 Task: Look for space in Thiais, France from 5th June, 2023 to 16th June, 2023 for 2 adults in price range Rs.14000 to Rs.18000. Place can be entire place with 1  bedroom having 1 bed and 1 bathroom. Property type can be house, flat, guest house, hotel. Booking option can be shelf check-in. Required host language is English.
Action: Mouse moved to (519, 119)
Screenshot: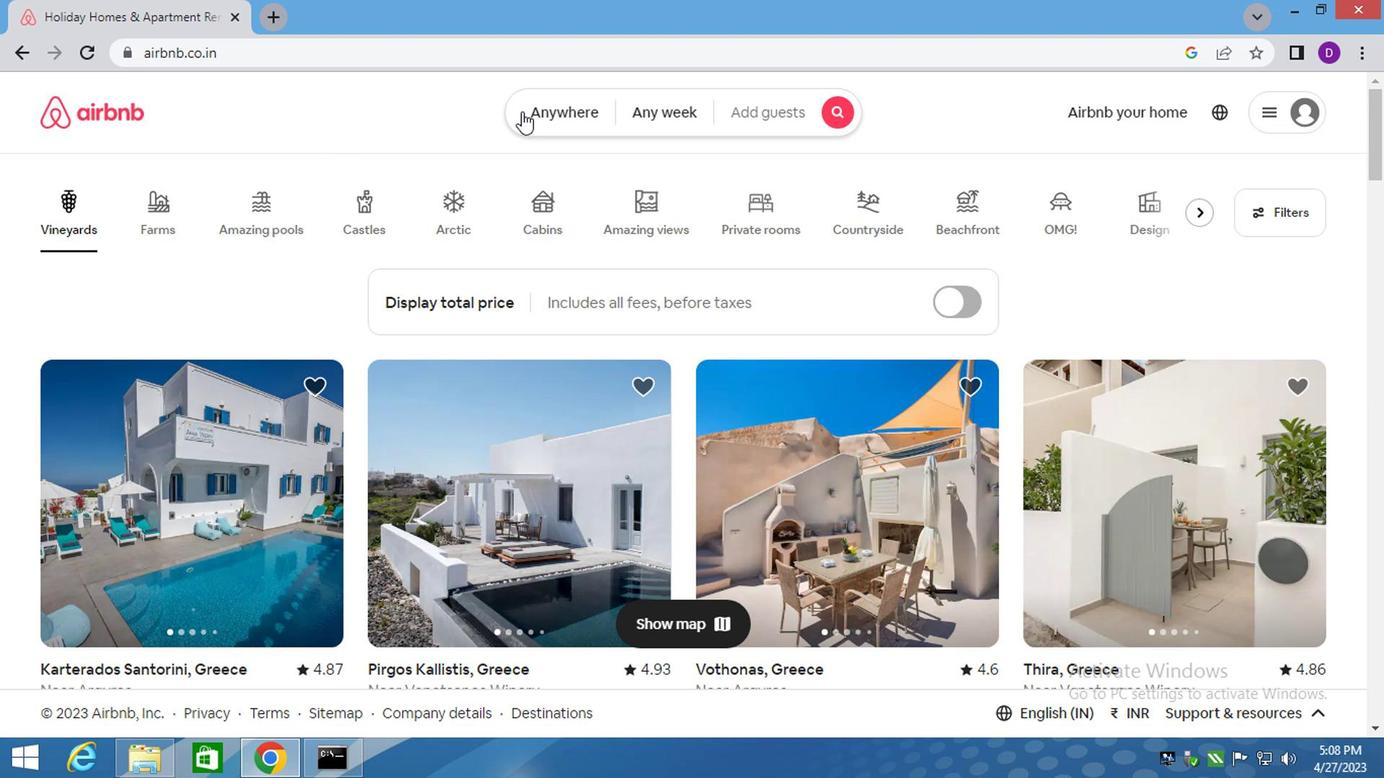 
Action: Mouse pressed left at (519, 119)
Screenshot: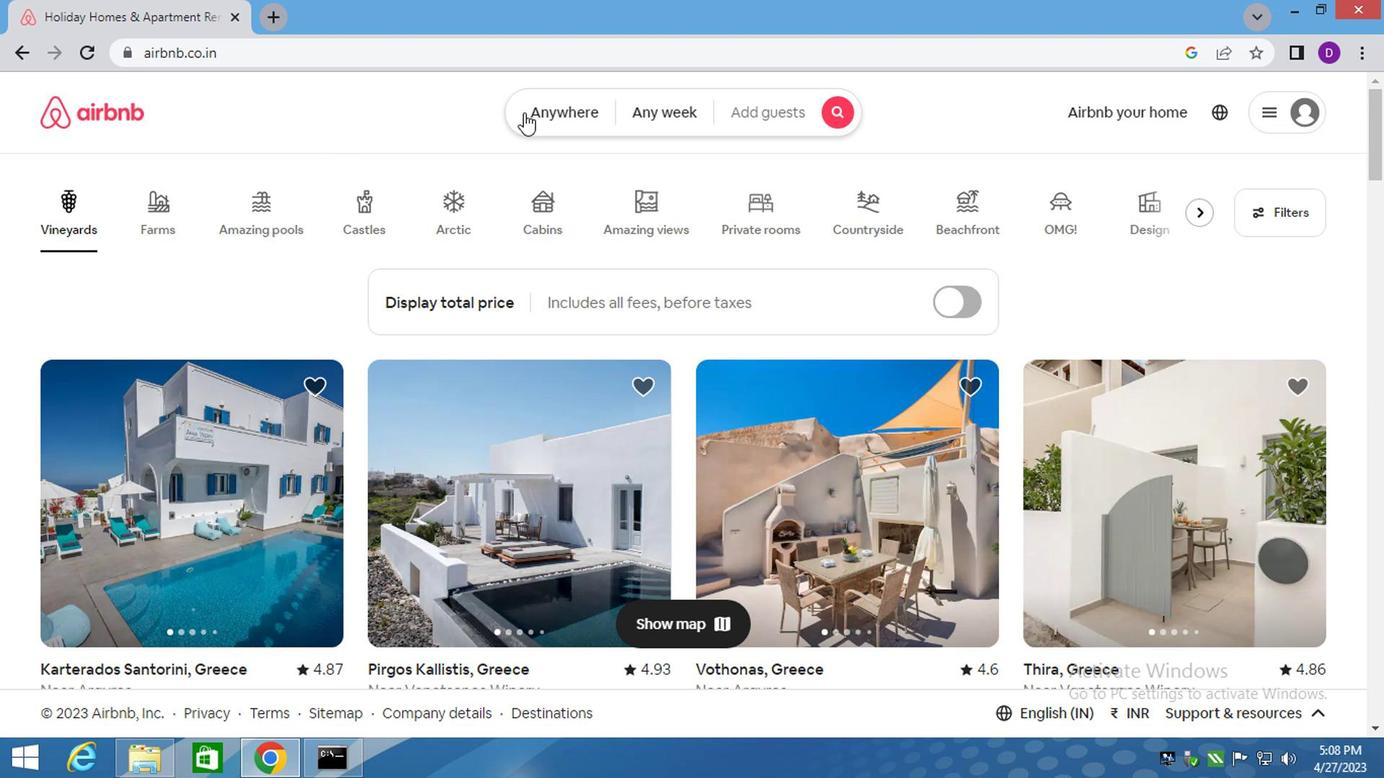 
Action: Mouse moved to (362, 200)
Screenshot: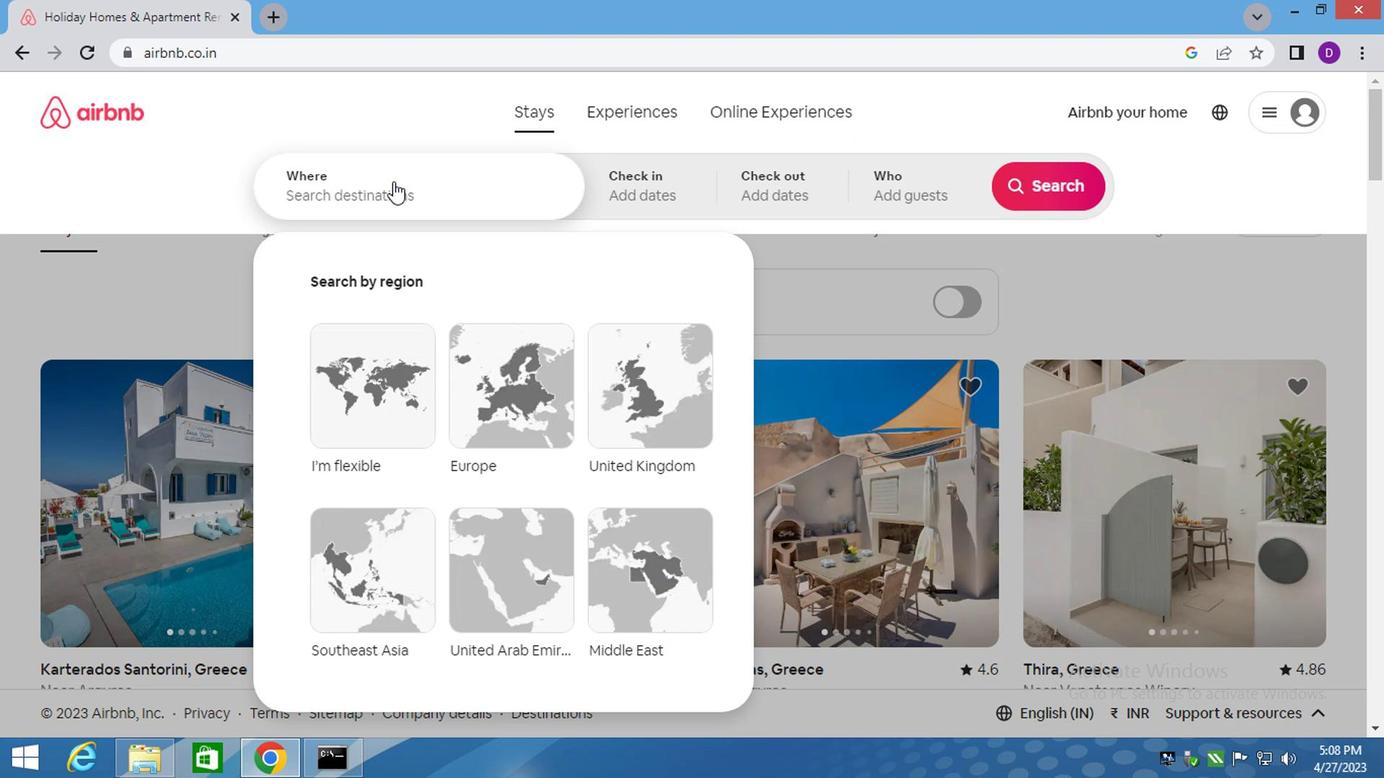 
Action: Mouse pressed left at (362, 200)
Screenshot: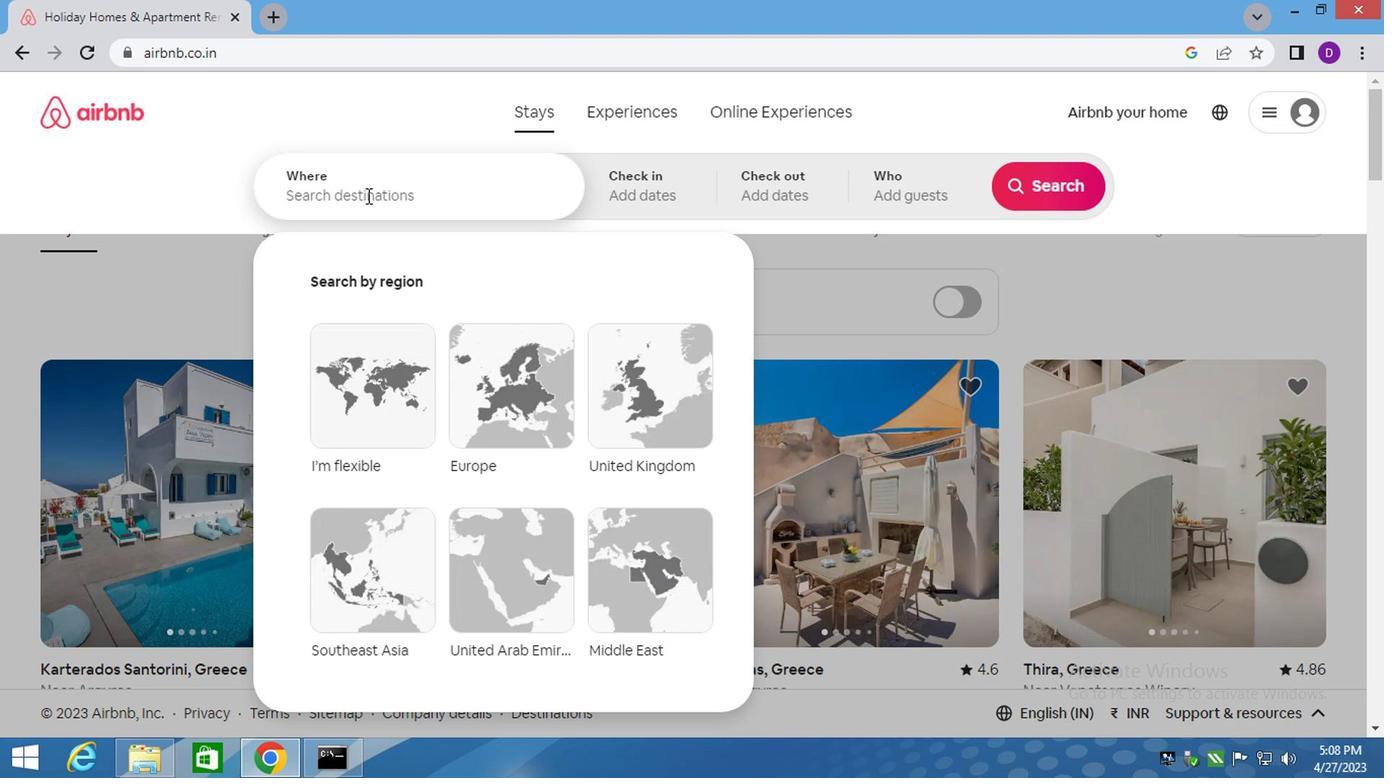 
Action: Key pressed thiais,<Key.space>fr<Key.down><Key.enter>
Screenshot: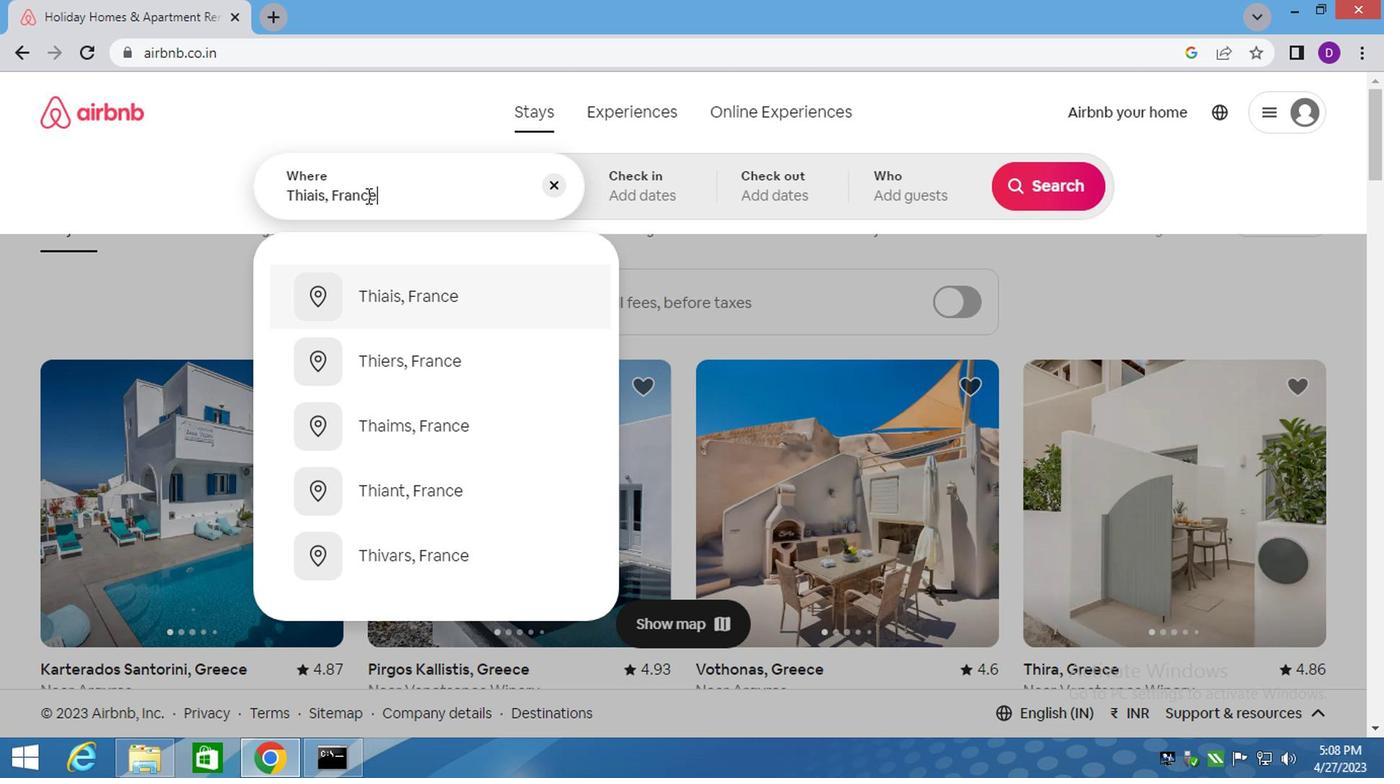 
Action: Mouse moved to (1031, 354)
Screenshot: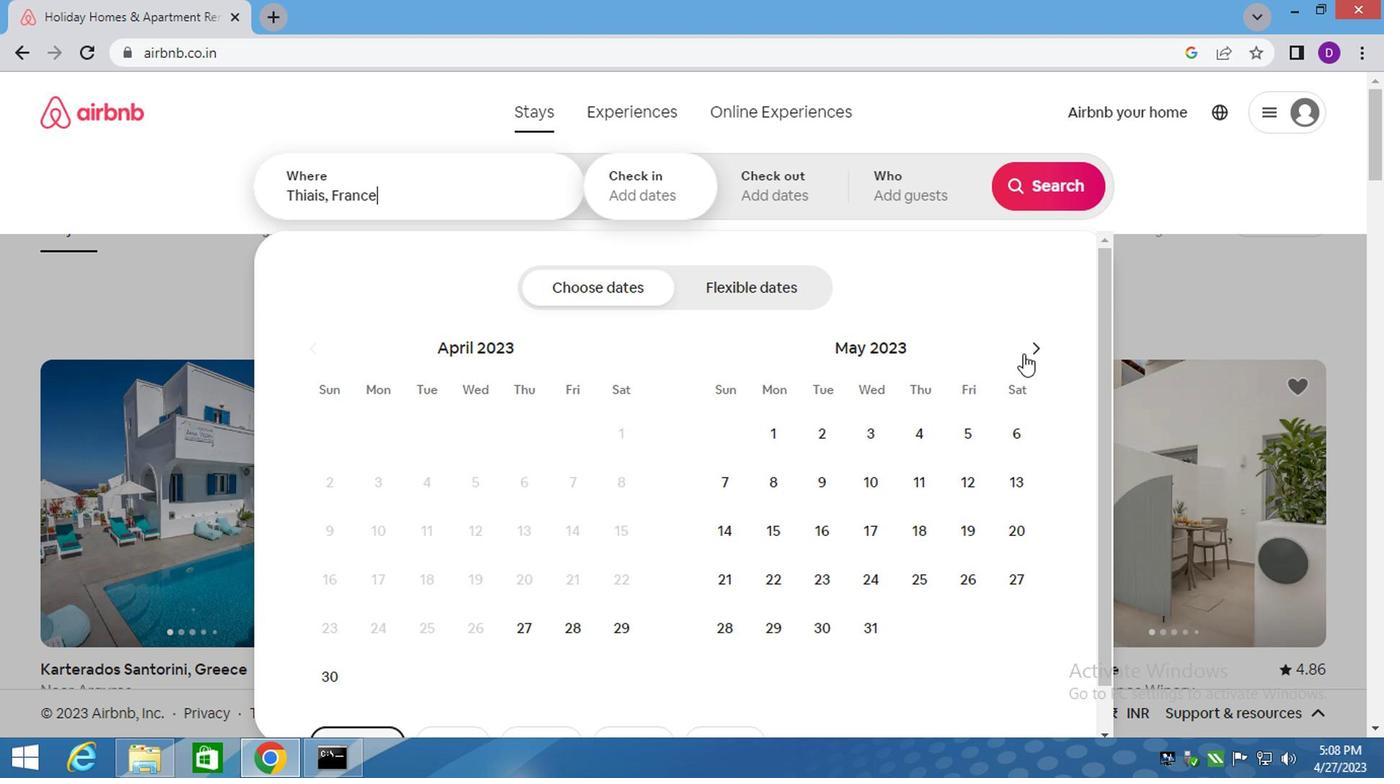 
Action: Mouse pressed left at (1031, 354)
Screenshot: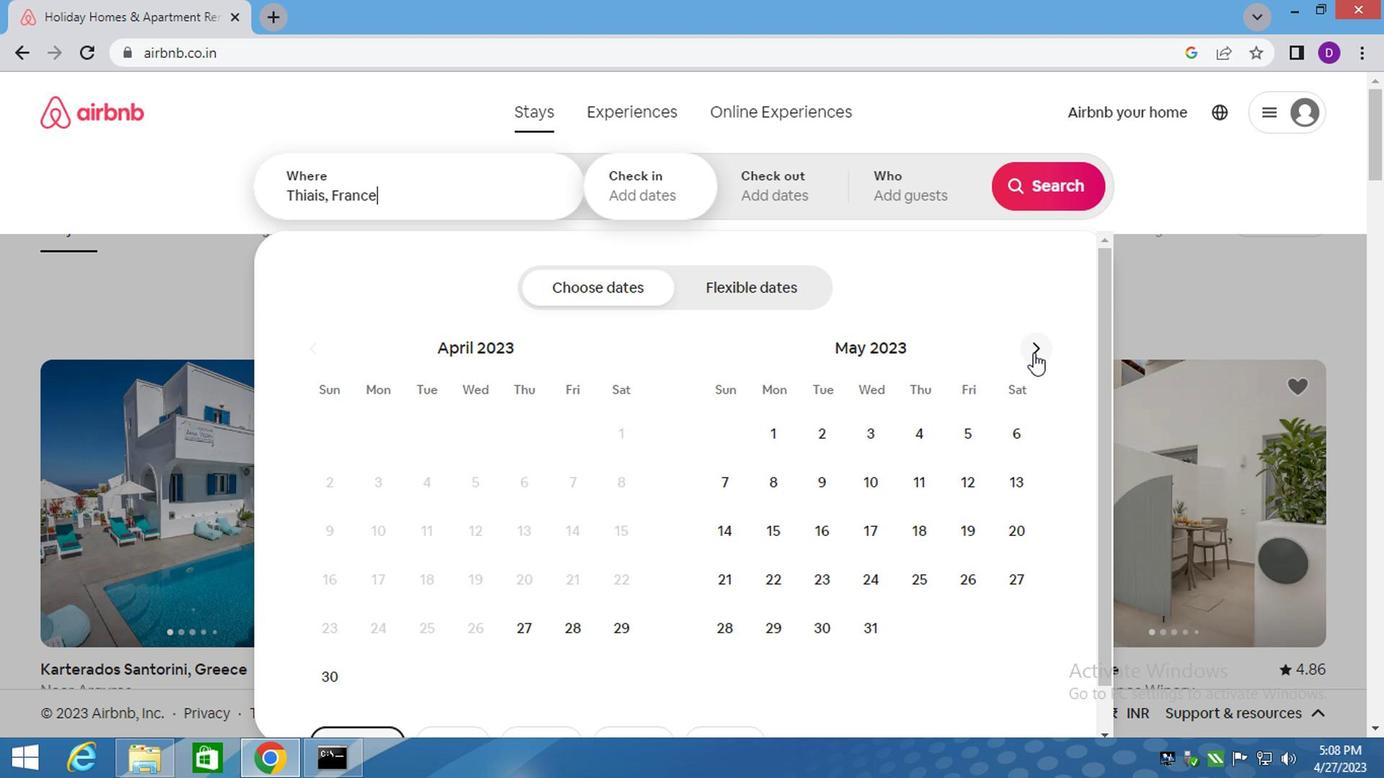 
Action: Mouse moved to (774, 496)
Screenshot: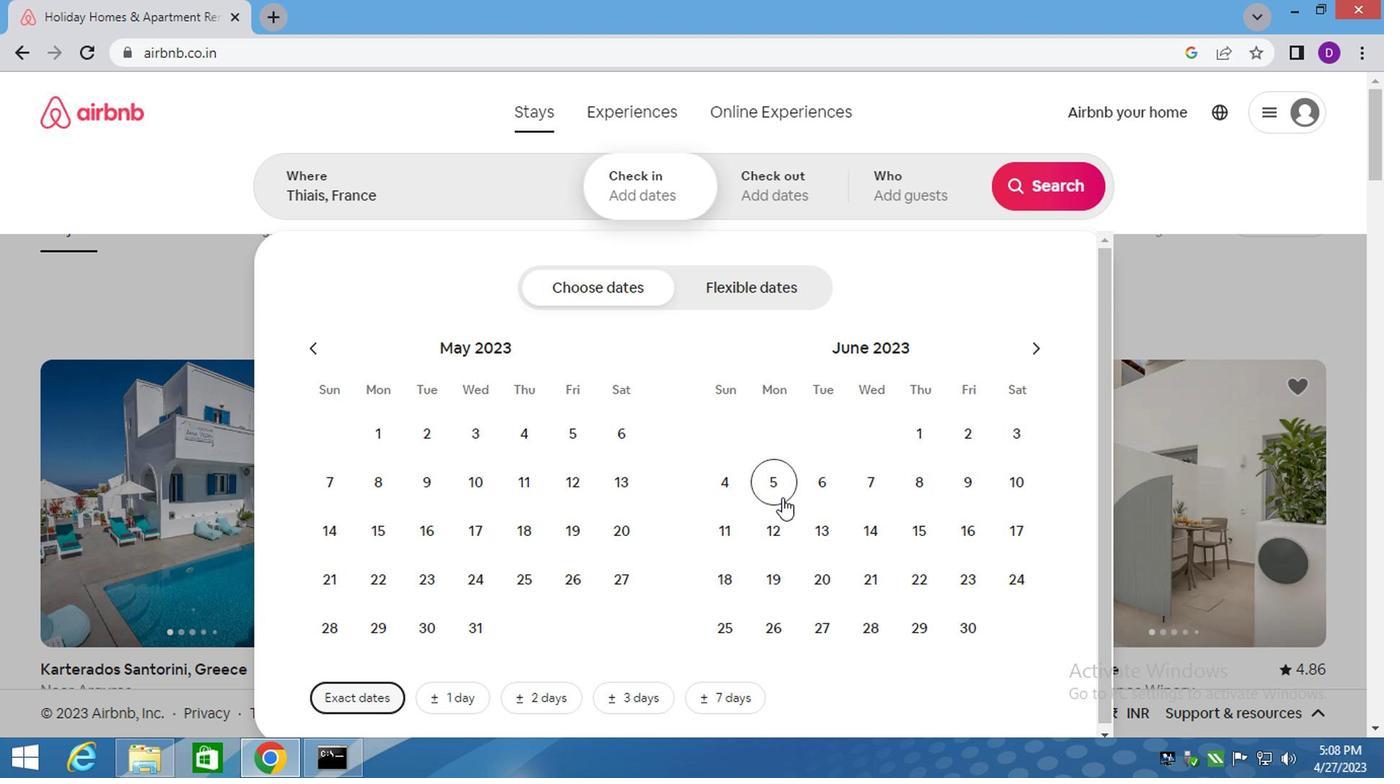 
Action: Mouse pressed left at (774, 496)
Screenshot: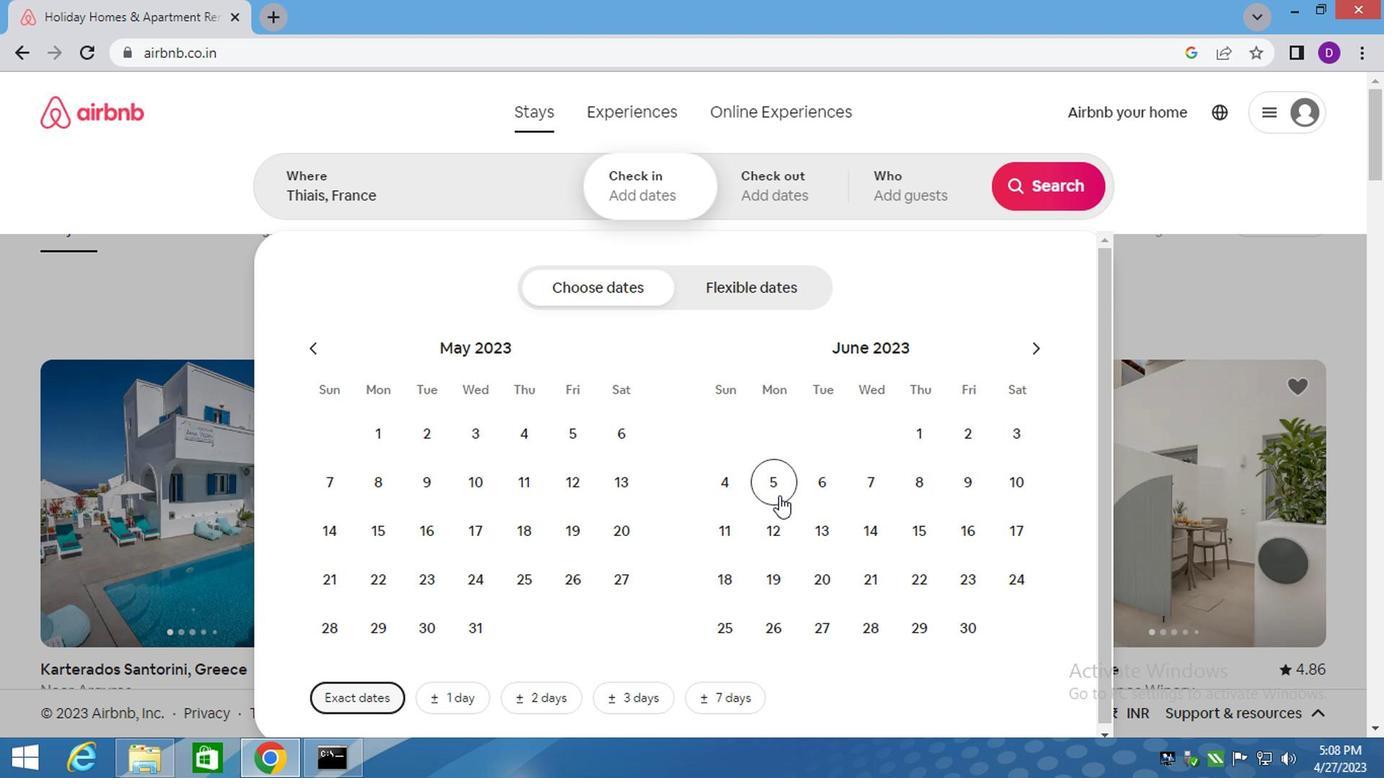 
Action: Mouse moved to (974, 536)
Screenshot: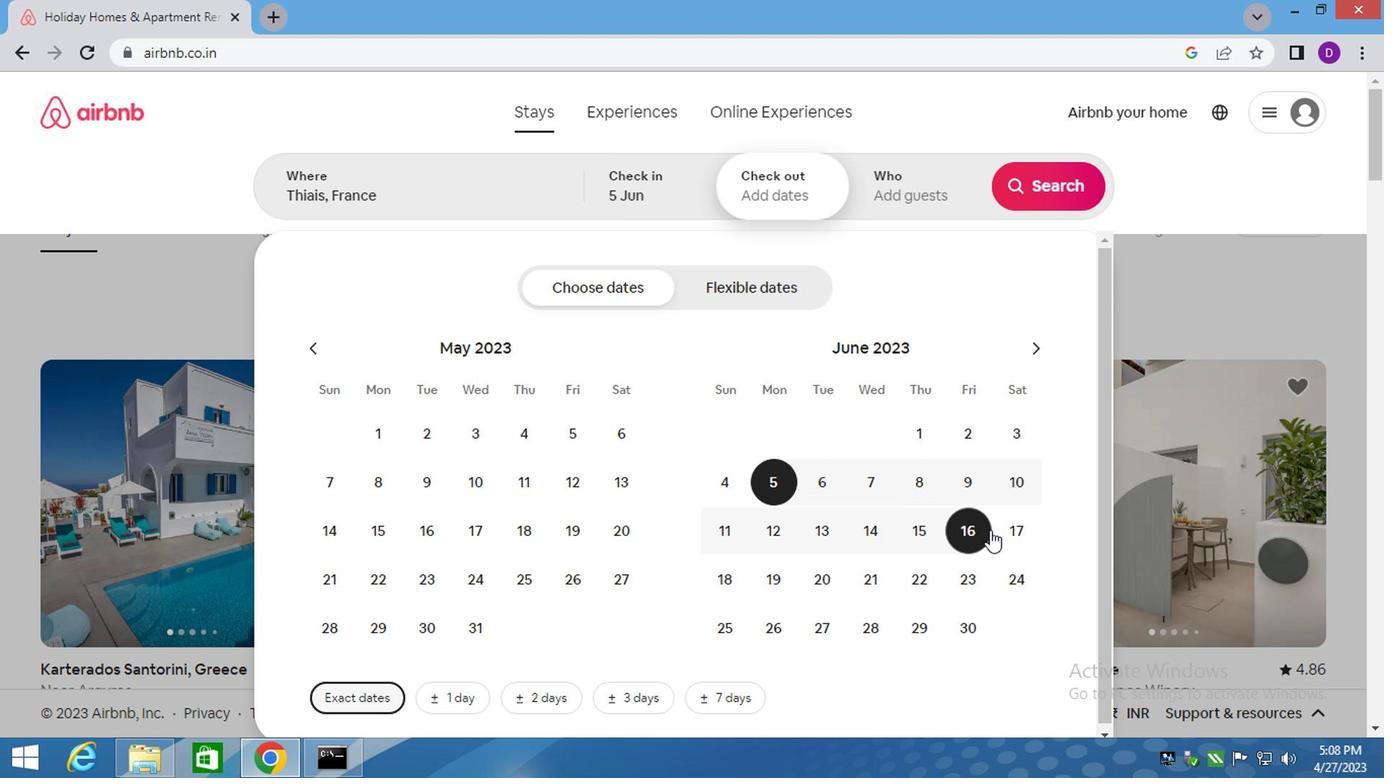 
Action: Mouse pressed left at (974, 536)
Screenshot: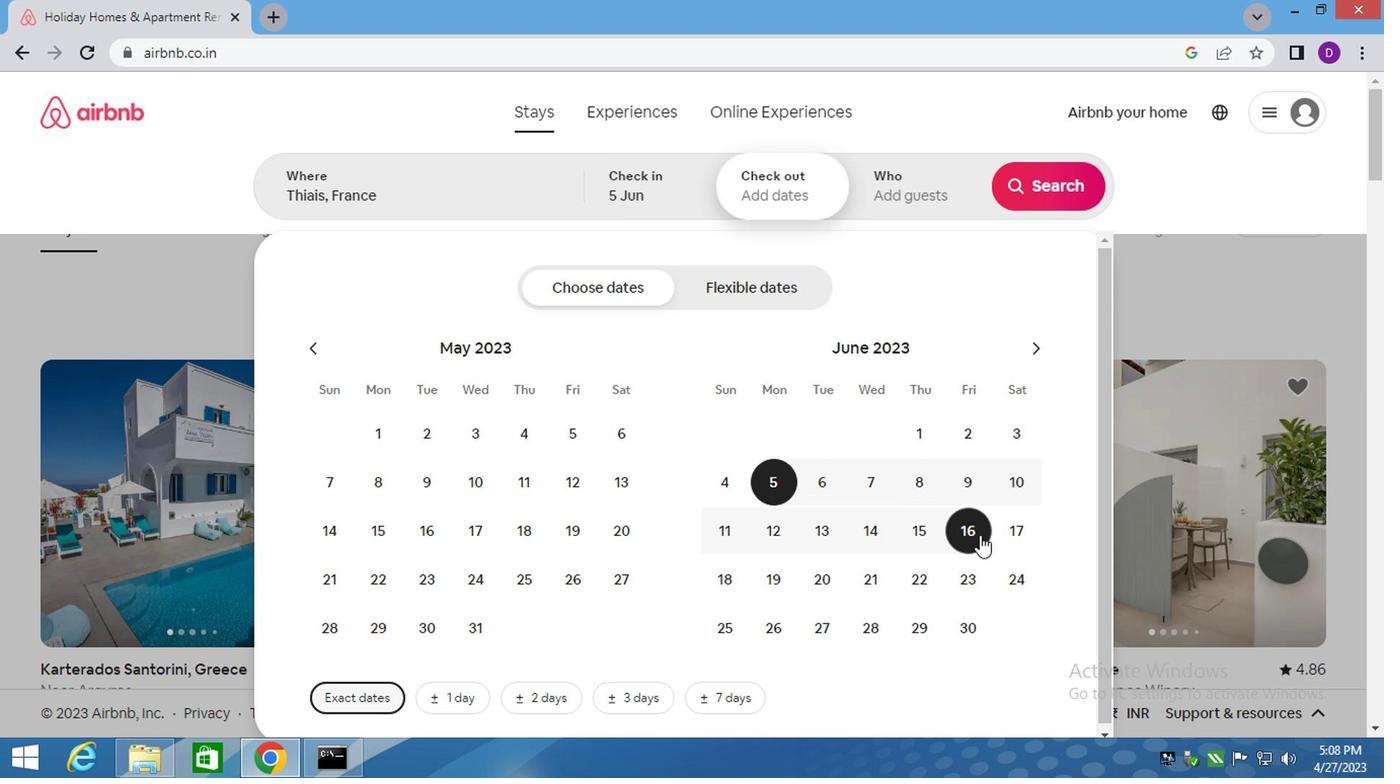 
Action: Mouse moved to (884, 186)
Screenshot: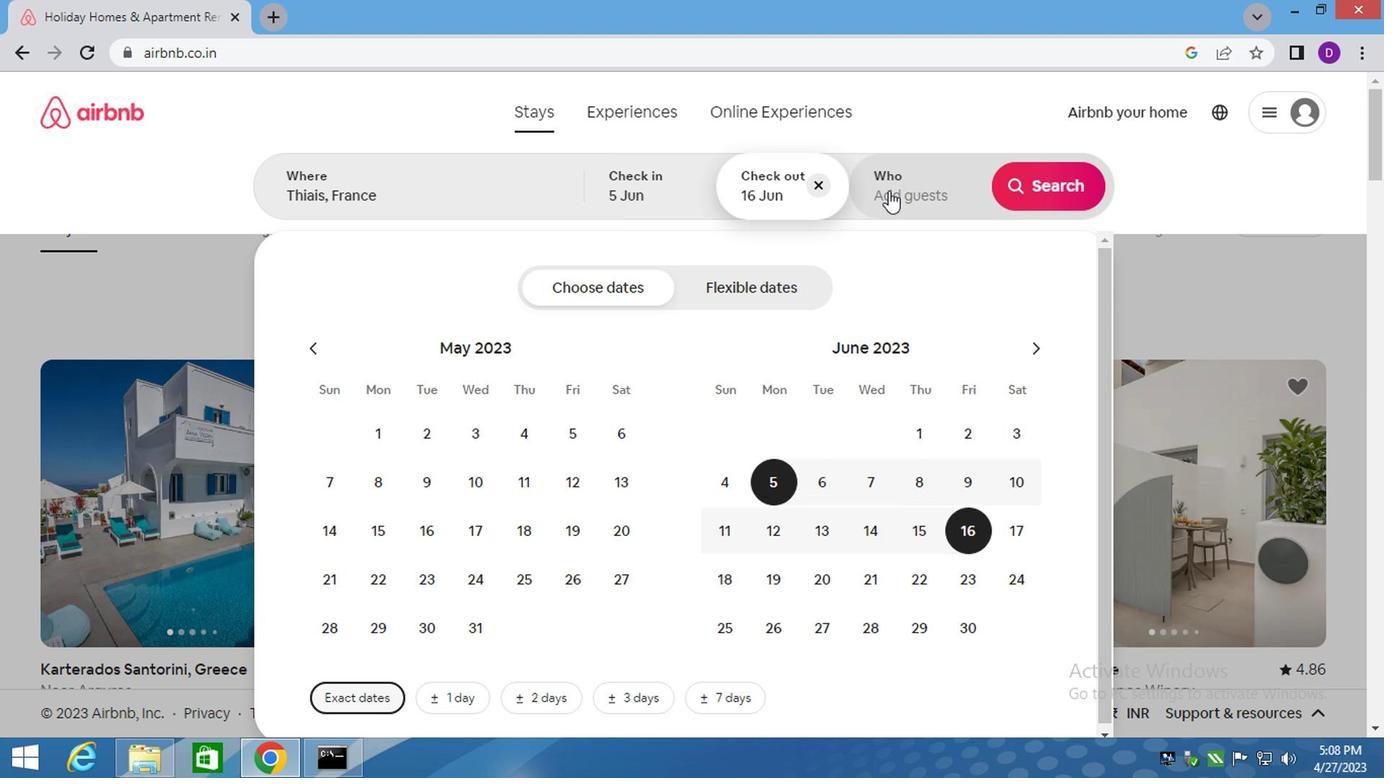 
Action: Mouse pressed left at (884, 186)
Screenshot: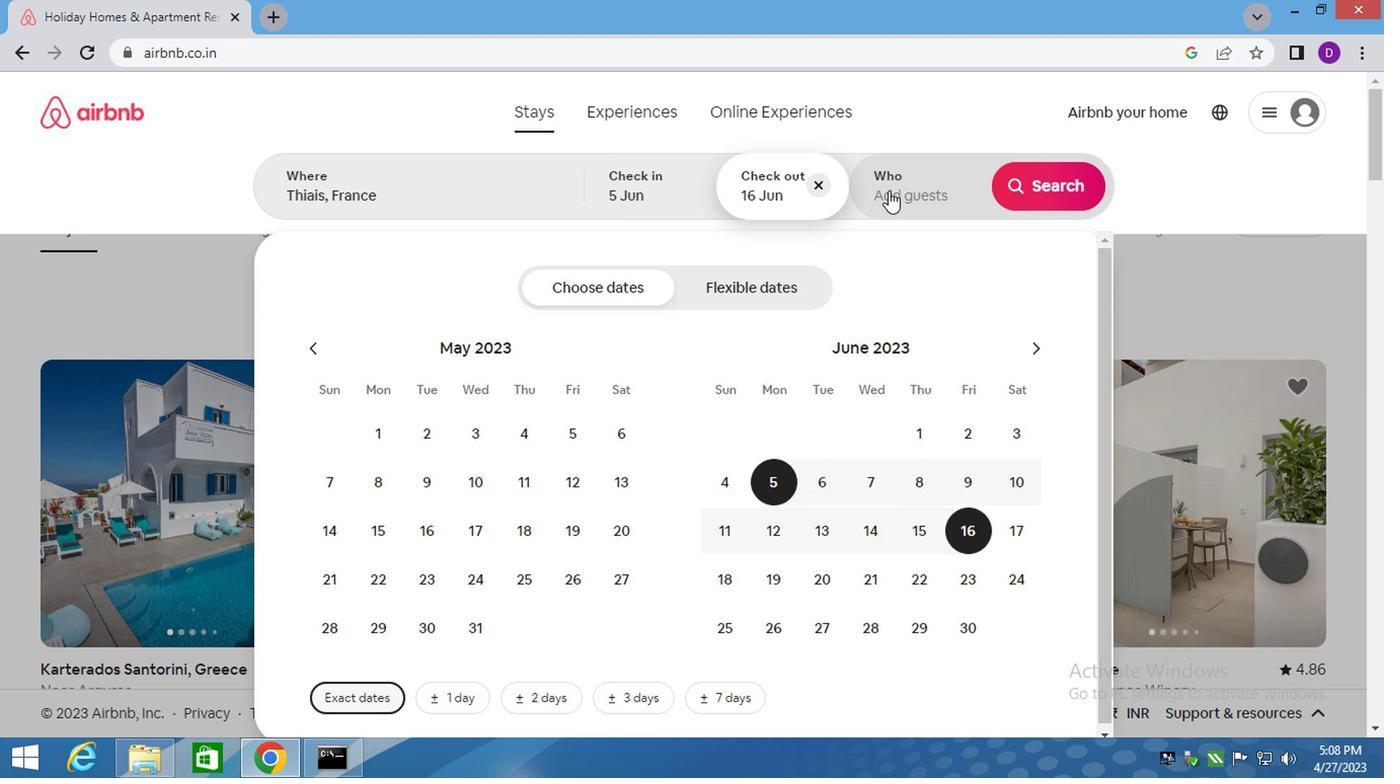 
Action: Mouse moved to (1051, 292)
Screenshot: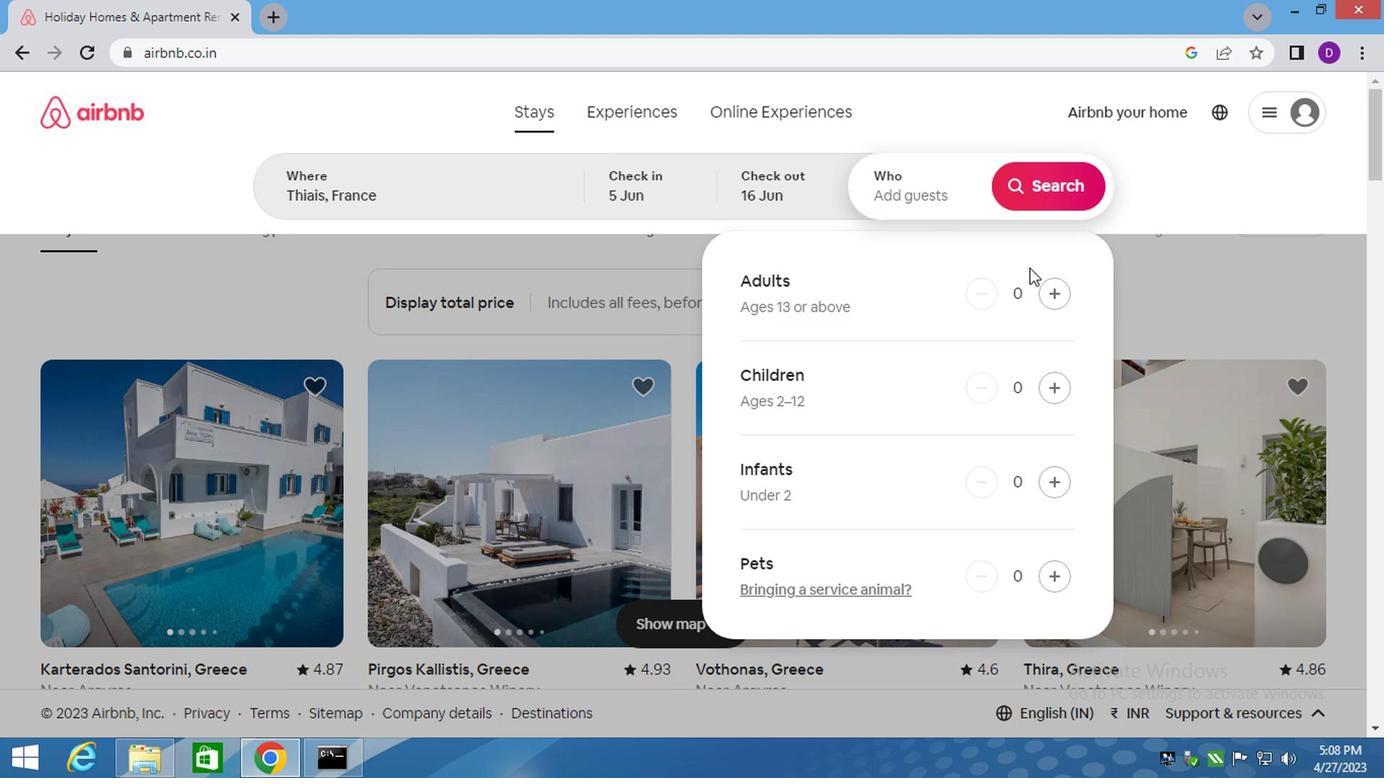 
Action: Mouse pressed left at (1051, 292)
Screenshot: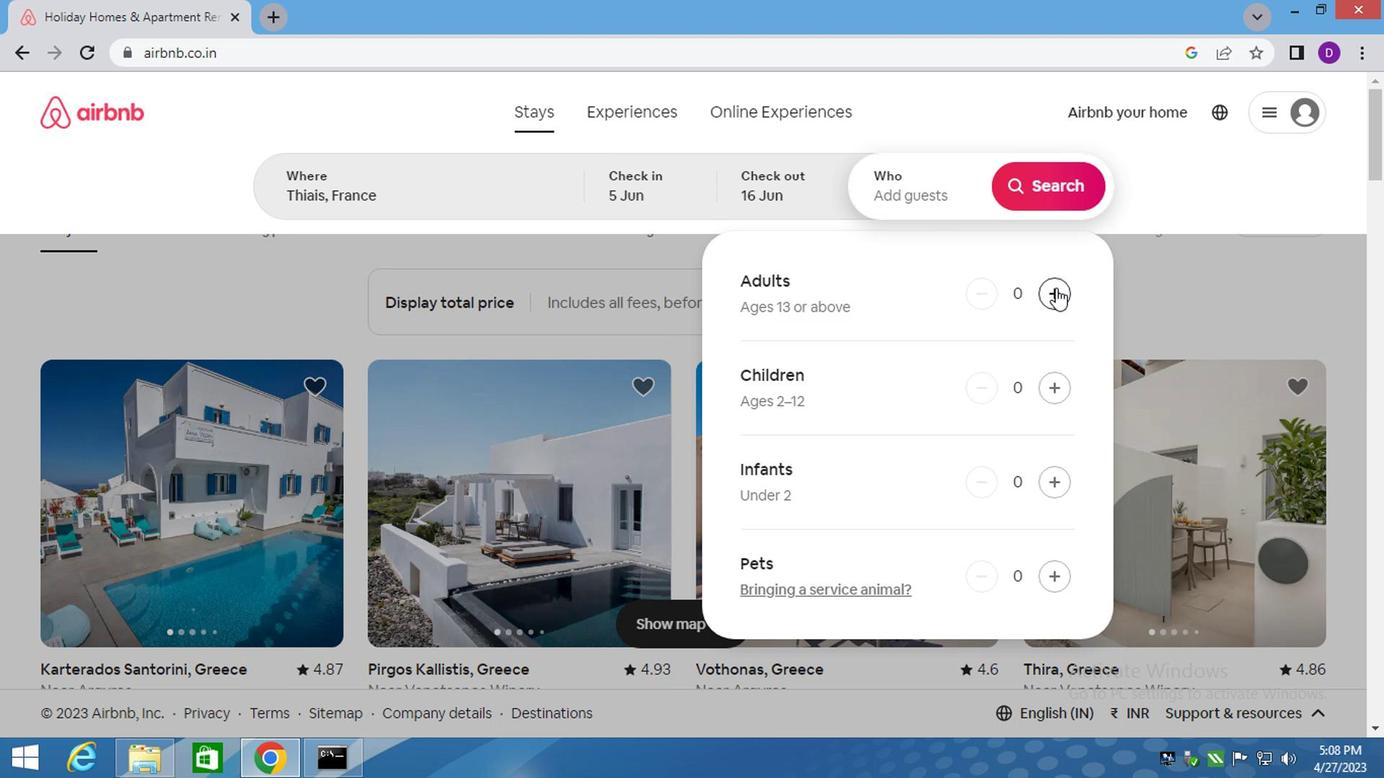 
Action: Mouse pressed left at (1051, 292)
Screenshot: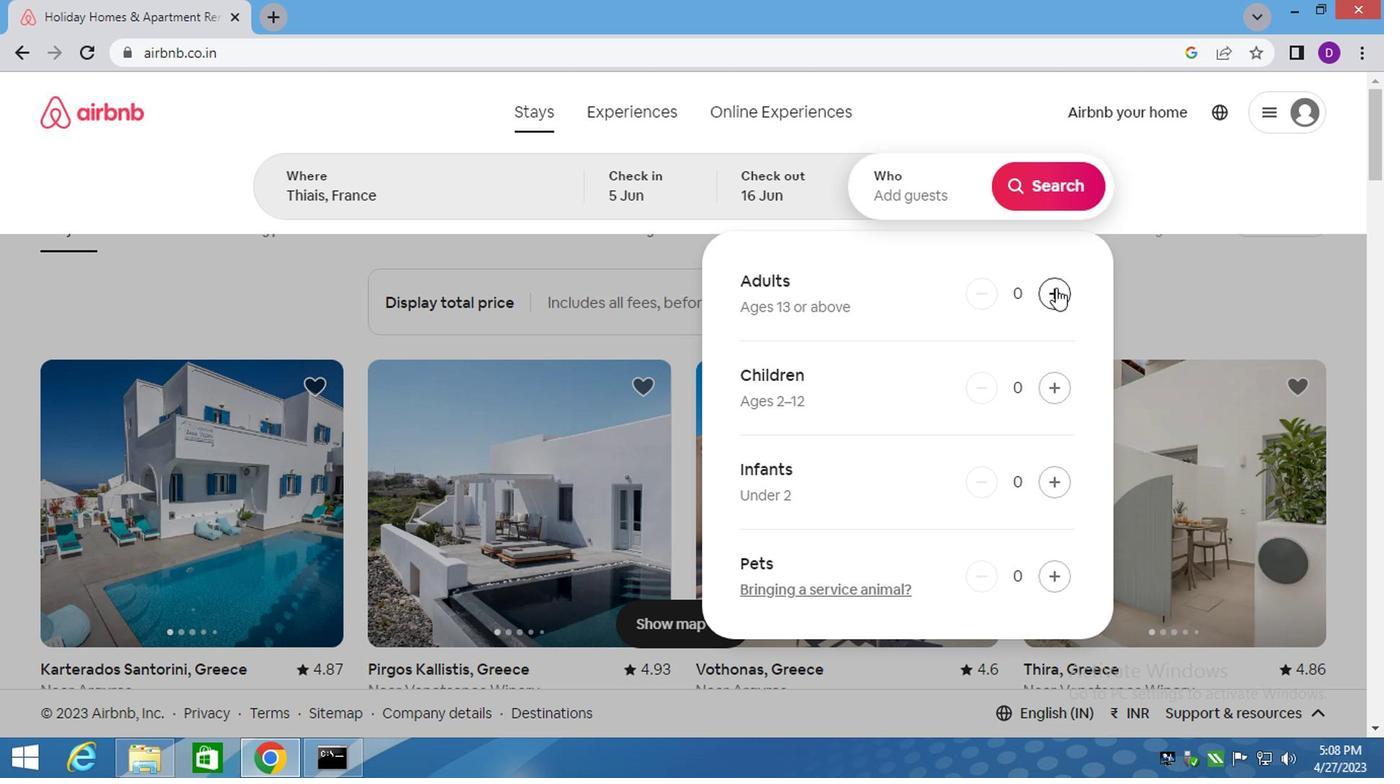 
Action: Mouse moved to (1057, 191)
Screenshot: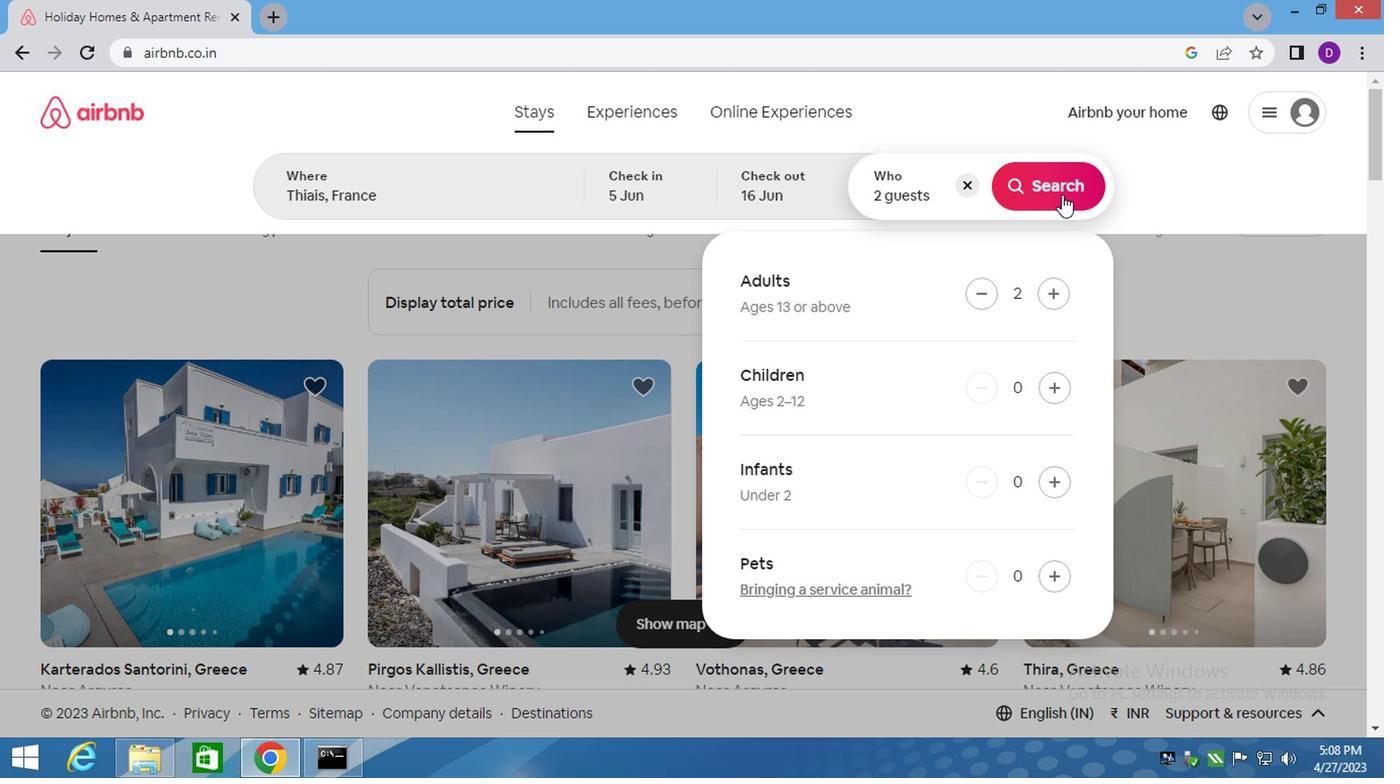 
Action: Mouse pressed left at (1057, 191)
Screenshot: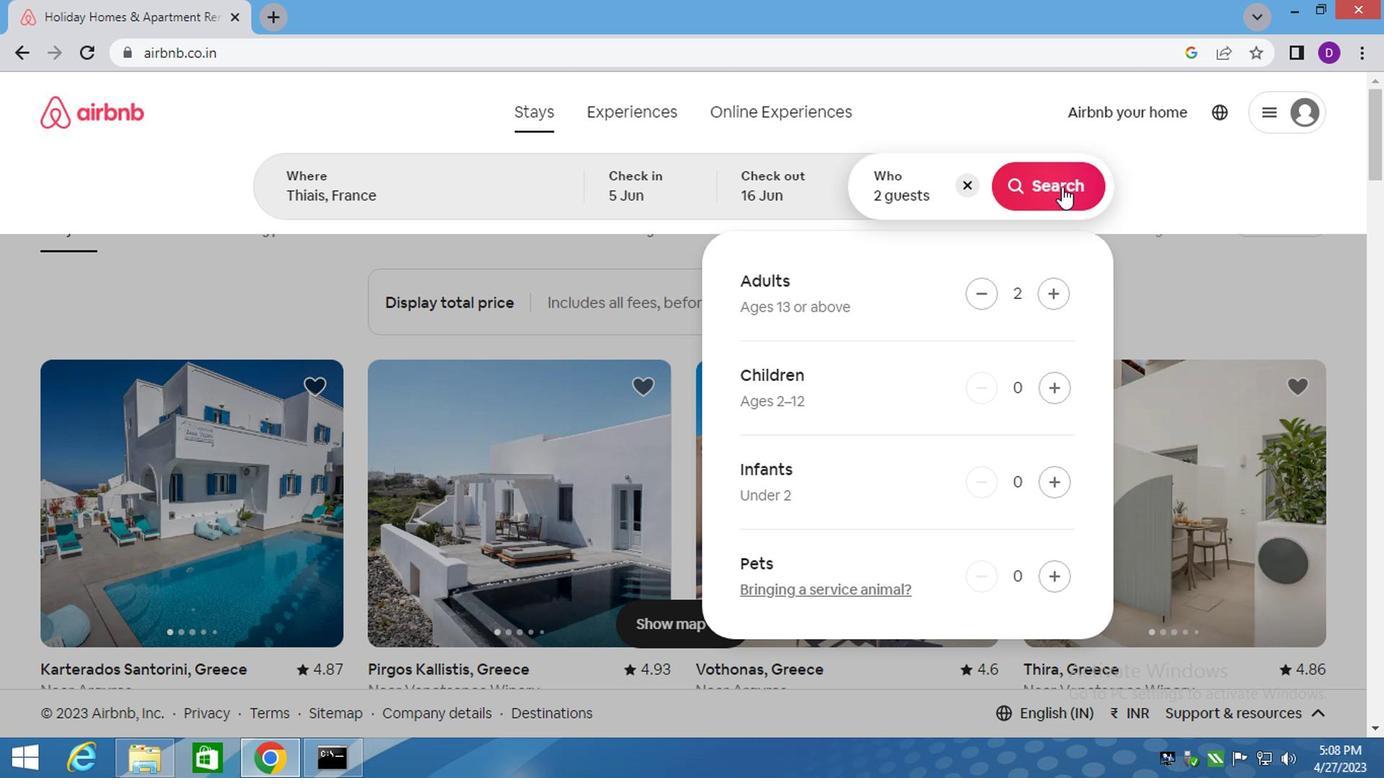 
Action: Mouse moved to (1306, 197)
Screenshot: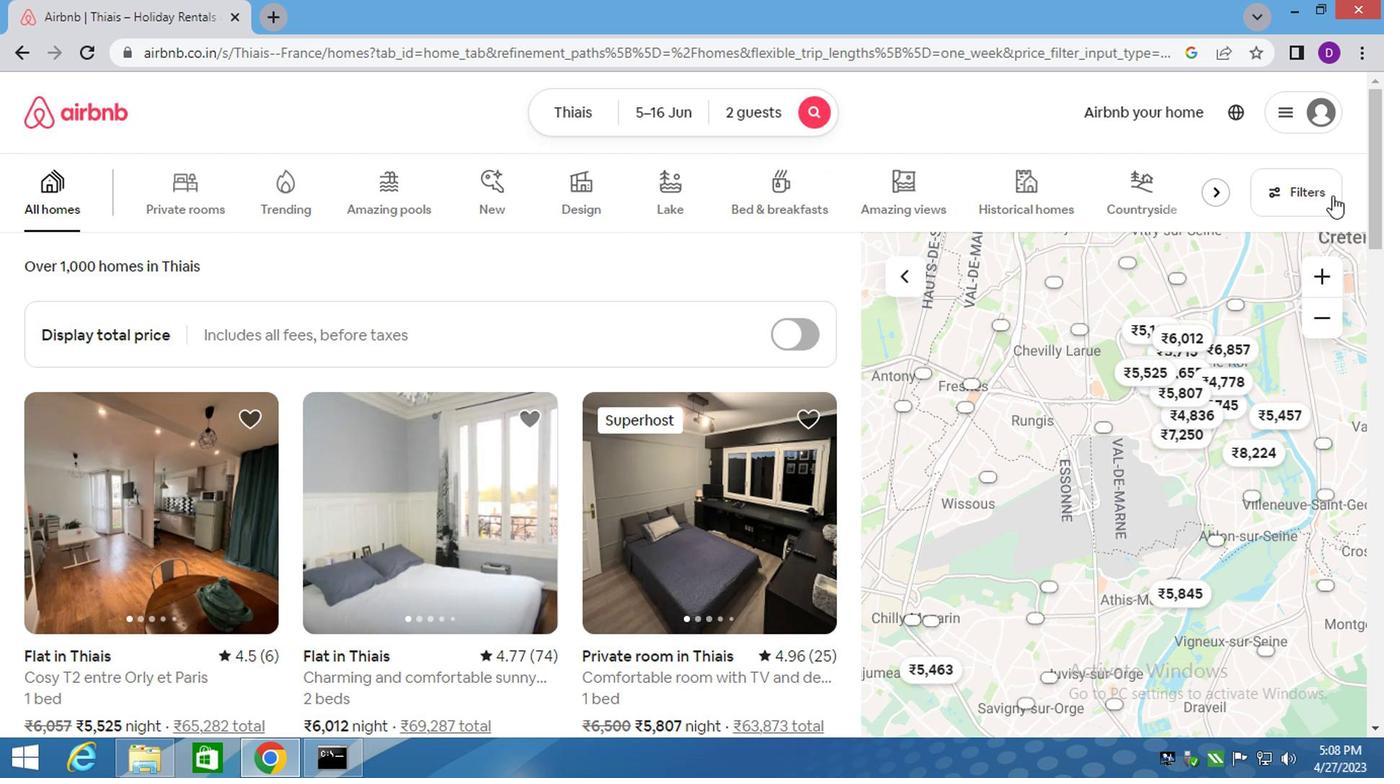 
Action: Mouse pressed left at (1306, 197)
Screenshot: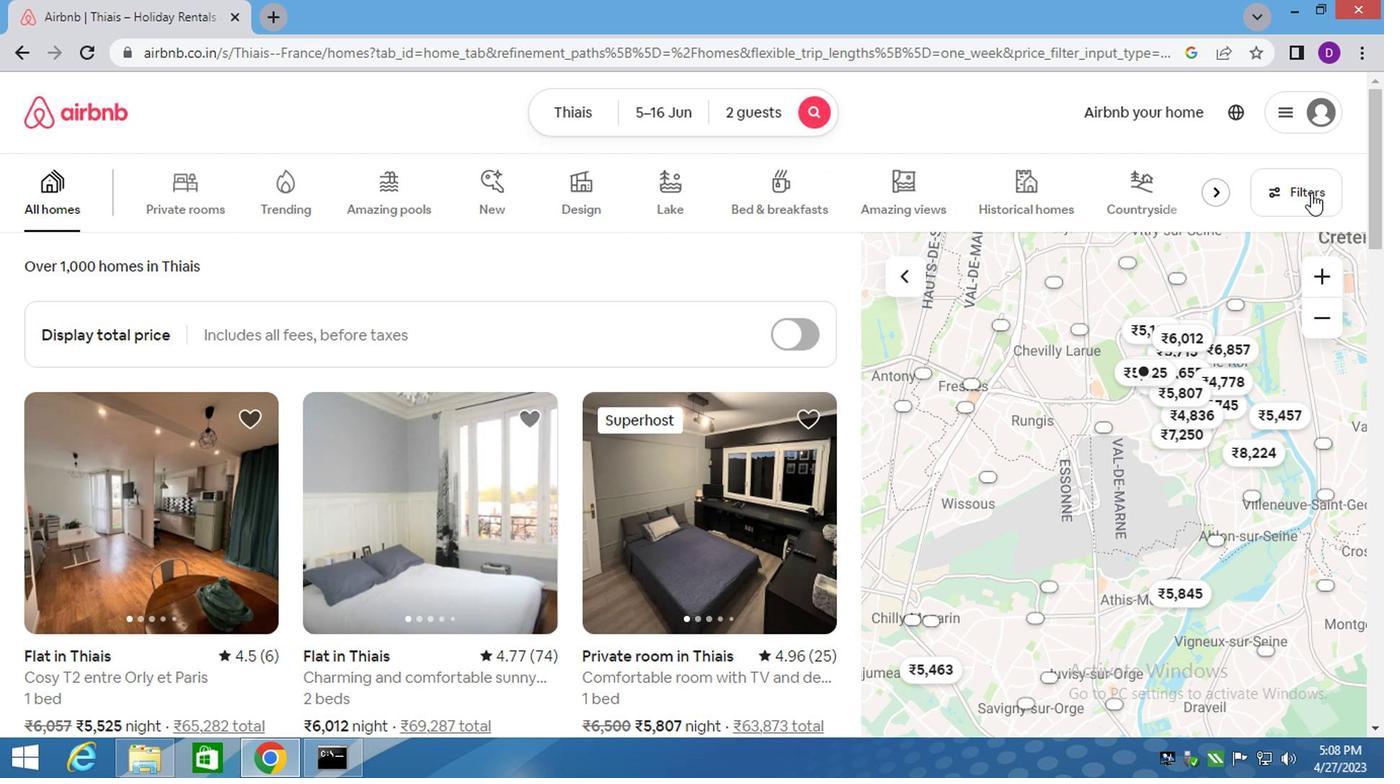 
Action: Mouse moved to (466, 452)
Screenshot: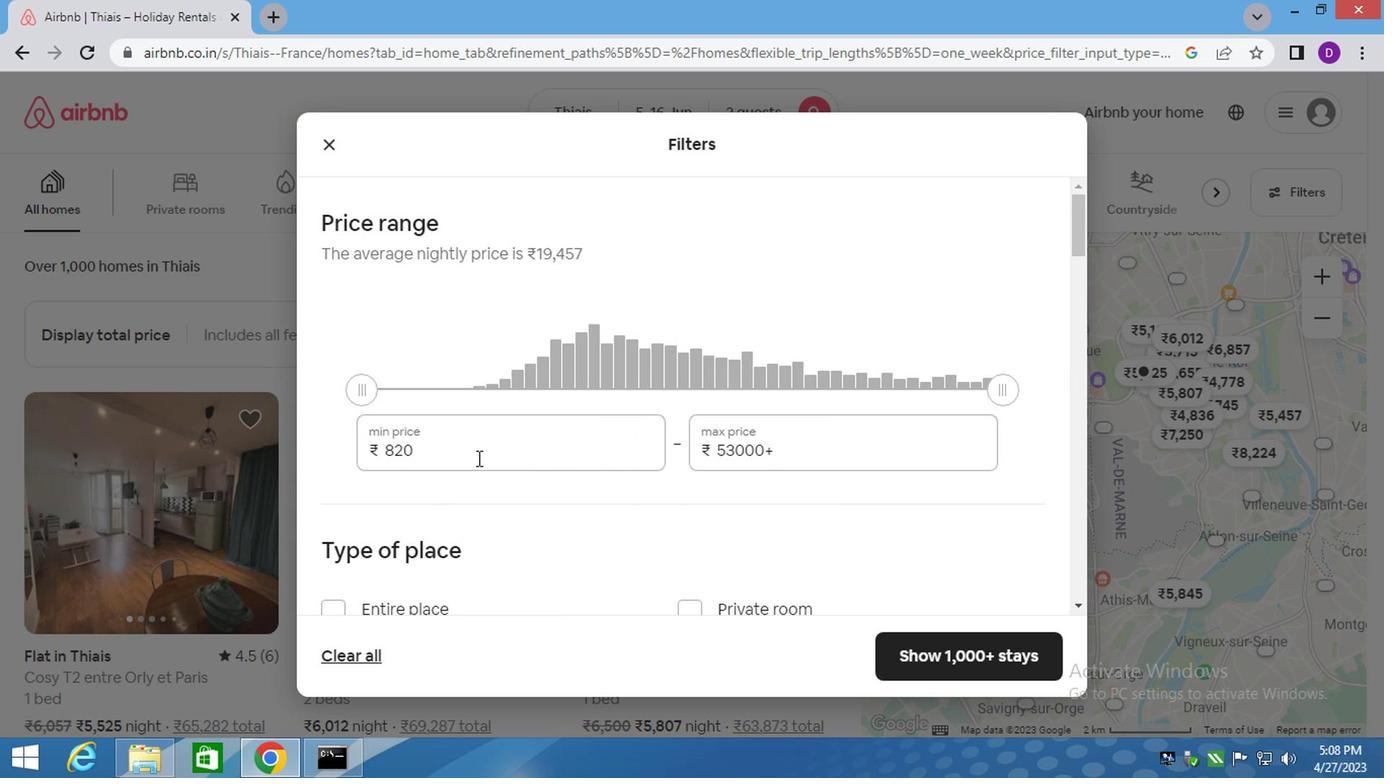 
Action: Mouse pressed left at (466, 452)
Screenshot: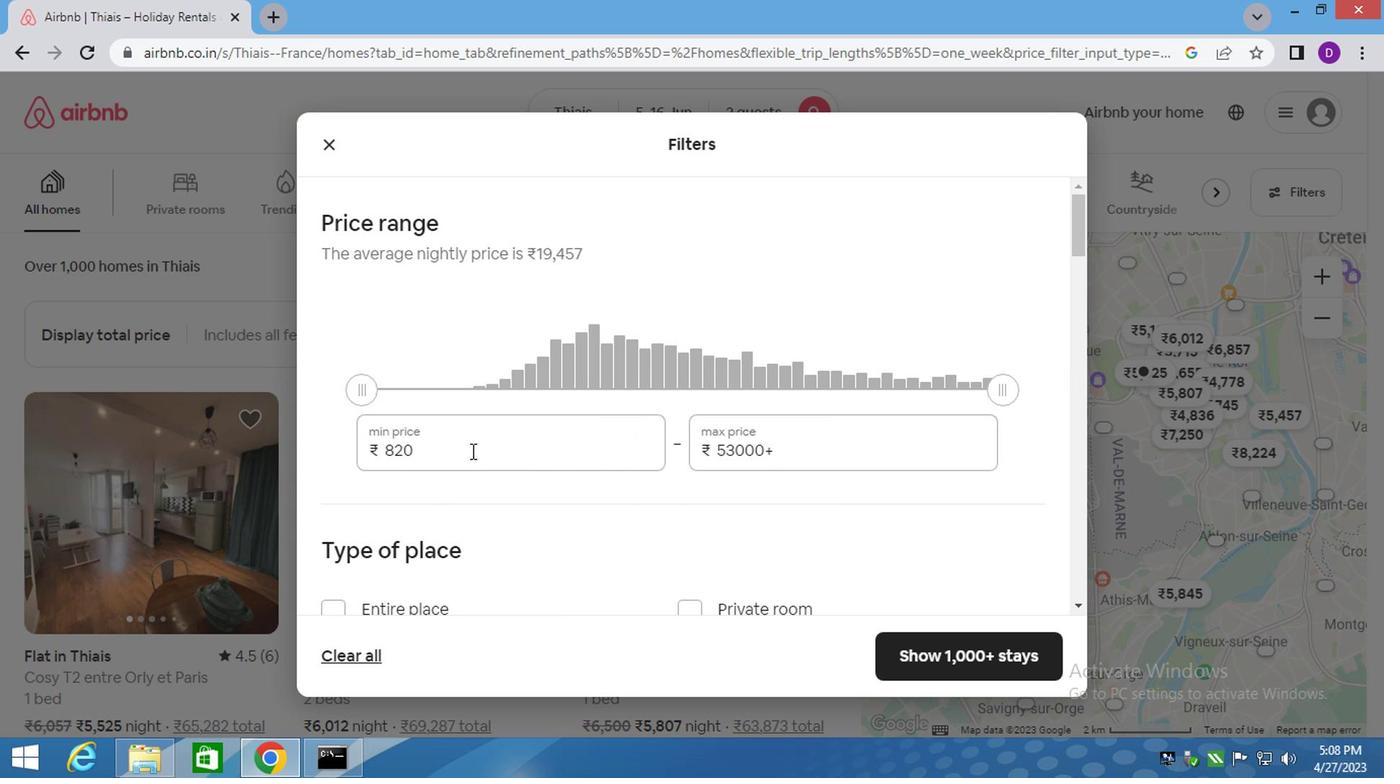 
Action: Mouse pressed left at (466, 452)
Screenshot: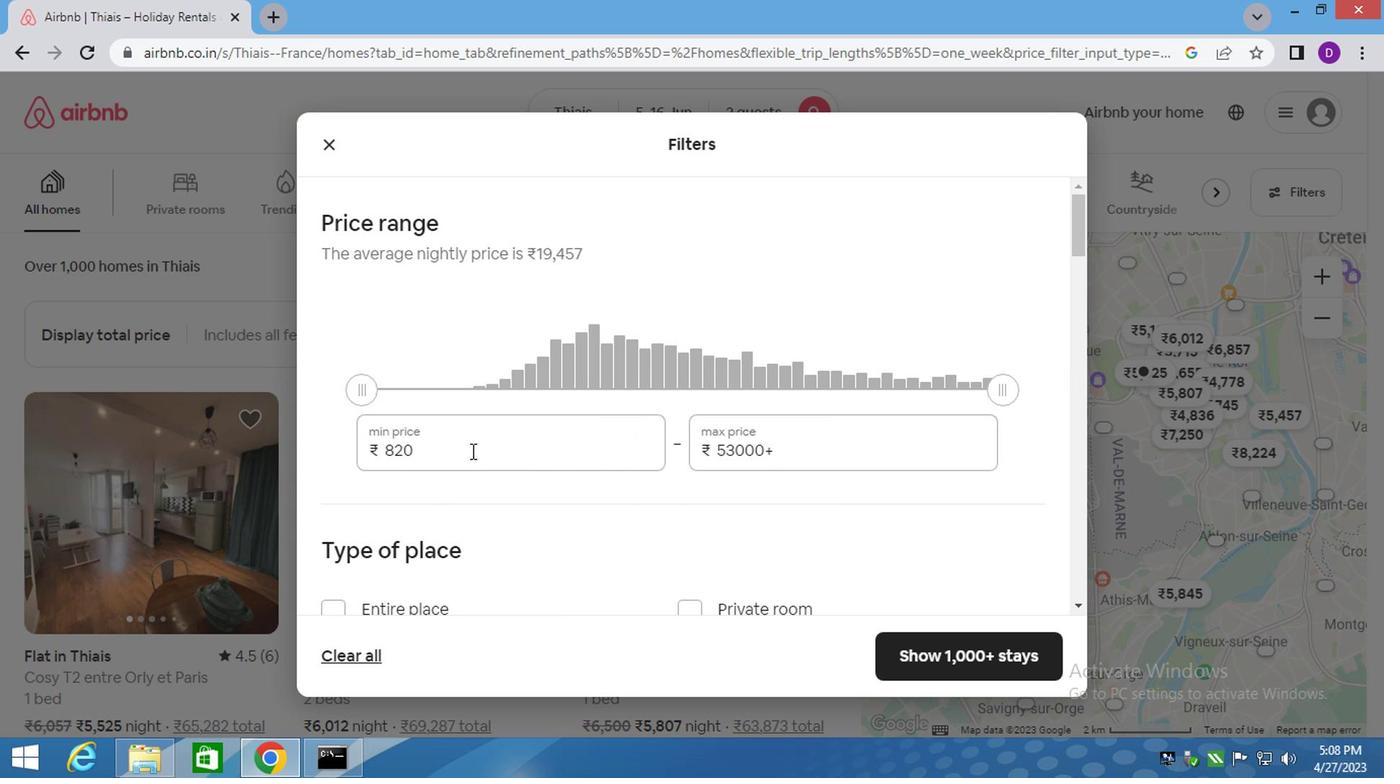 
Action: Key pressed 180<Key.backspace><Key.backspace>4000<Key.tab>18000
Screenshot: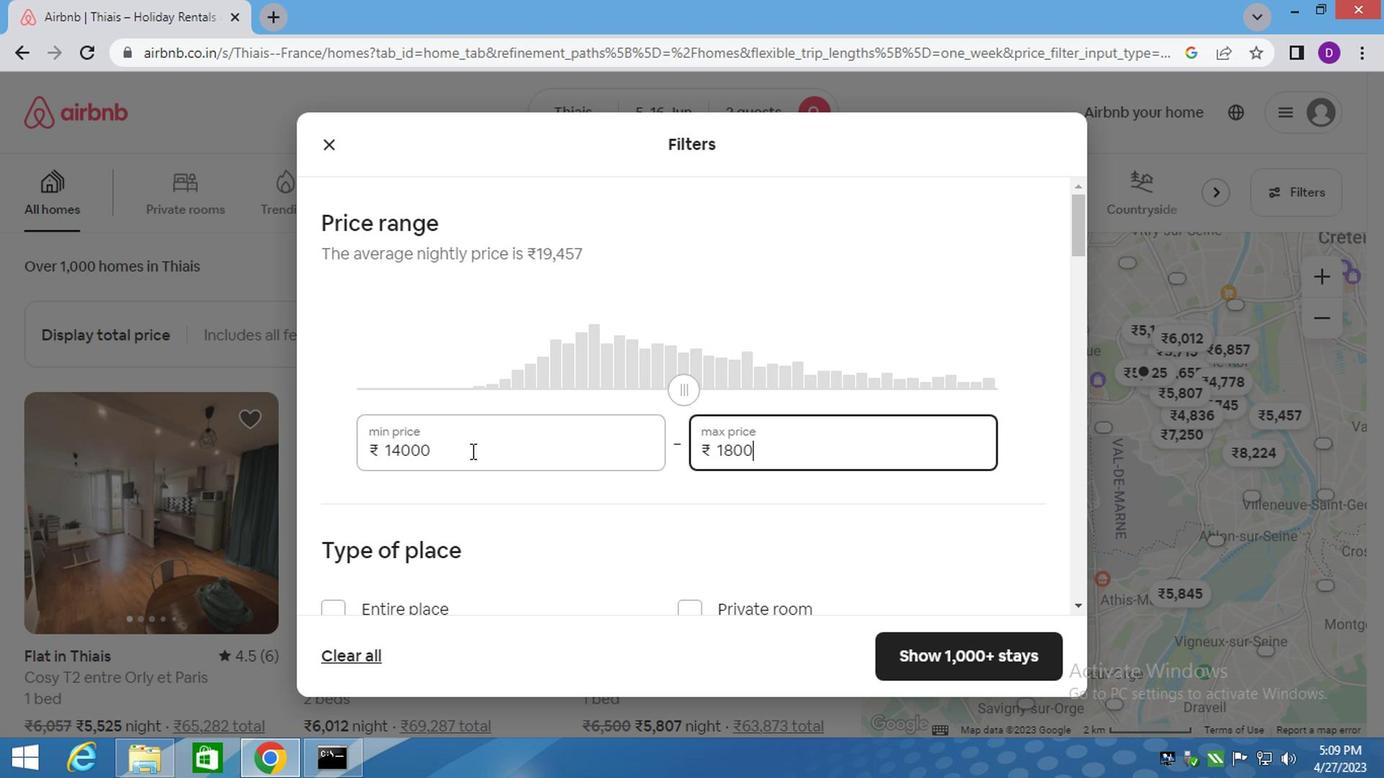 
Action: Mouse scrolled (466, 452) with delta (0, 0)
Screenshot: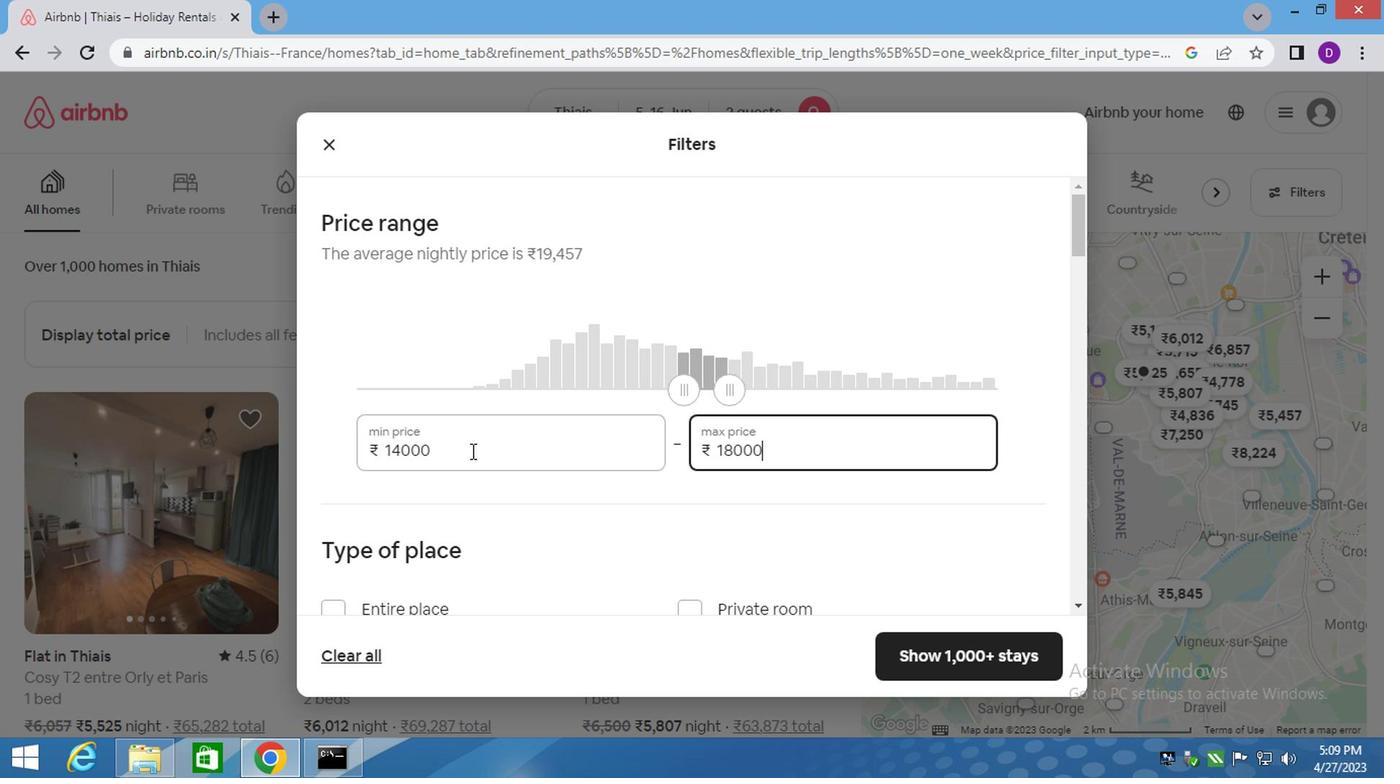 
Action: Mouse scrolled (466, 452) with delta (0, 0)
Screenshot: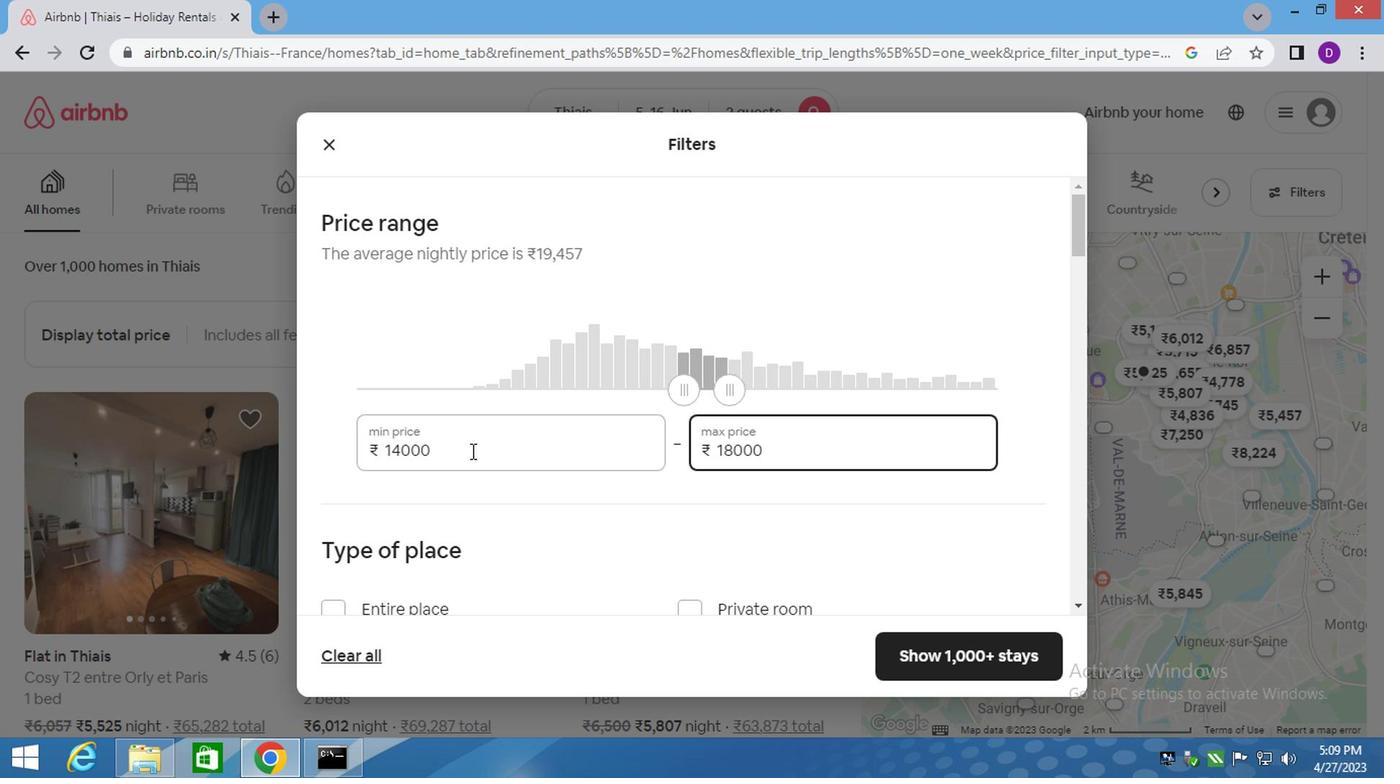 
Action: Mouse moved to (325, 416)
Screenshot: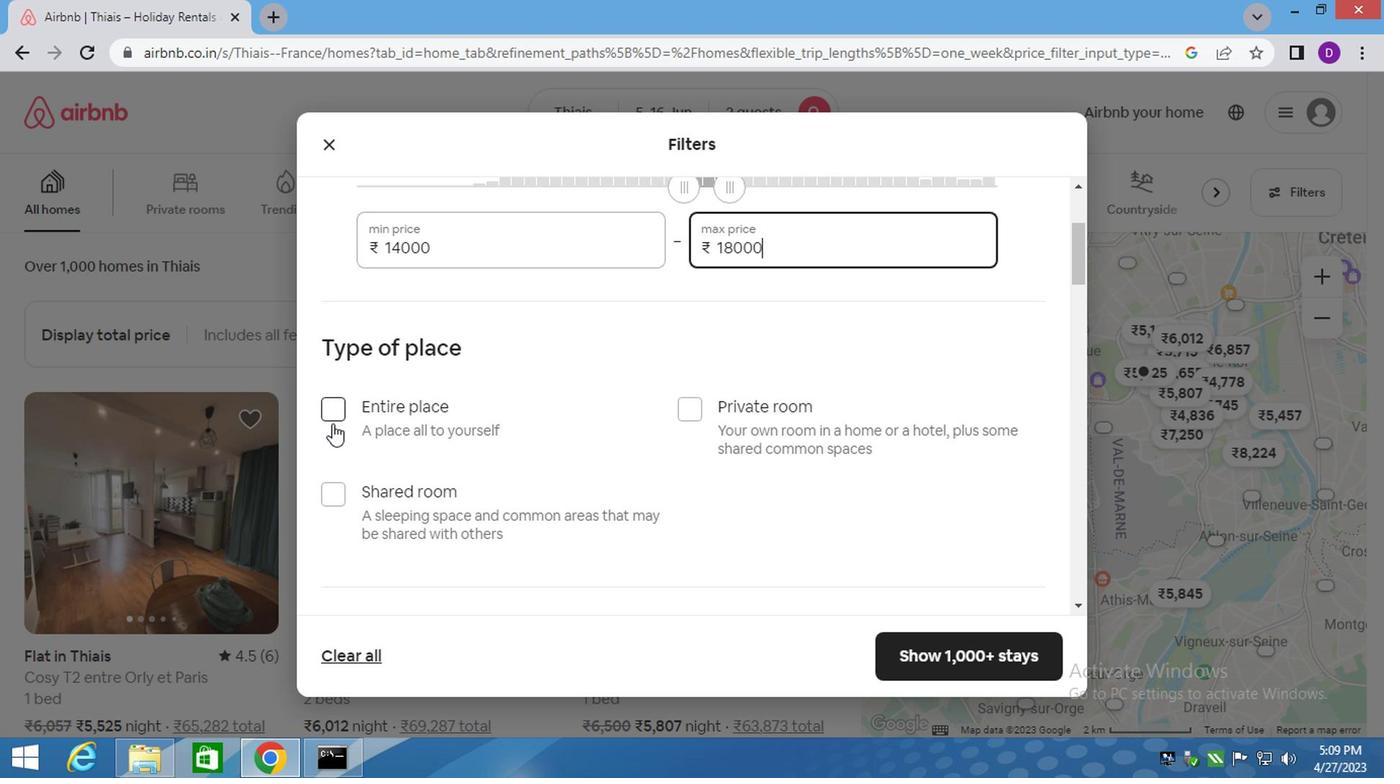 
Action: Mouse pressed left at (325, 416)
Screenshot: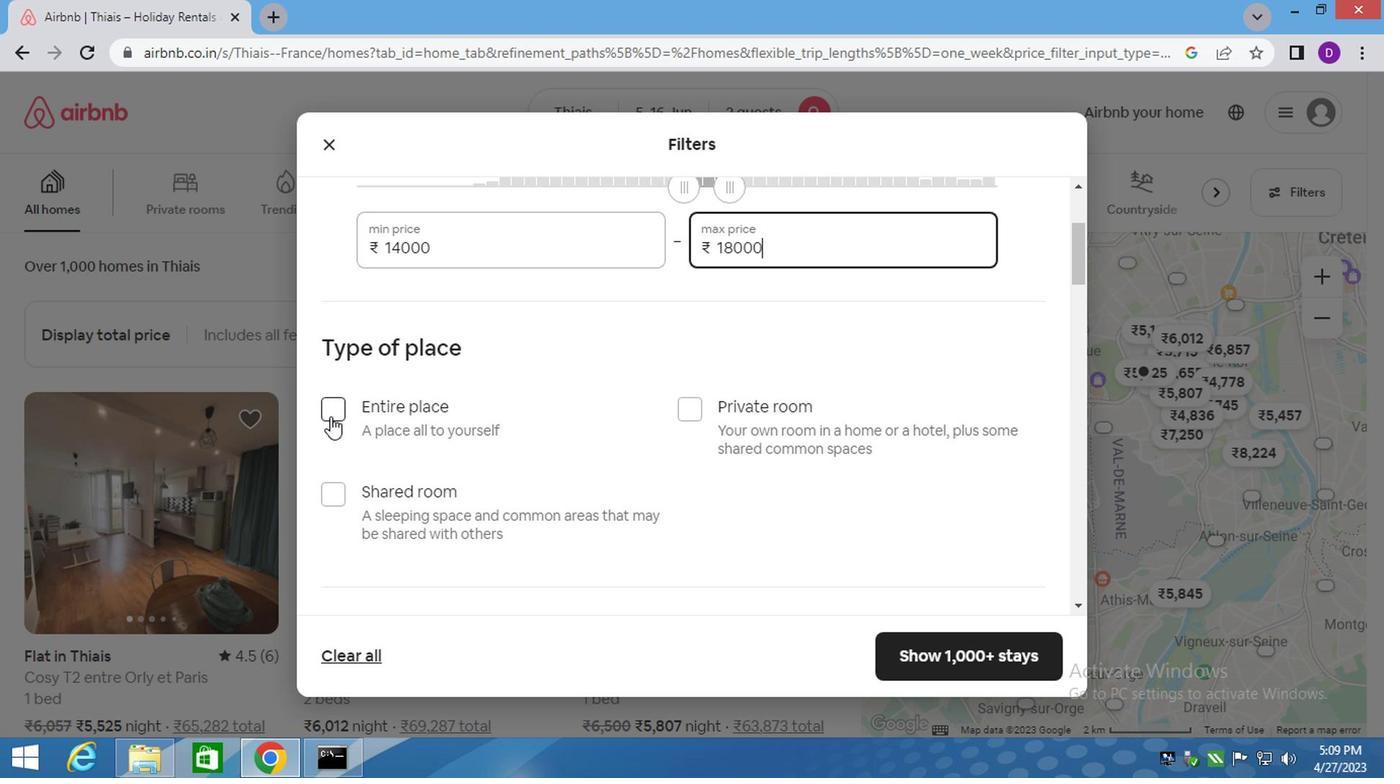 
Action: Mouse moved to (444, 447)
Screenshot: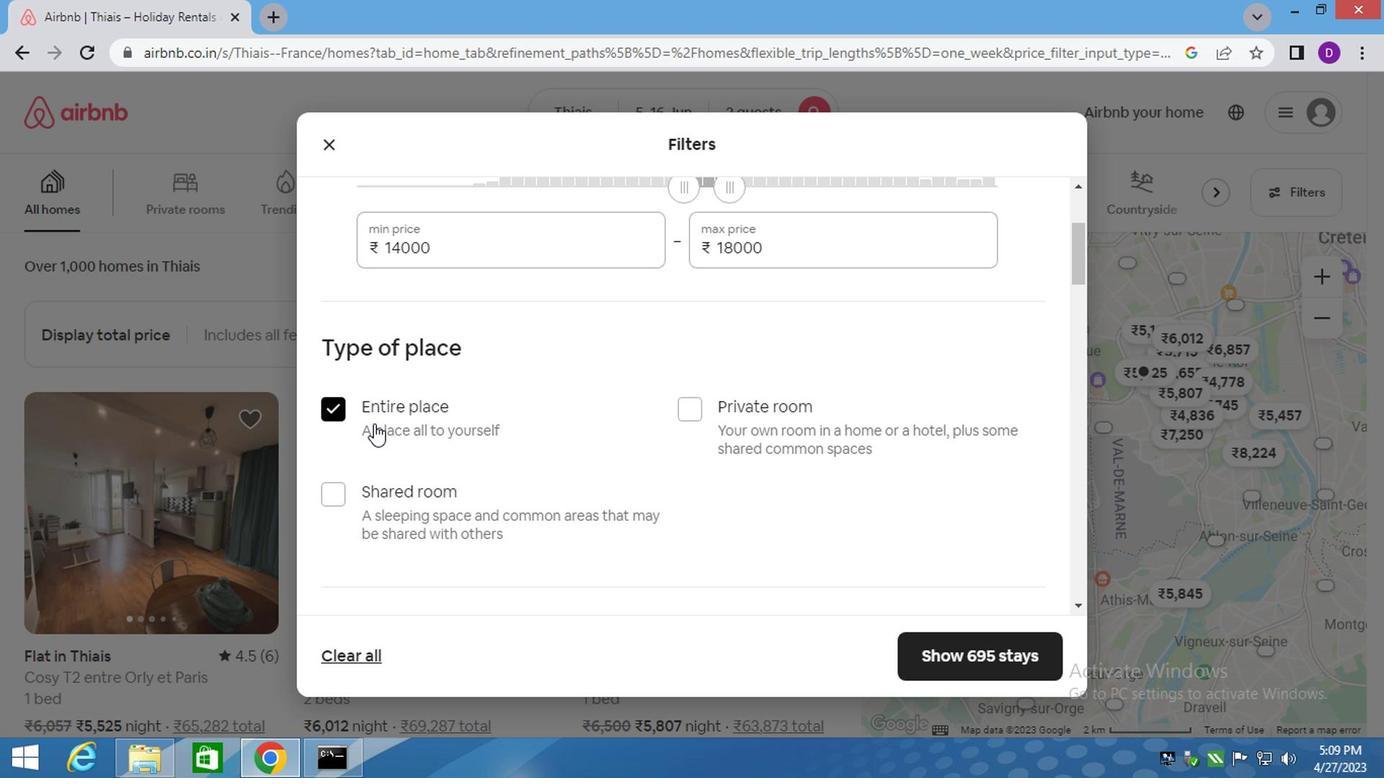 
Action: Mouse scrolled (444, 447) with delta (0, 0)
Screenshot: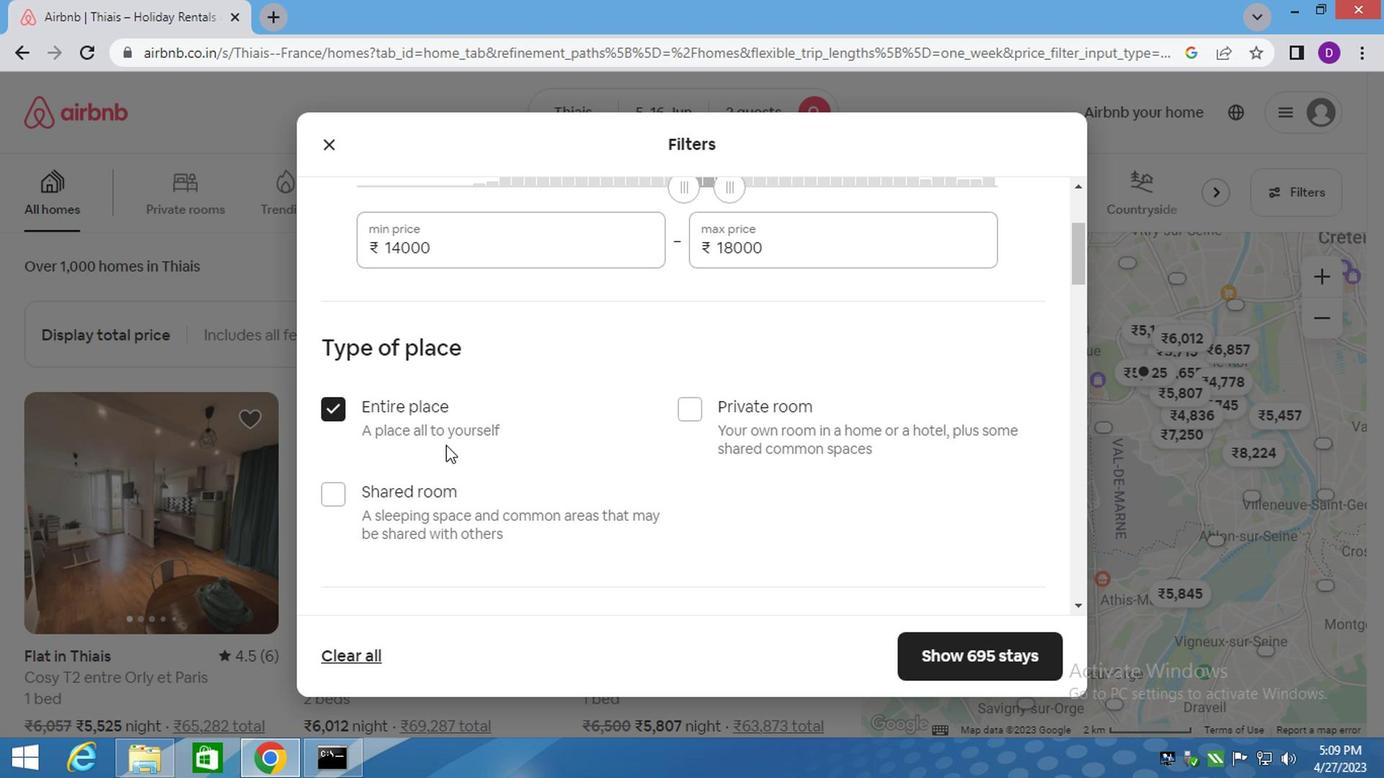 
Action: Mouse moved to (444, 449)
Screenshot: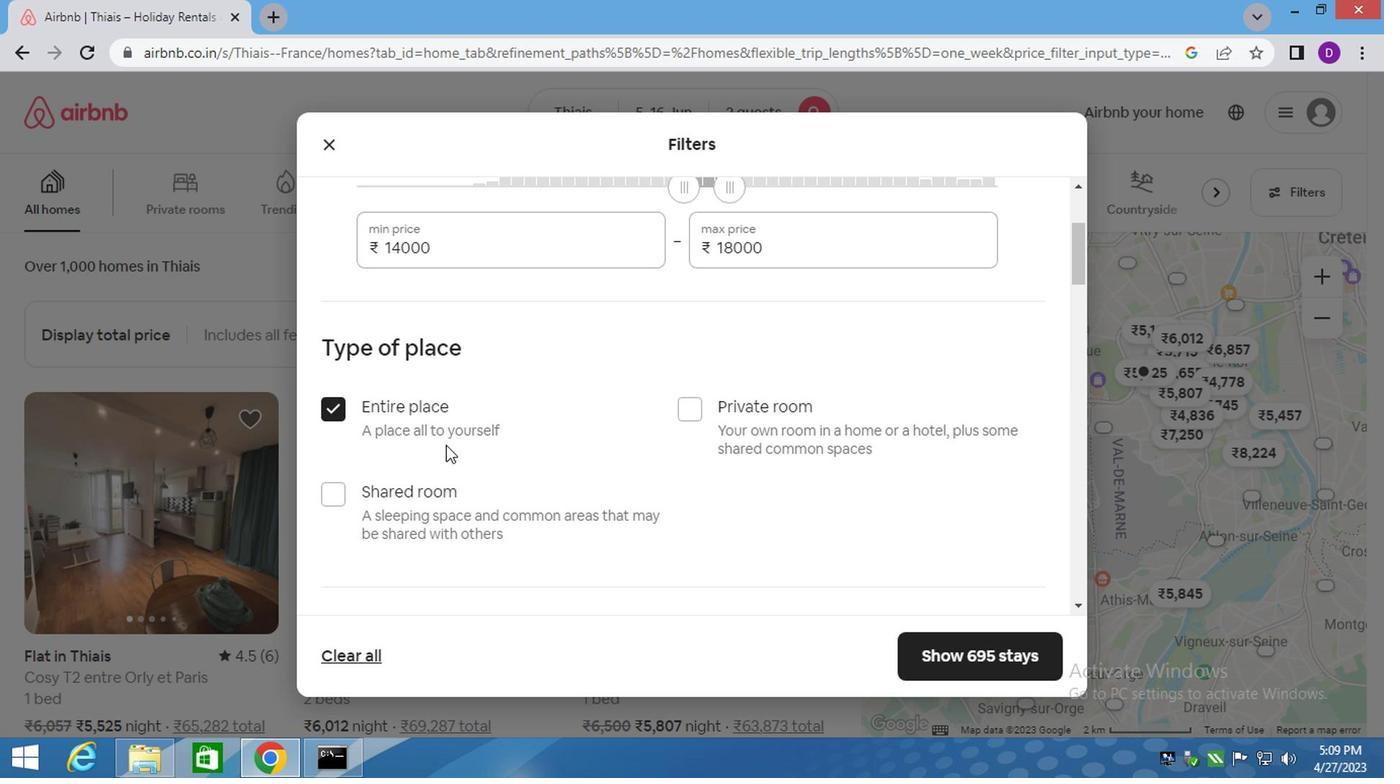 
Action: Mouse scrolled (444, 447) with delta (0, -1)
Screenshot: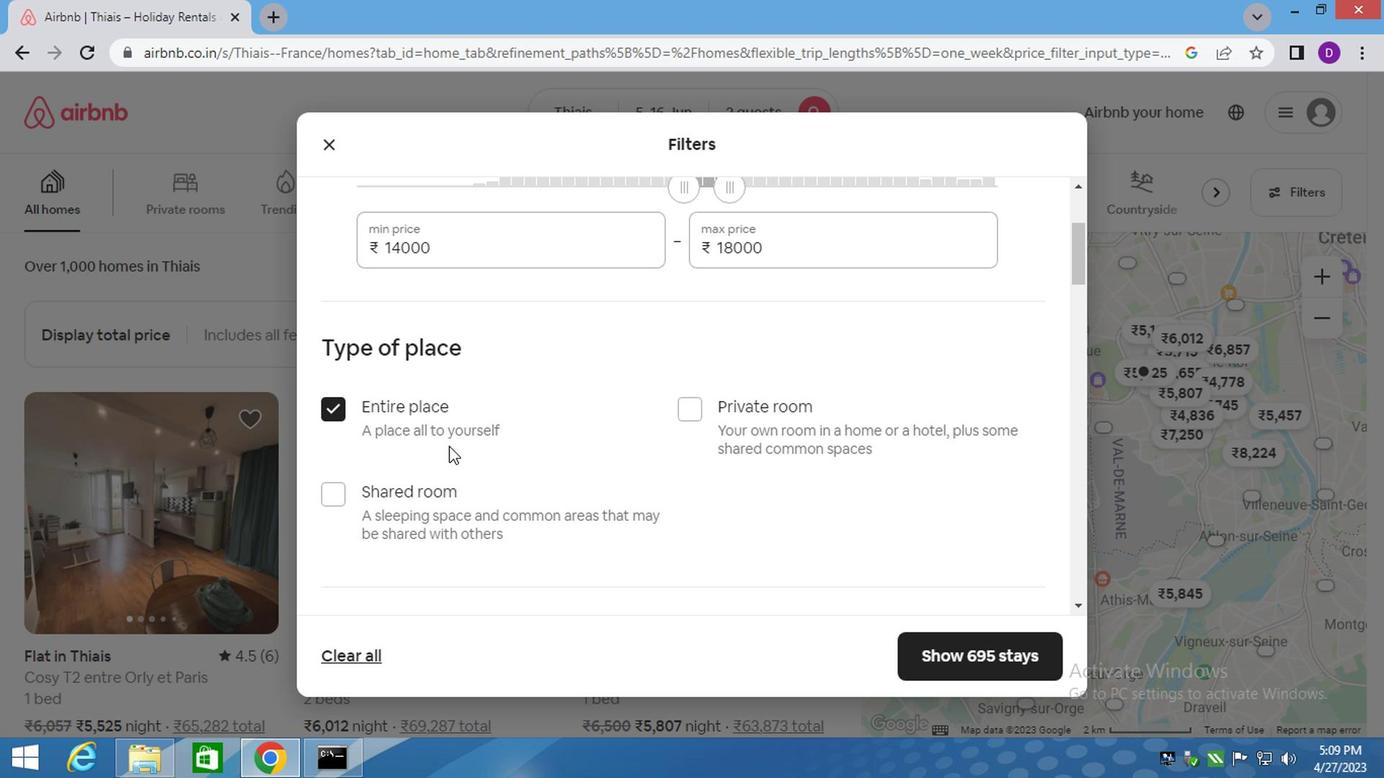 
Action: Mouse moved to (444, 449)
Screenshot: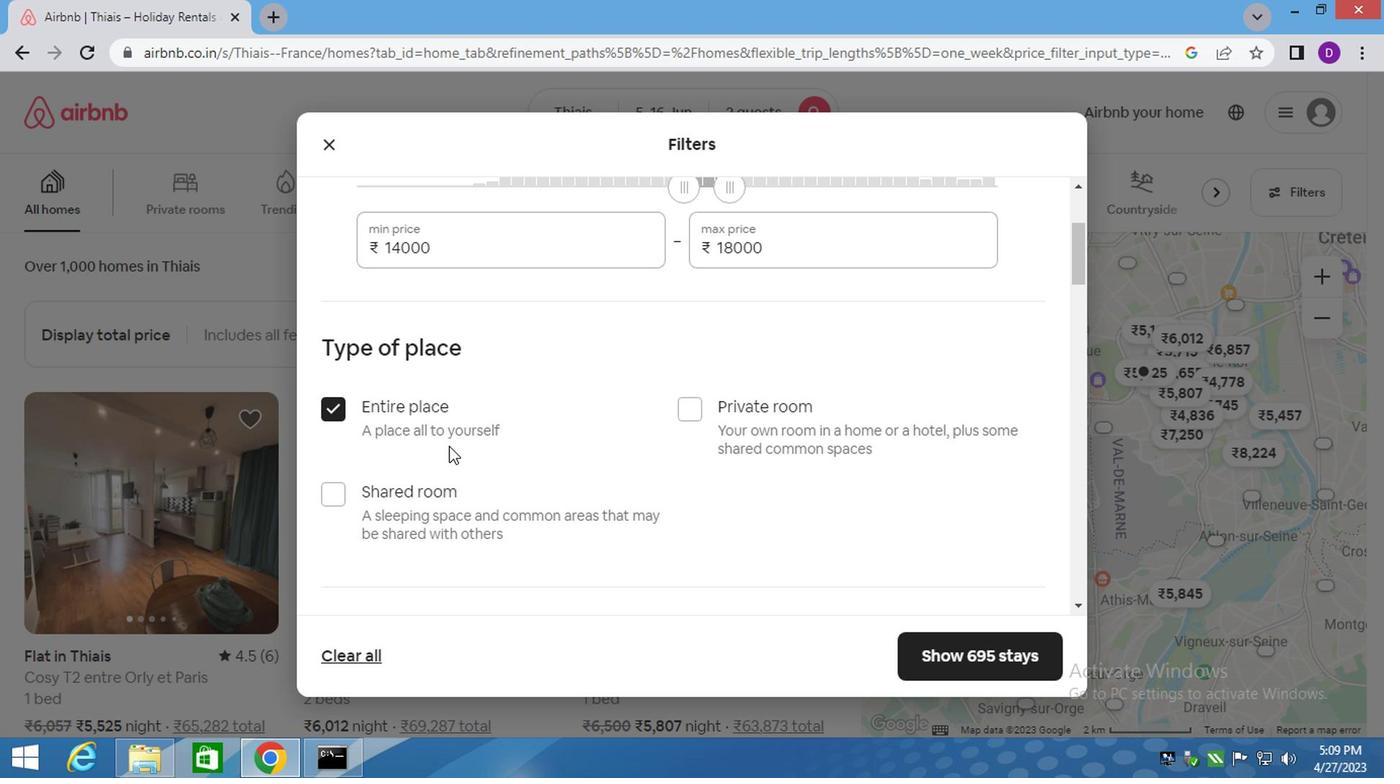 
Action: Mouse scrolled (444, 447) with delta (0, -1)
Screenshot: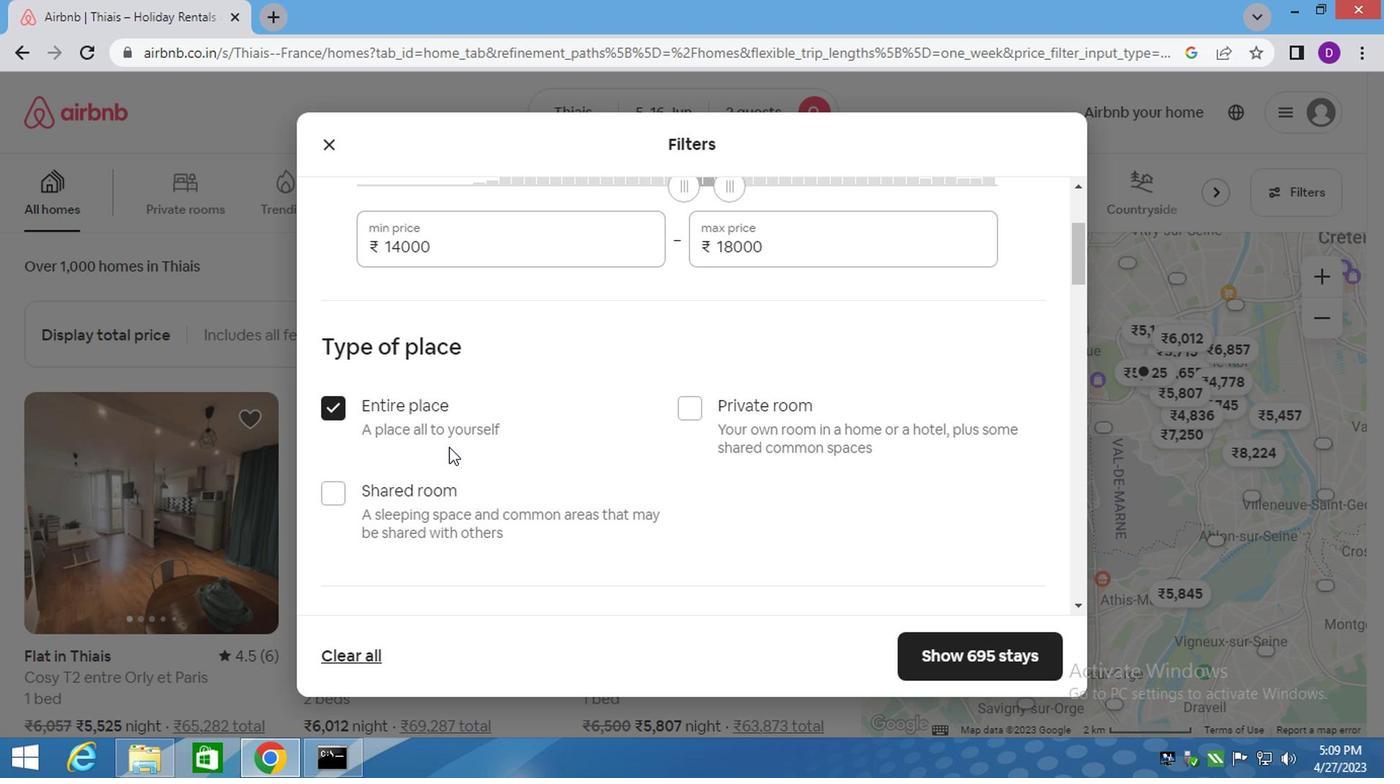 
Action: Mouse scrolled (444, 447) with delta (0, -1)
Screenshot: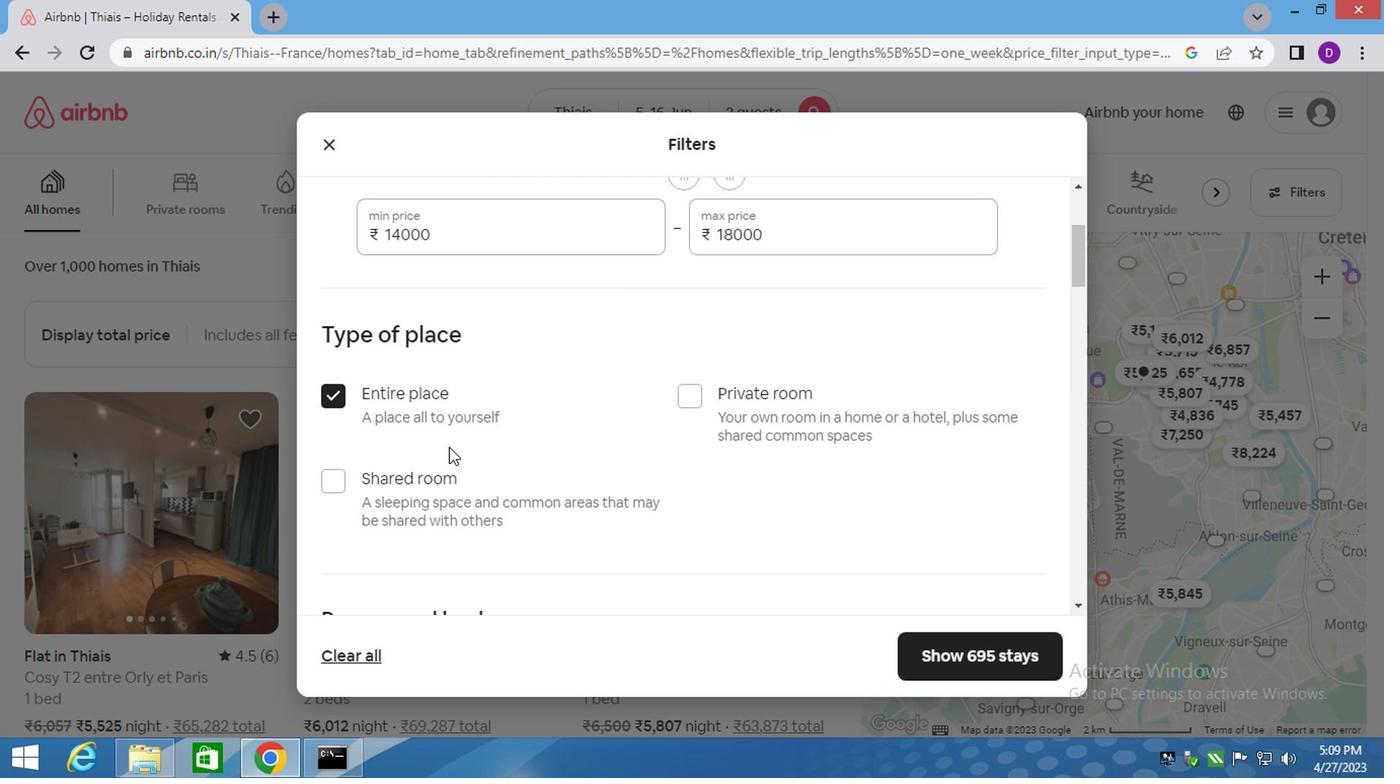 
Action: Mouse moved to (444, 333)
Screenshot: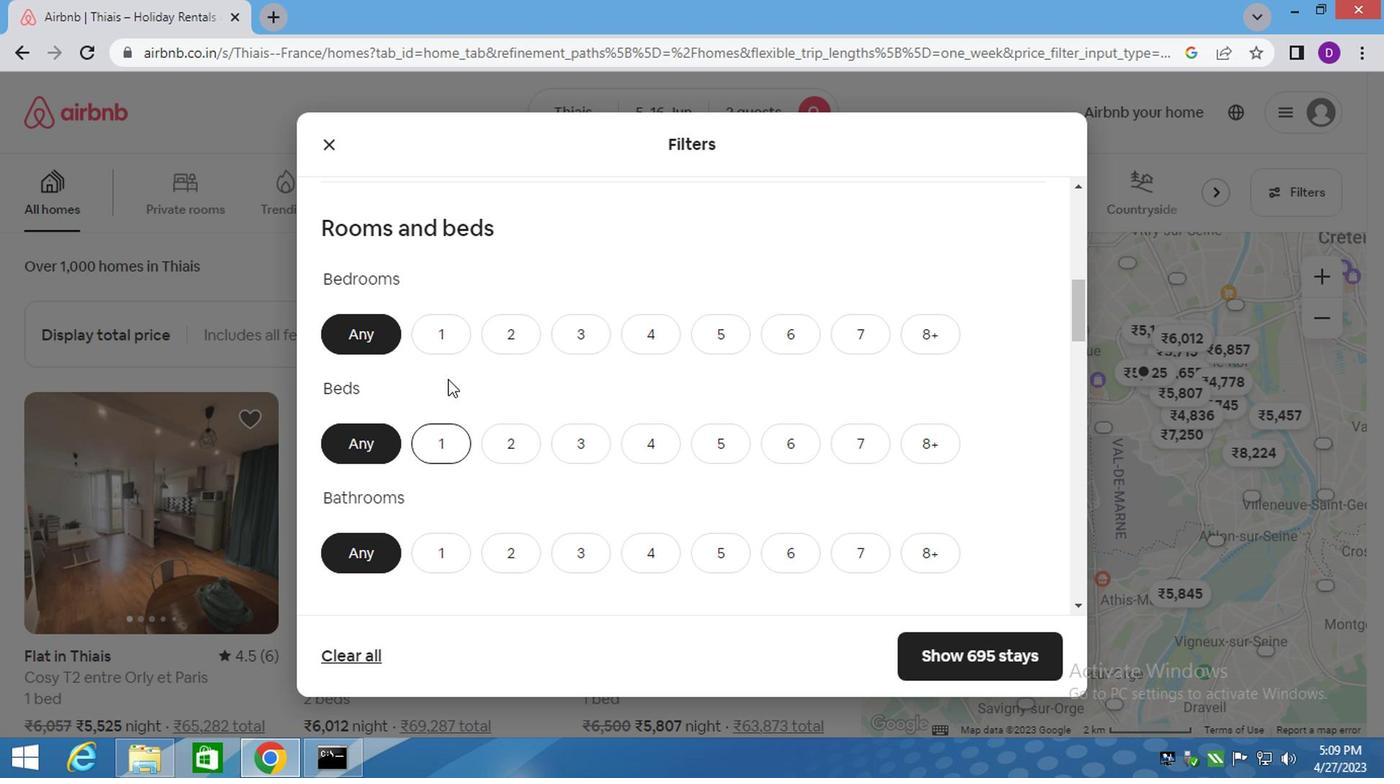 
Action: Mouse pressed left at (444, 333)
Screenshot: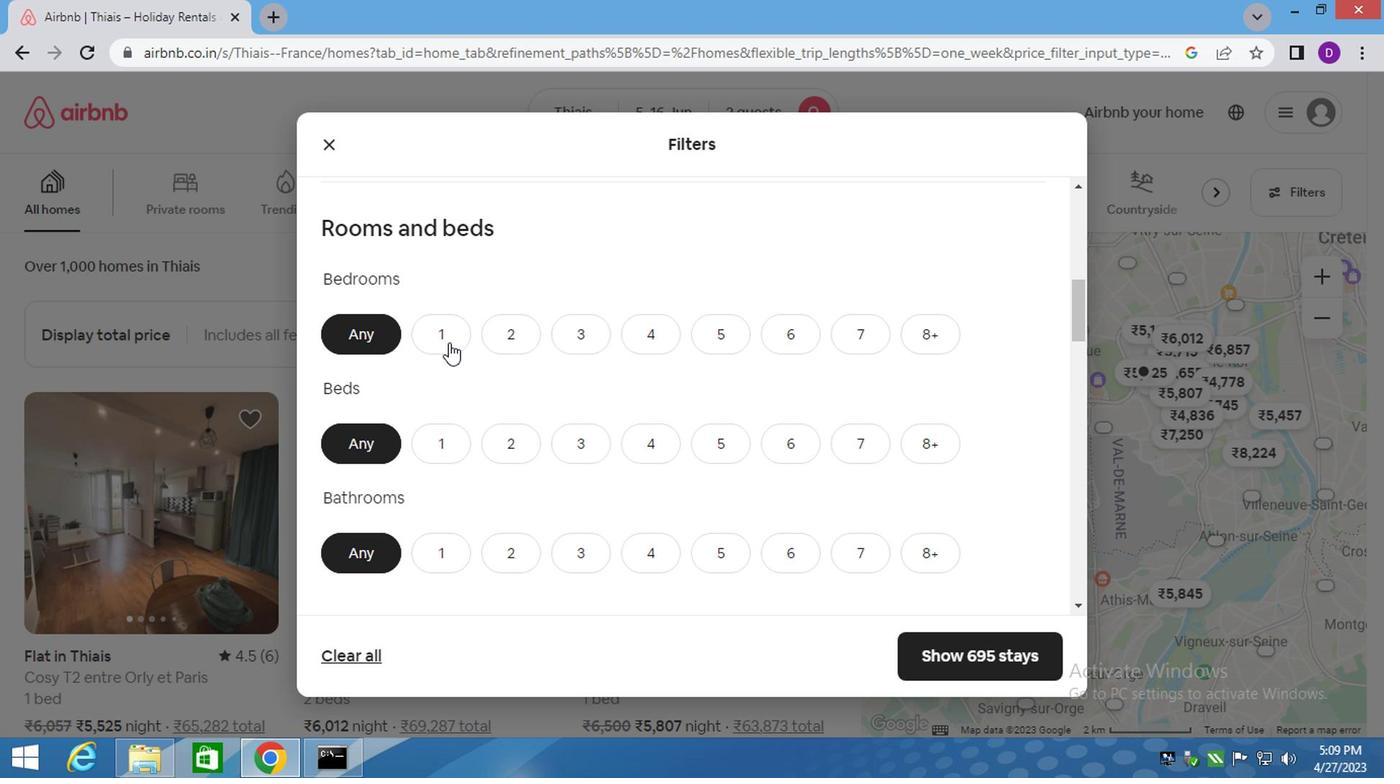 
Action: Mouse moved to (432, 451)
Screenshot: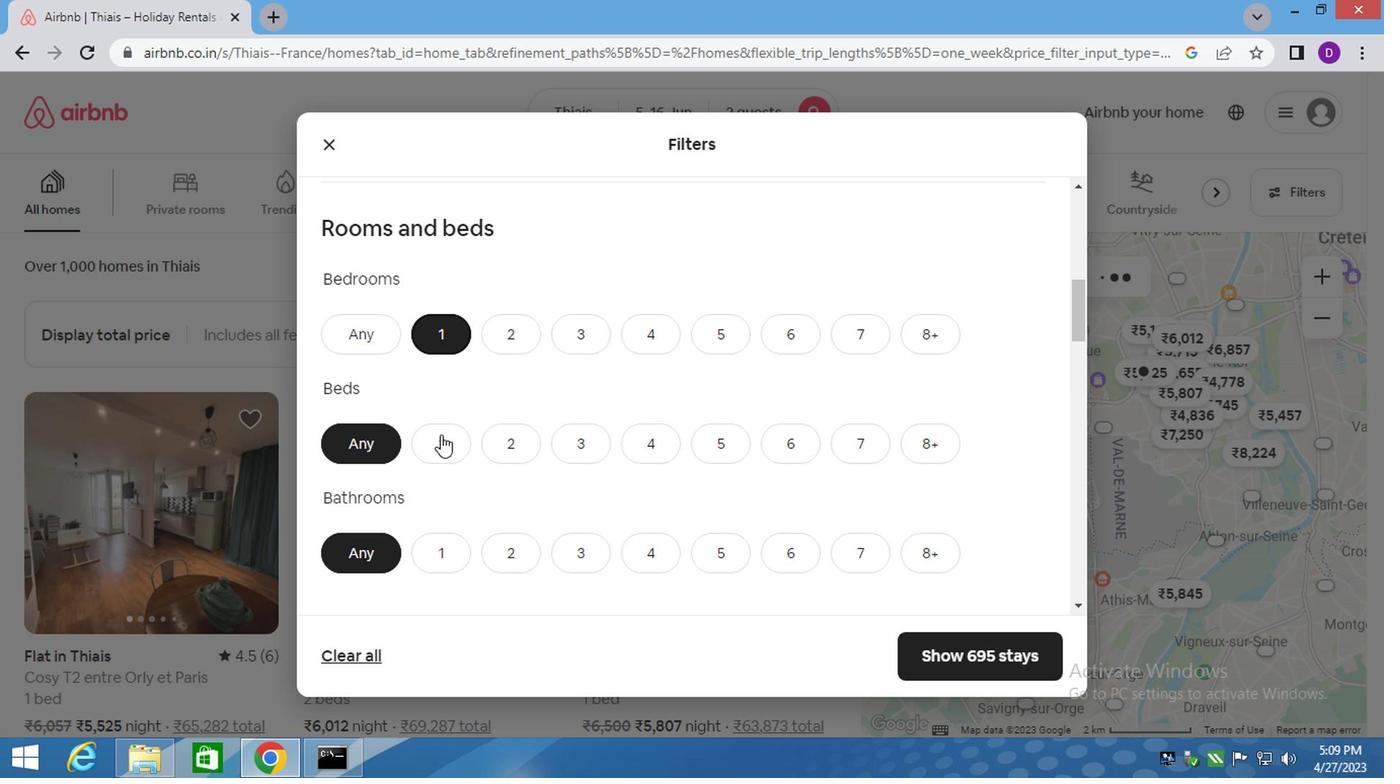 
Action: Mouse pressed left at (432, 451)
Screenshot: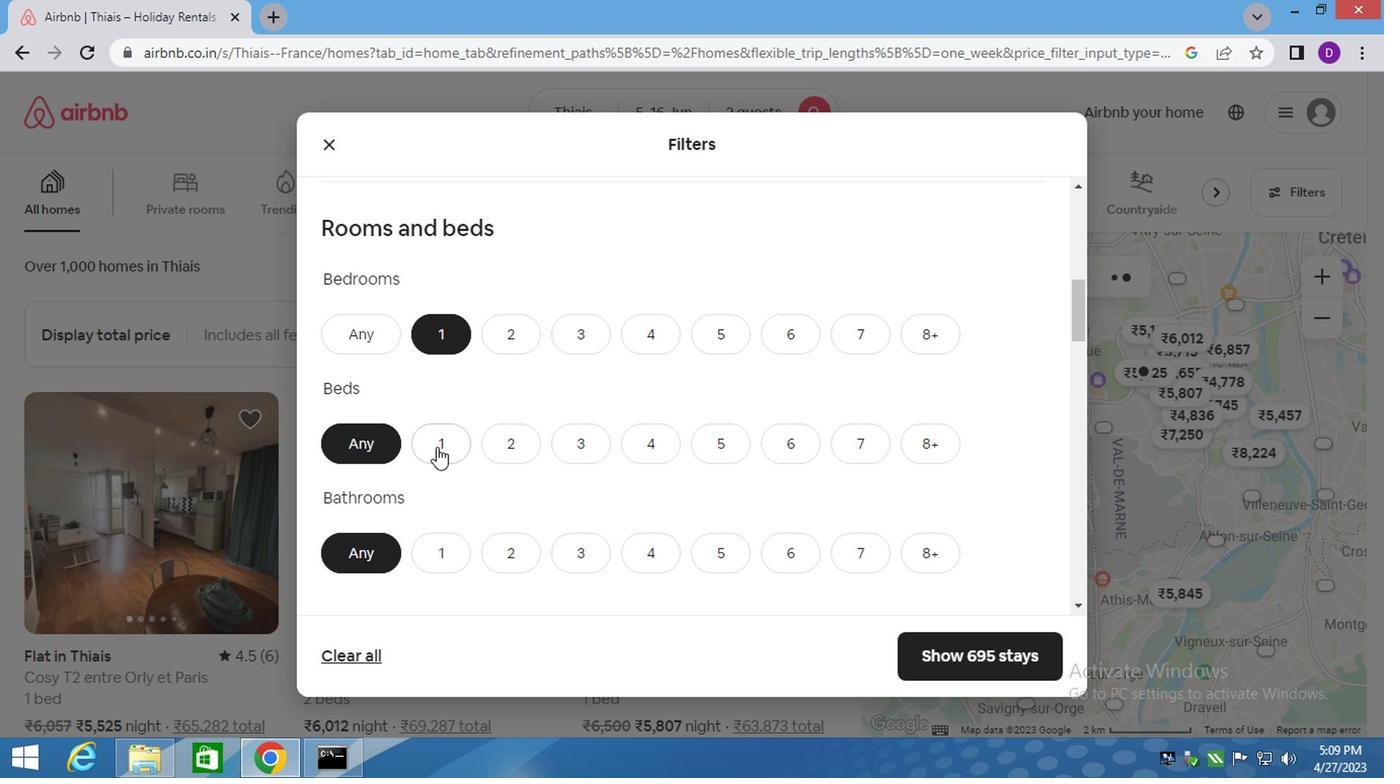 
Action: Mouse moved to (432, 535)
Screenshot: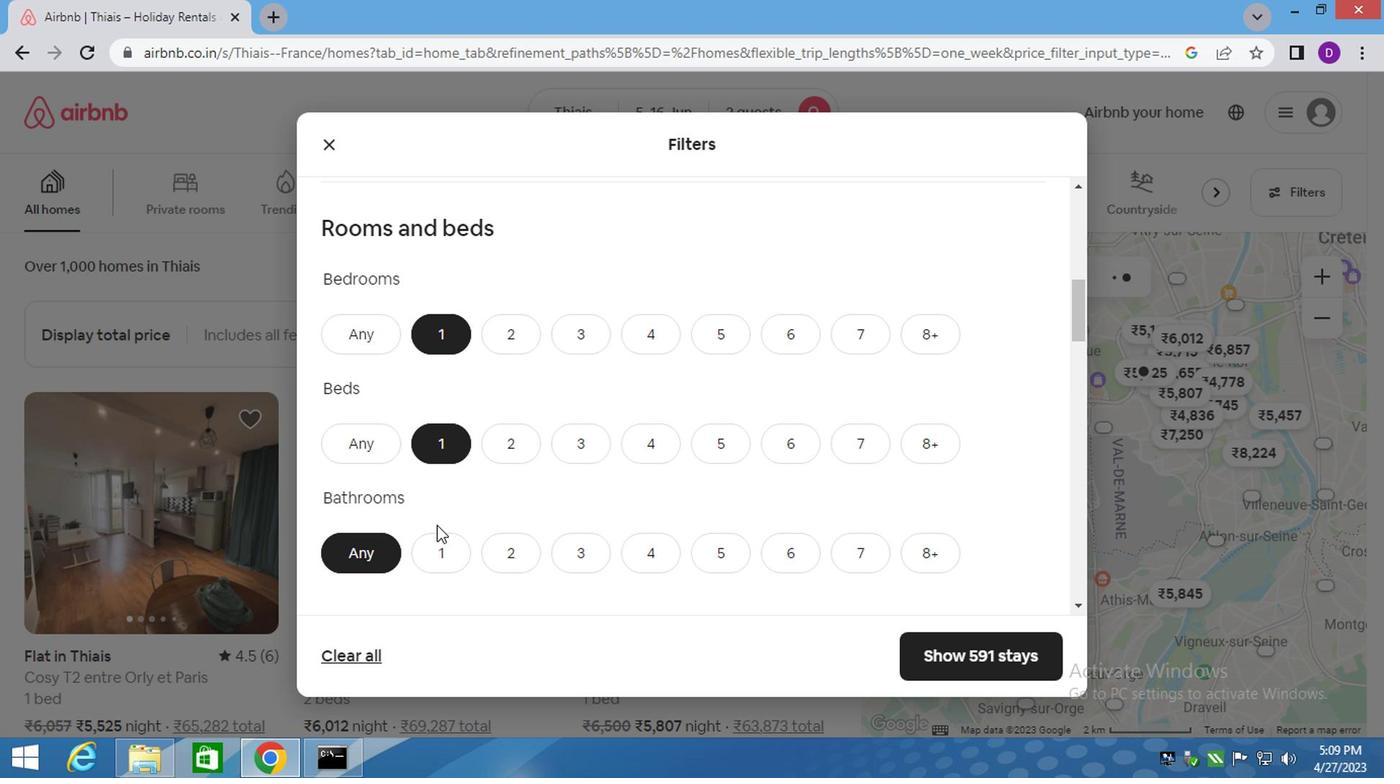 
Action: Mouse pressed left at (432, 535)
Screenshot: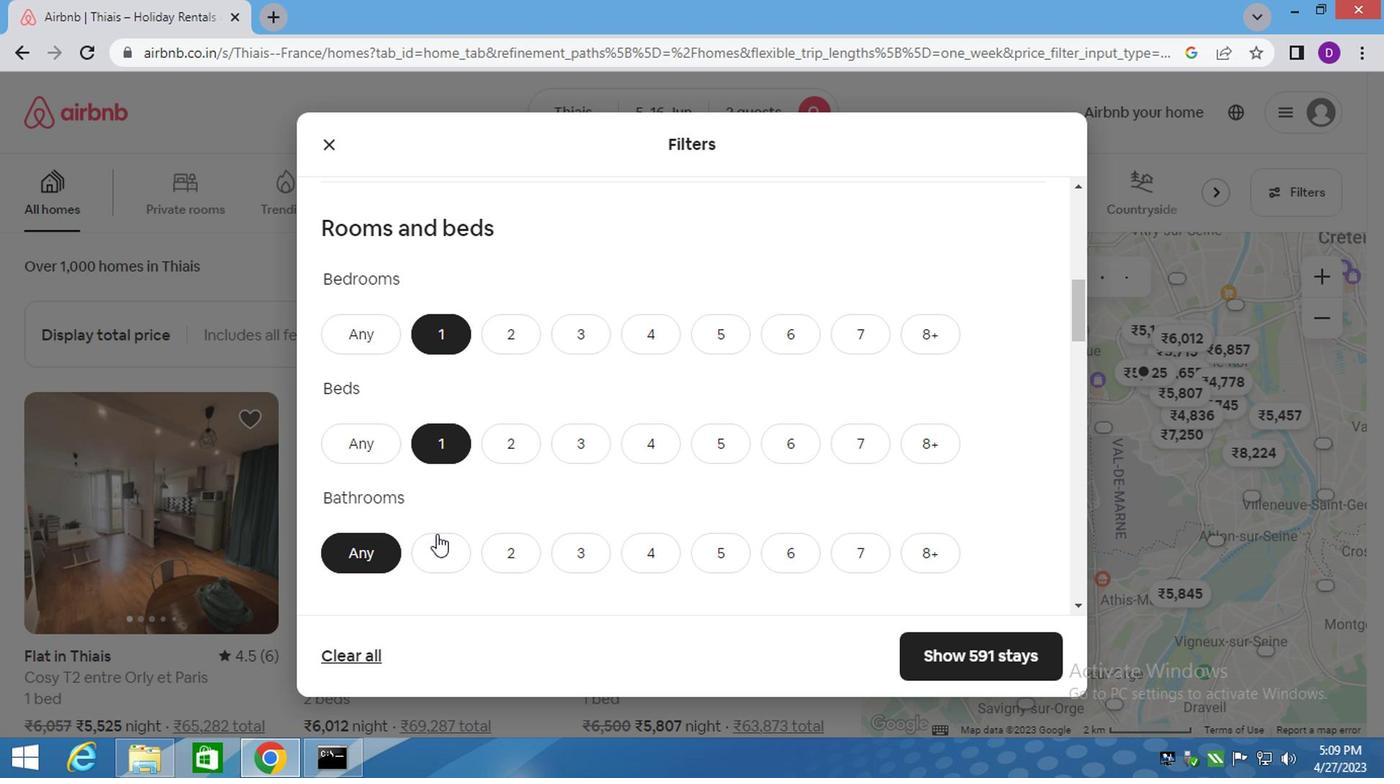
Action: Mouse moved to (499, 449)
Screenshot: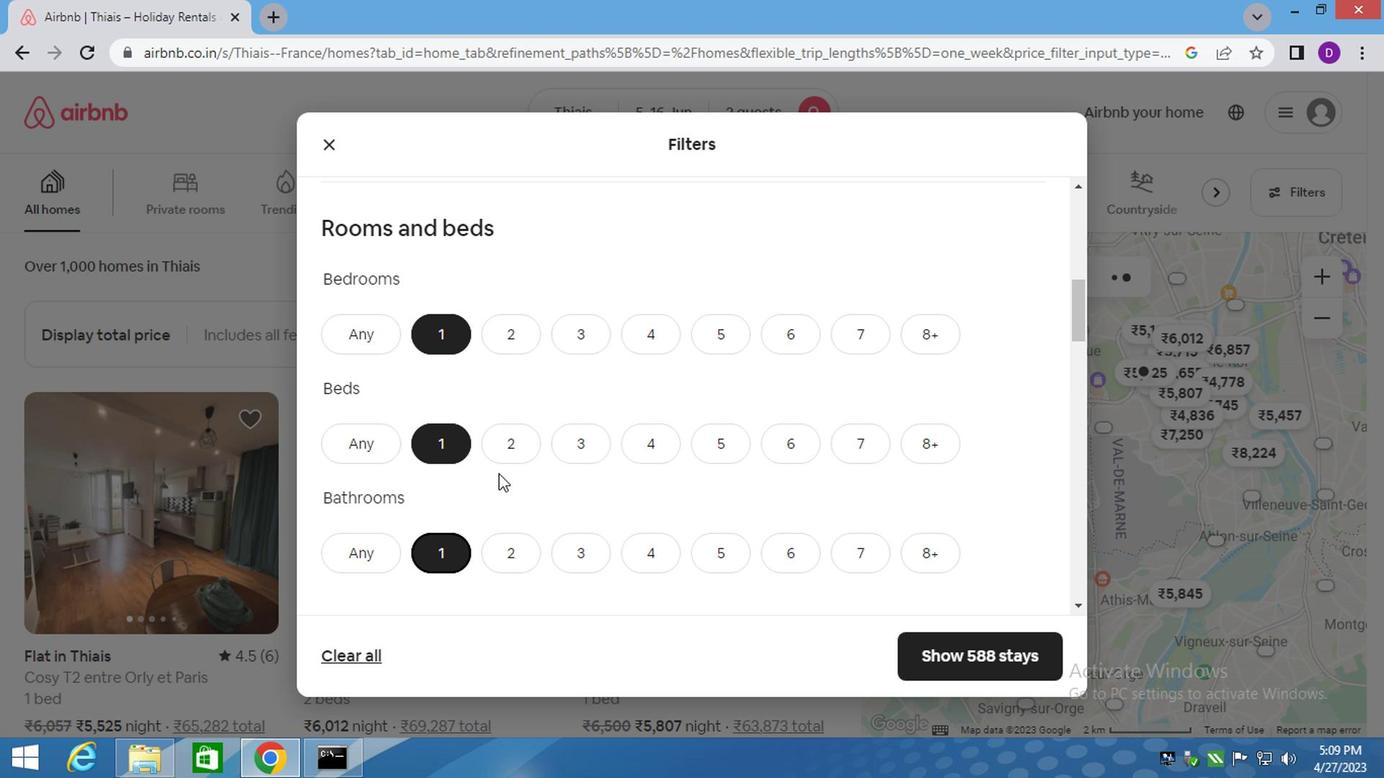 
Action: Mouse scrolled (499, 449) with delta (0, 0)
Screenshot: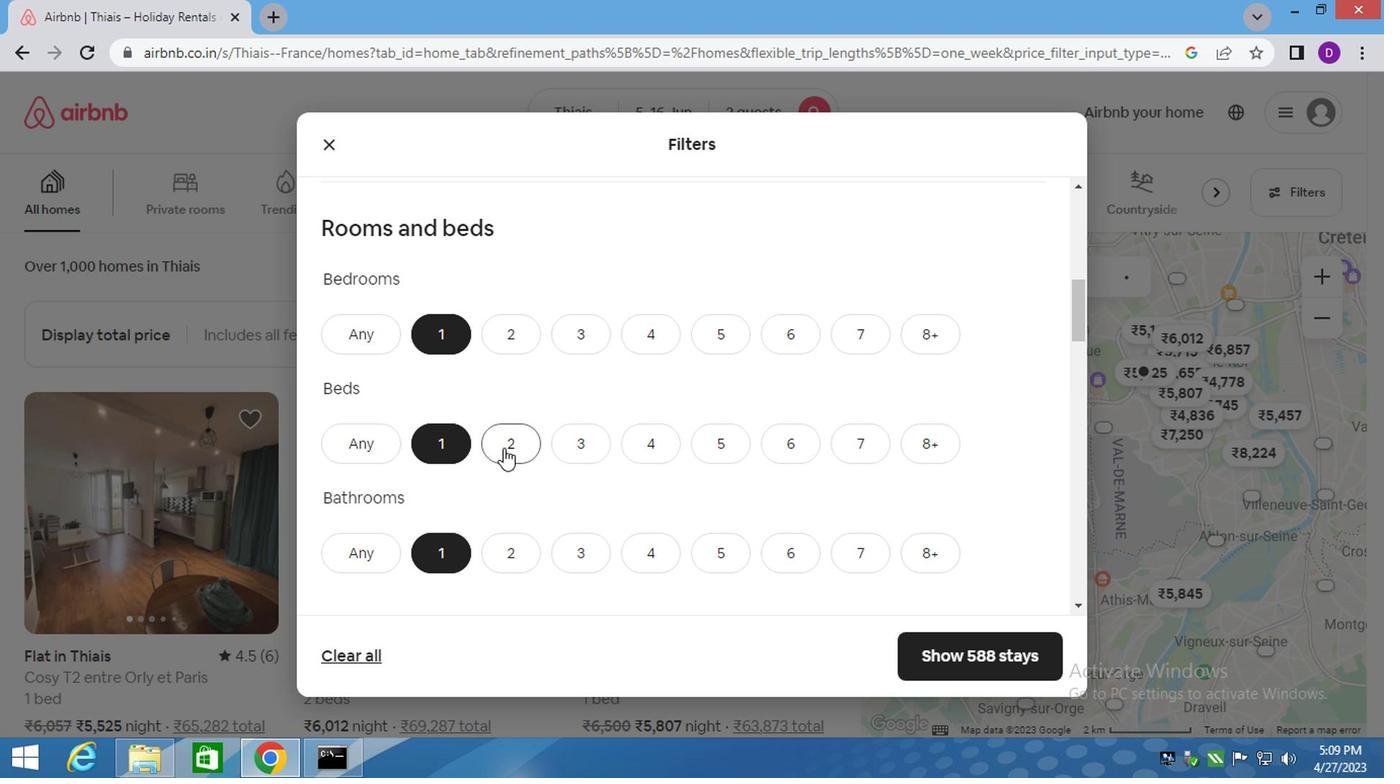 
Action: Mouse scrolled (499, 449) with delta (0, 0)
Screenshot: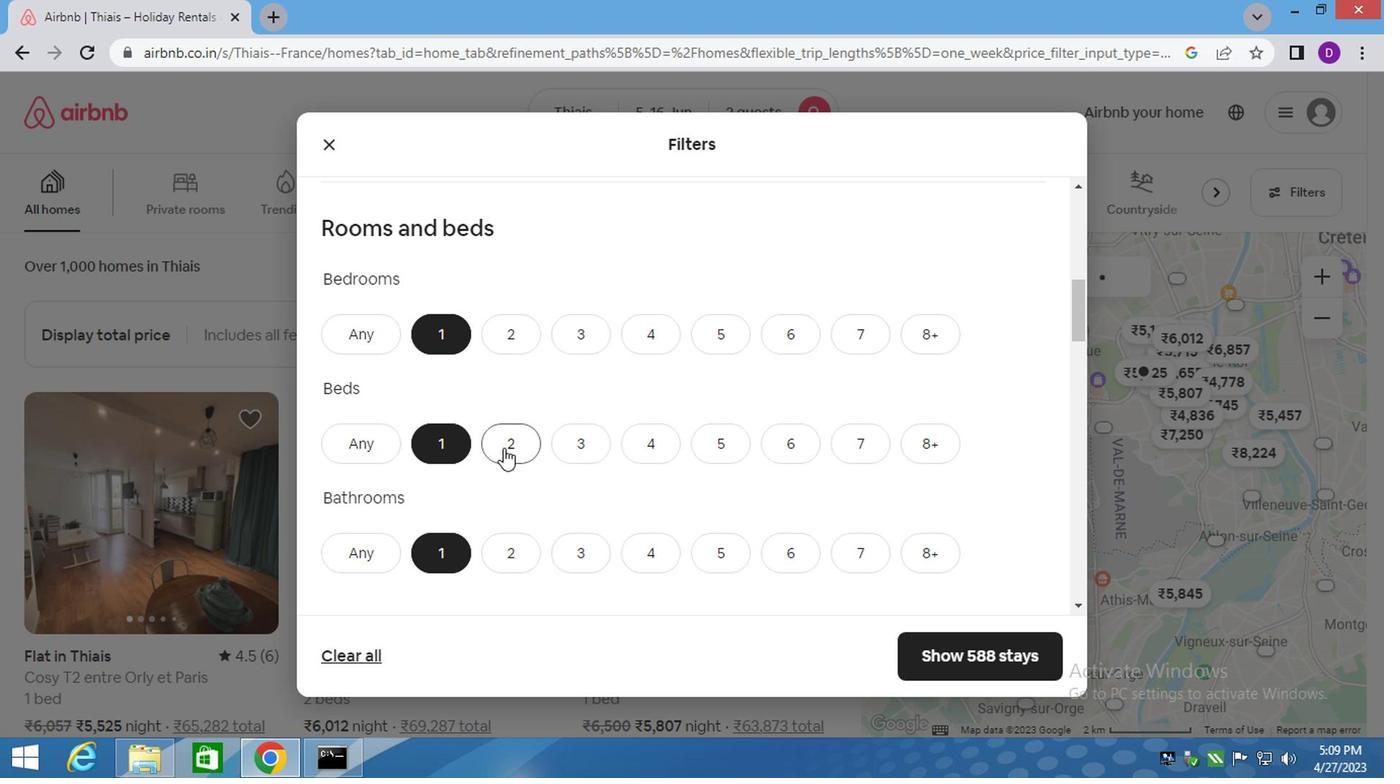 
Action: Mouse moved to (499, 449)
Screenshot: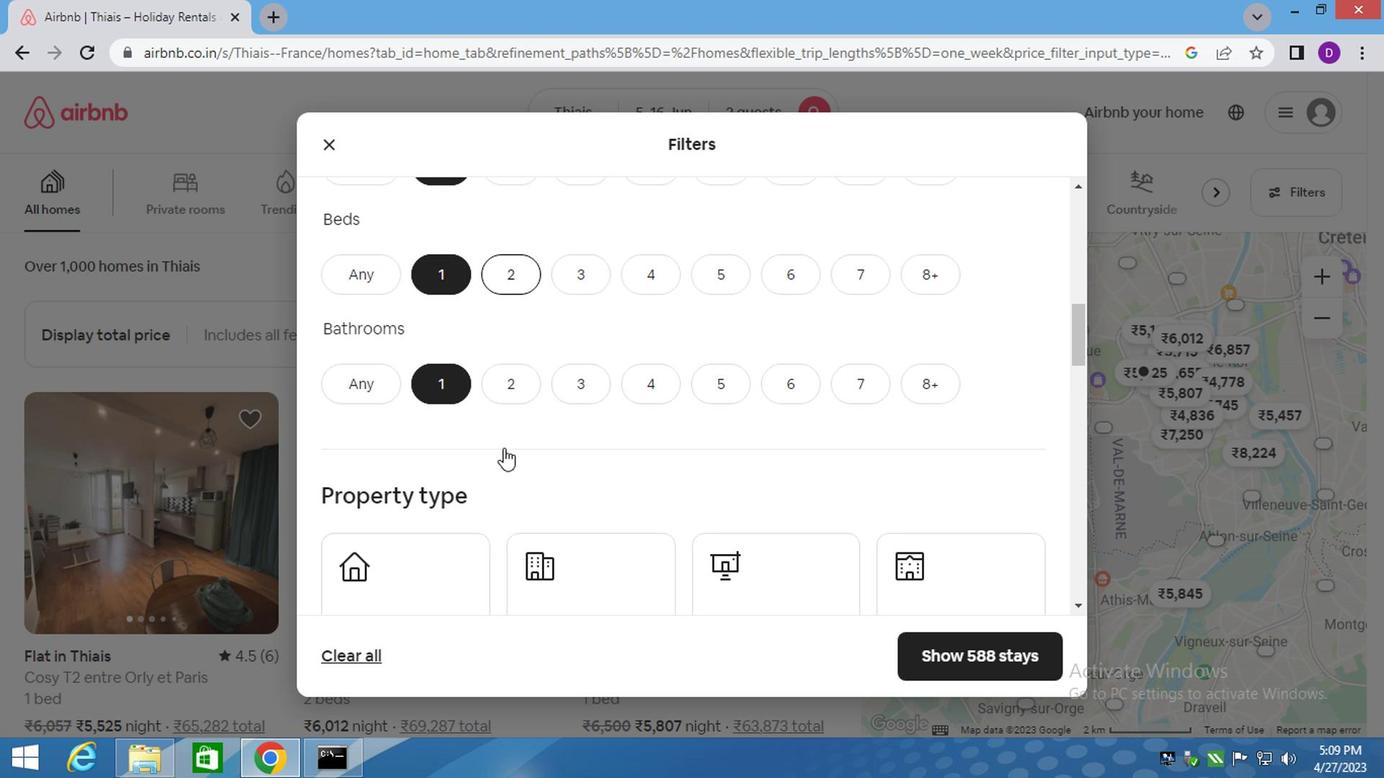 
Action: Mouse scrolled (499, 449) with delta (0, 0)
Screenshot: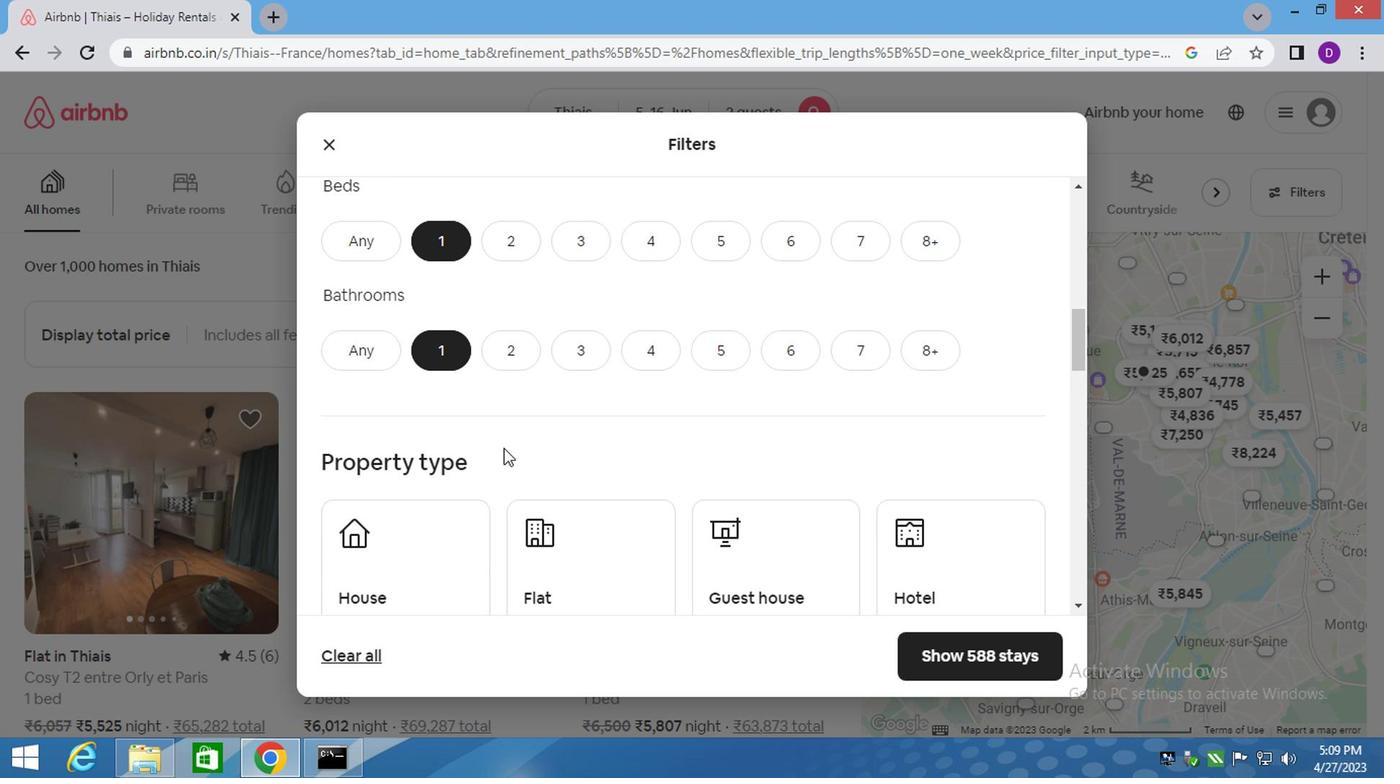 
Action: Mouse moved to (548, 439)
Screenshot: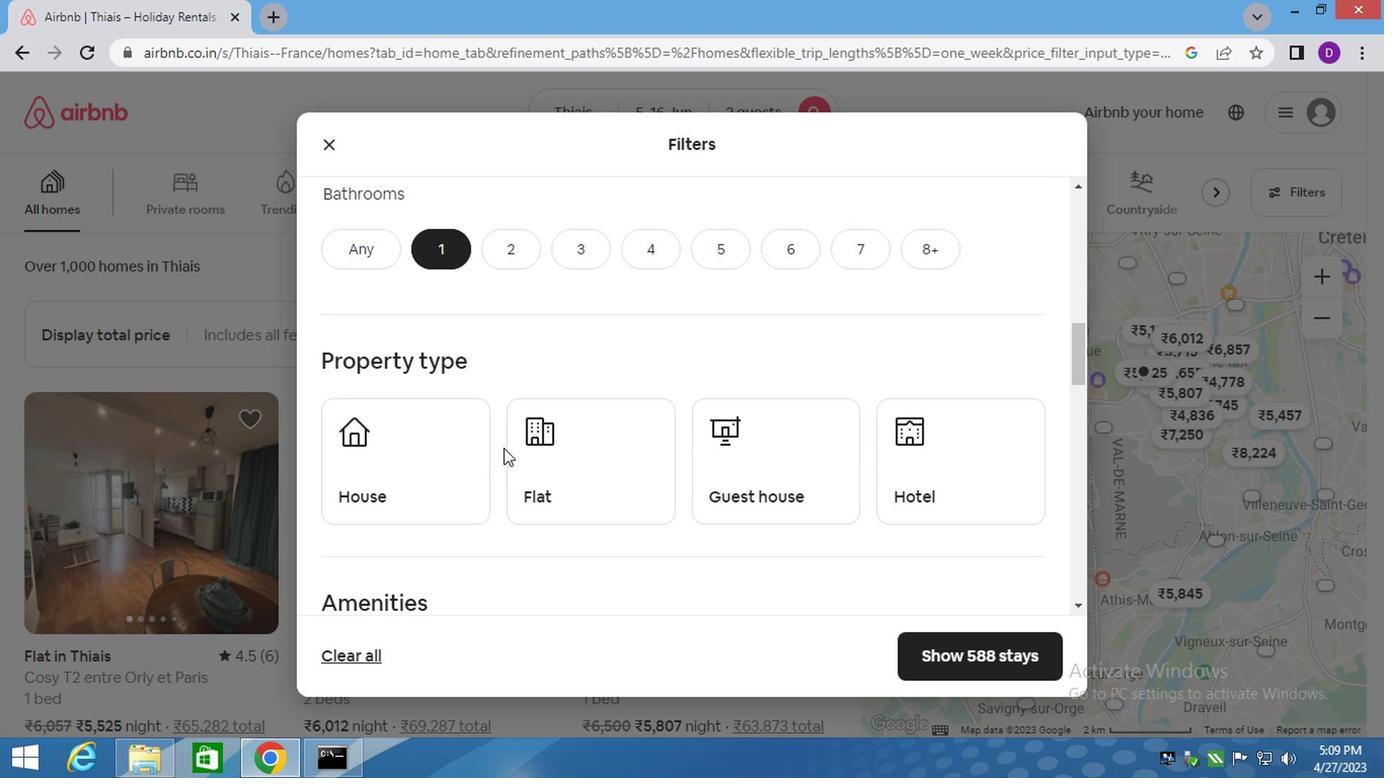 
Action: Mouse scrolled (548, 437) with delta (0, -1)
Screenshot: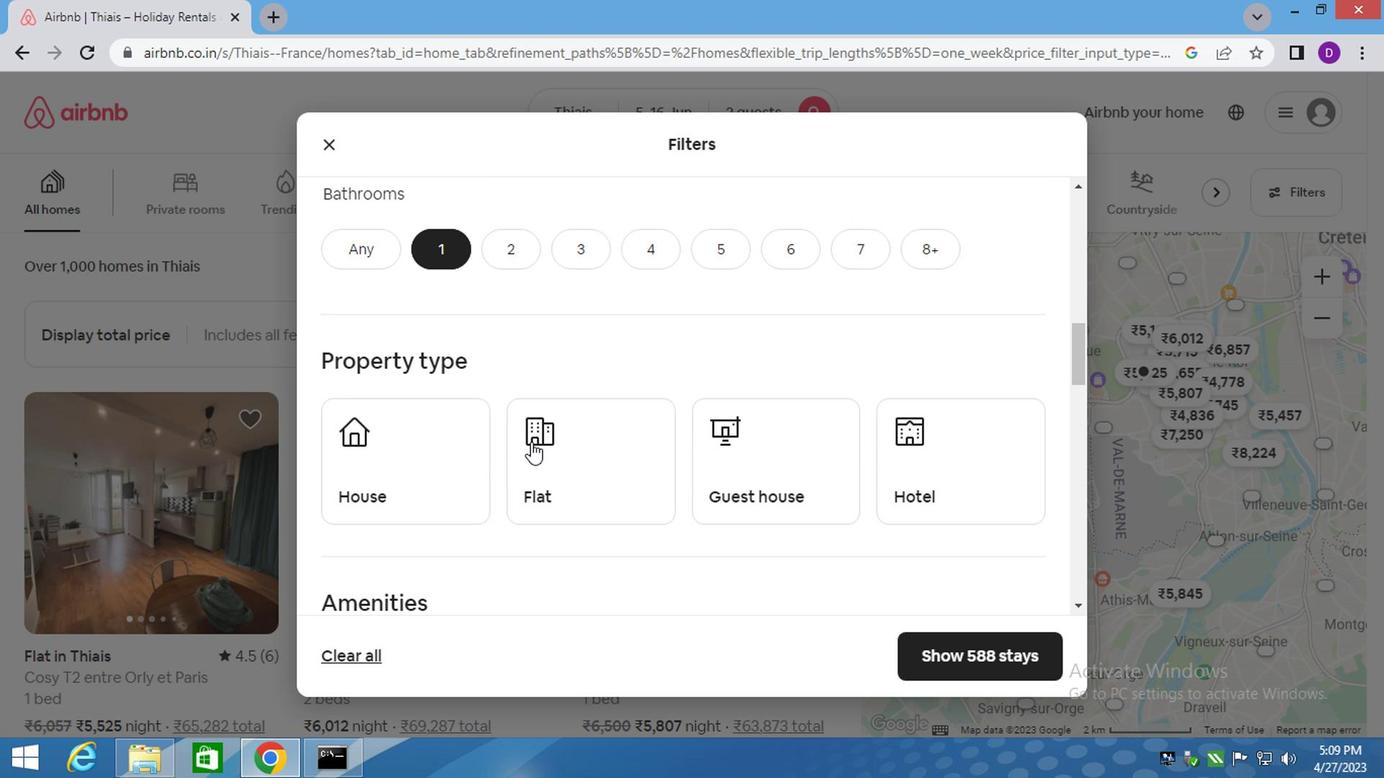 
Action: Mouse scrolled (548, 437) with delta (0, -1)
Screenshot: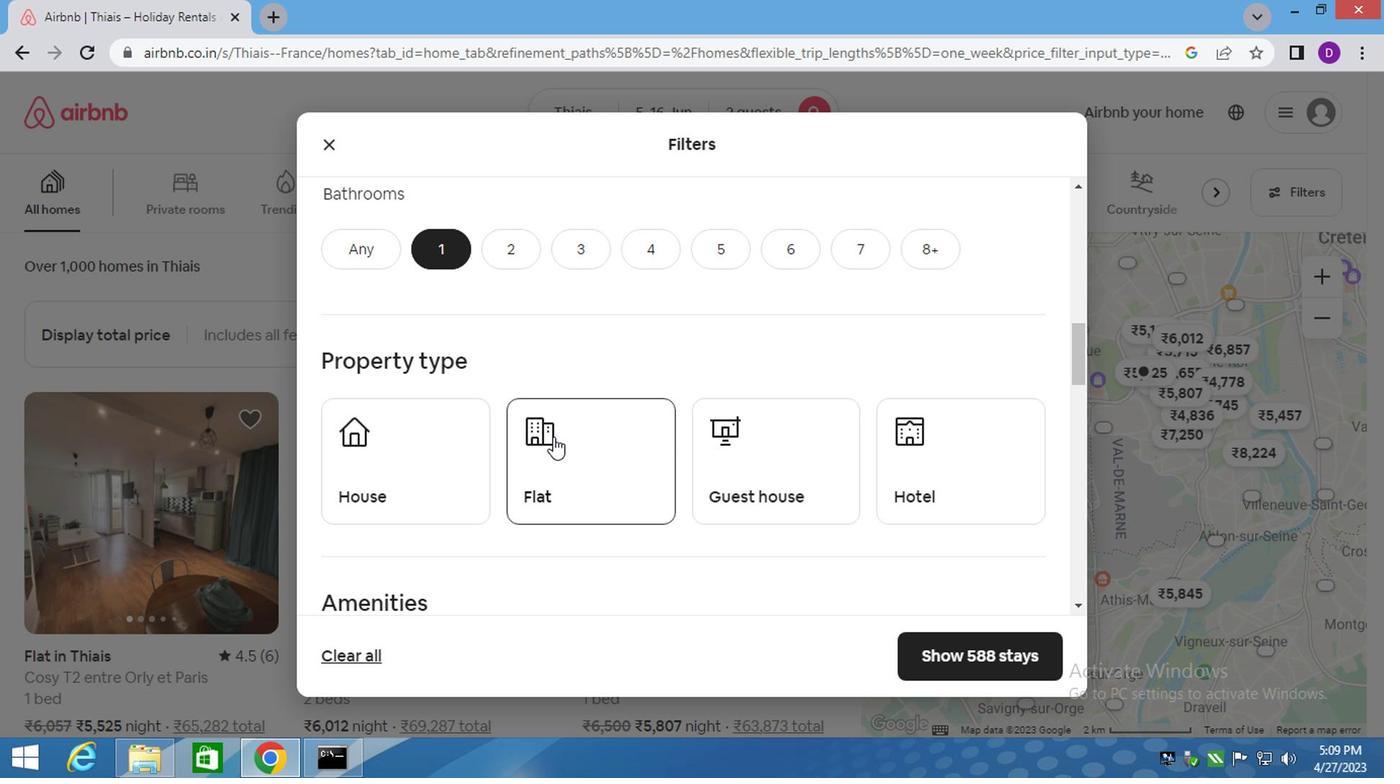 
Action: Mouse moved to (444, 289)
Screenshot: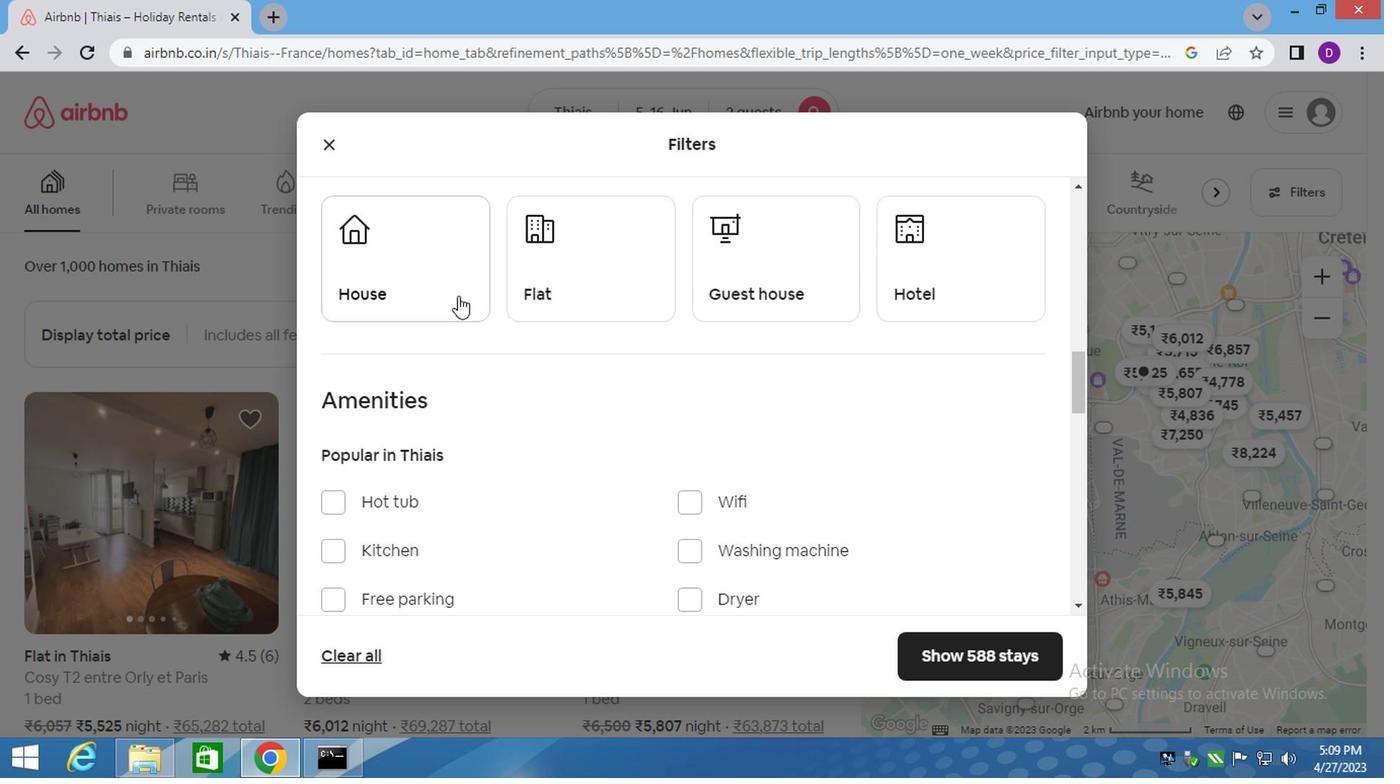 
Action: Mouse pressed left at (444, 289)
Screenshot: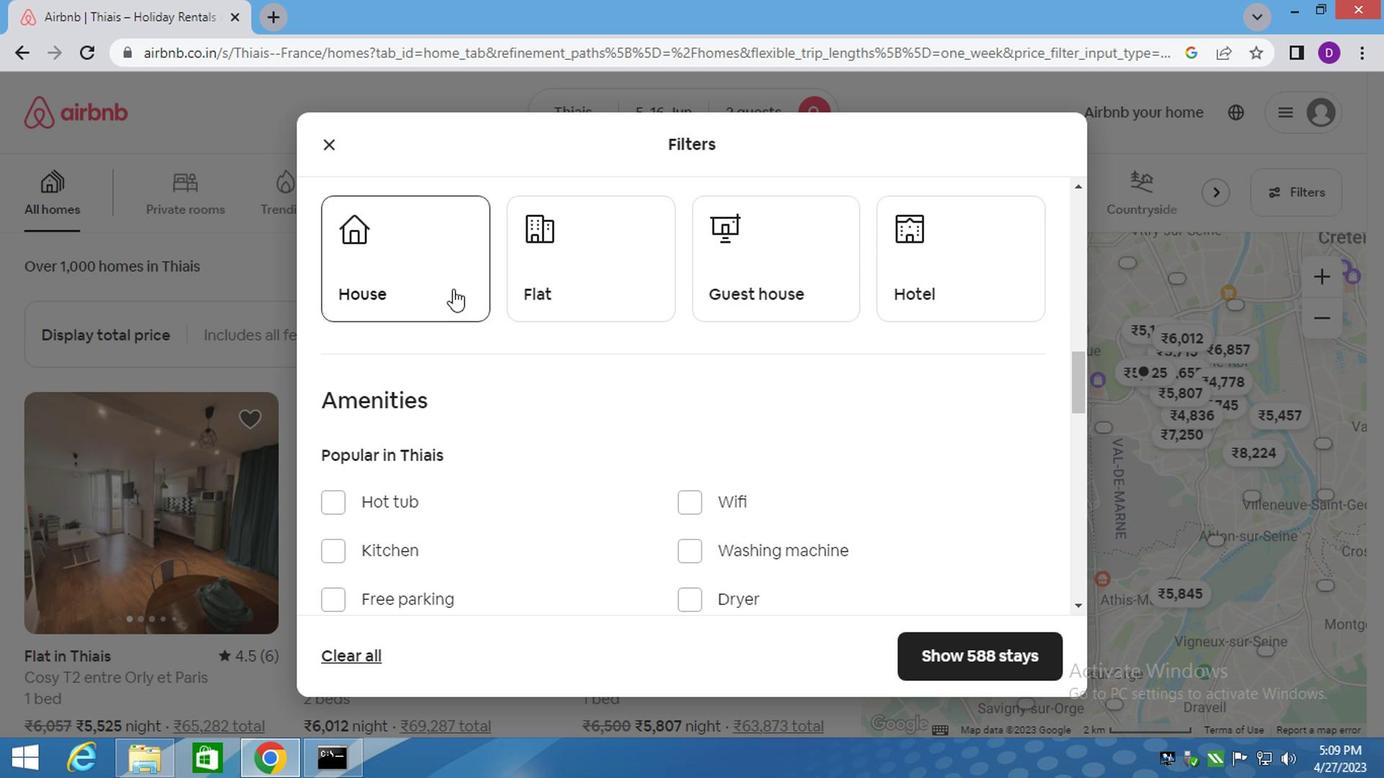 
Action: Mouse moved to (596, 297)
Screenshot: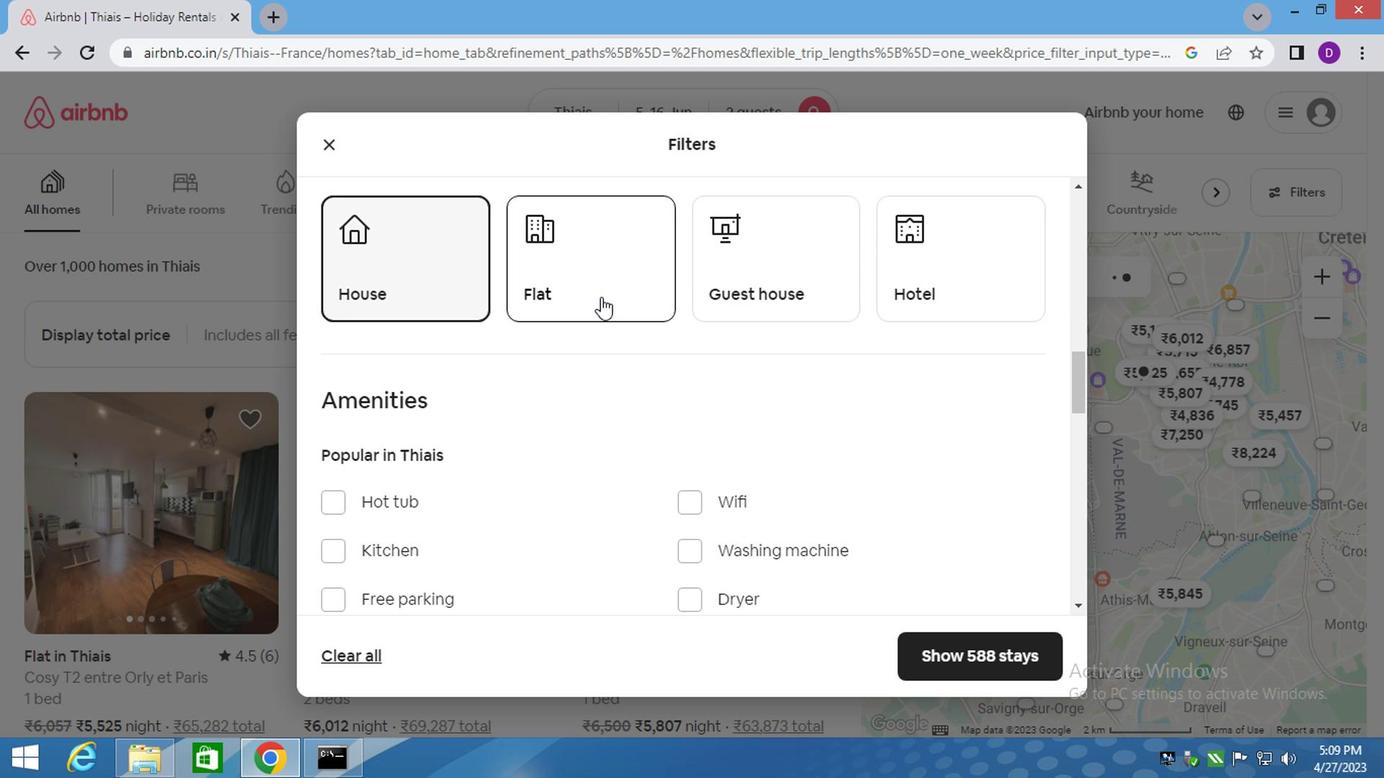 
Action: Mouse pressed left at (596, 297)
Screenshot: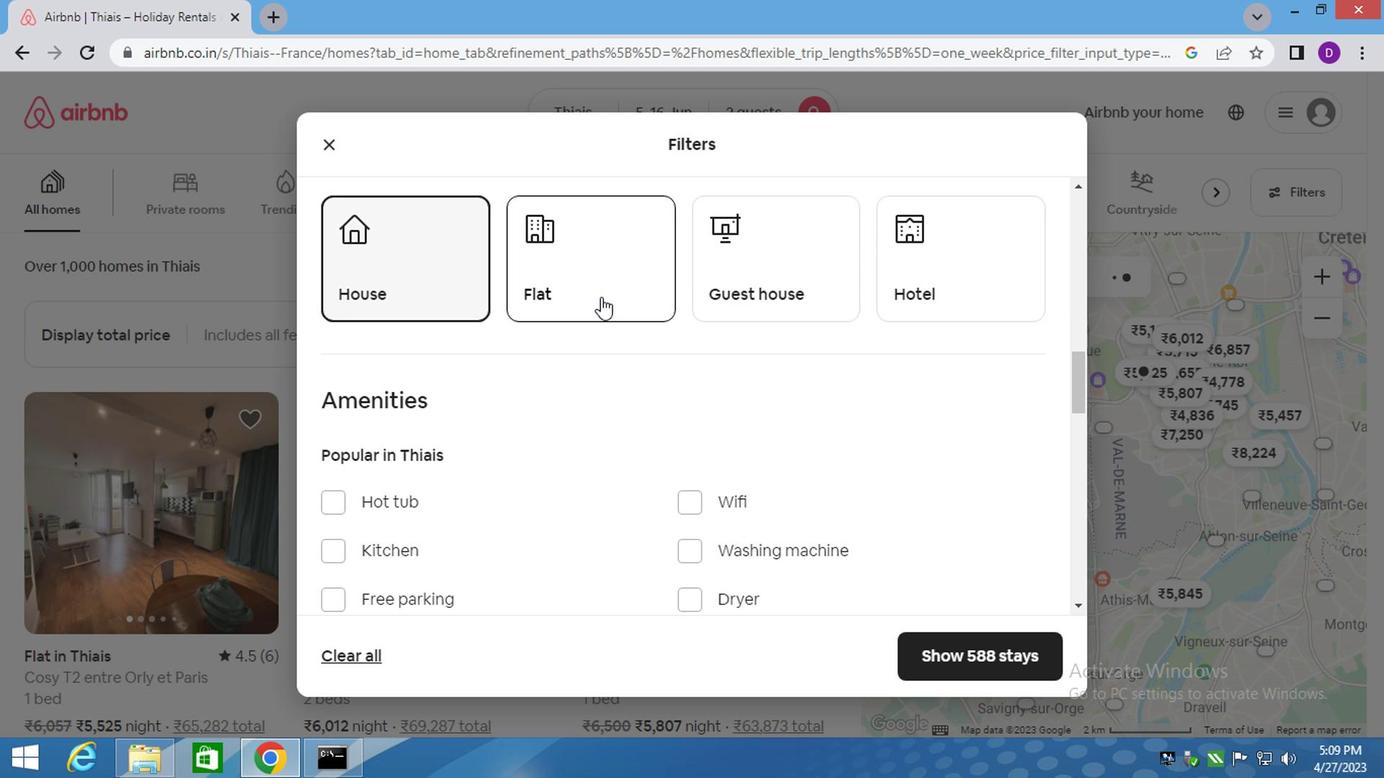 
Action: Mouse moved to (720, 289)
Screenshot: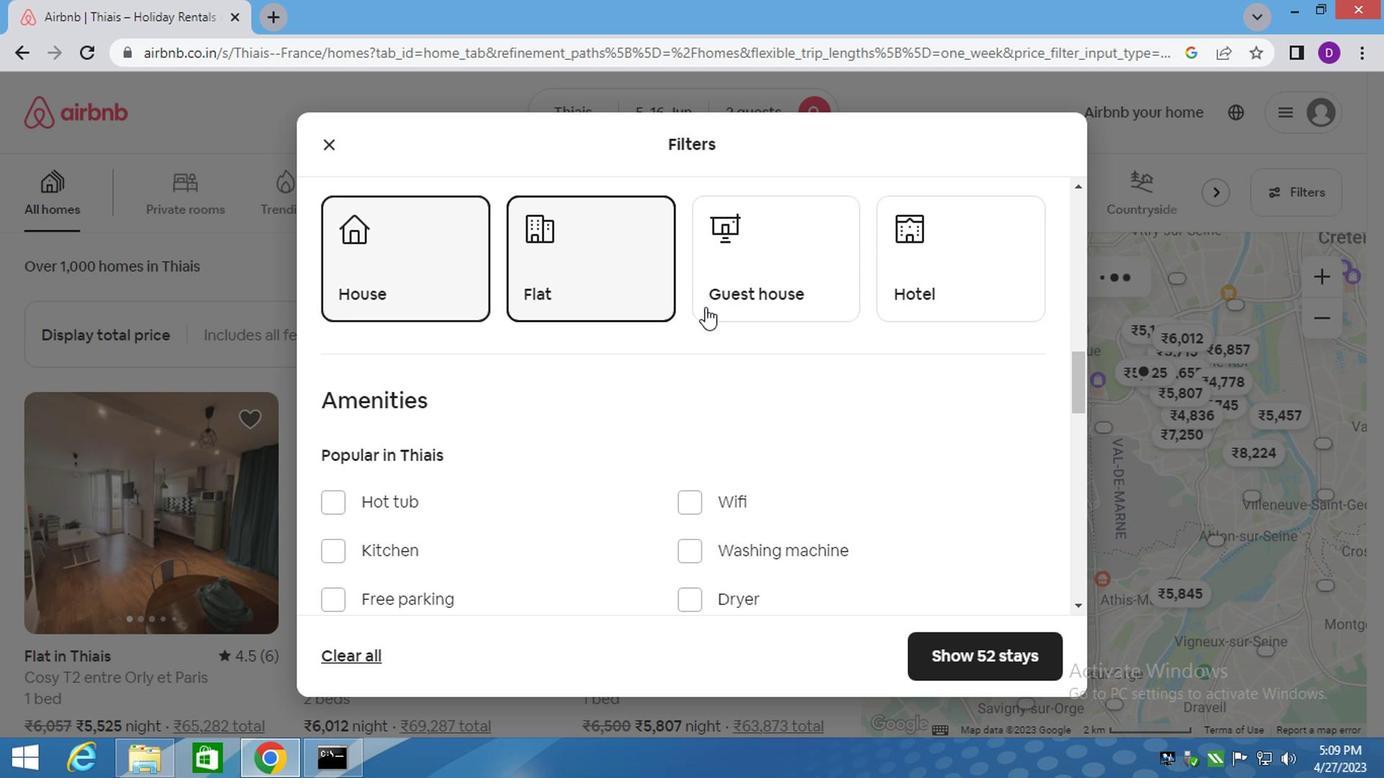 
Action: Mouse pressed left at (720, 289)
Screenshot: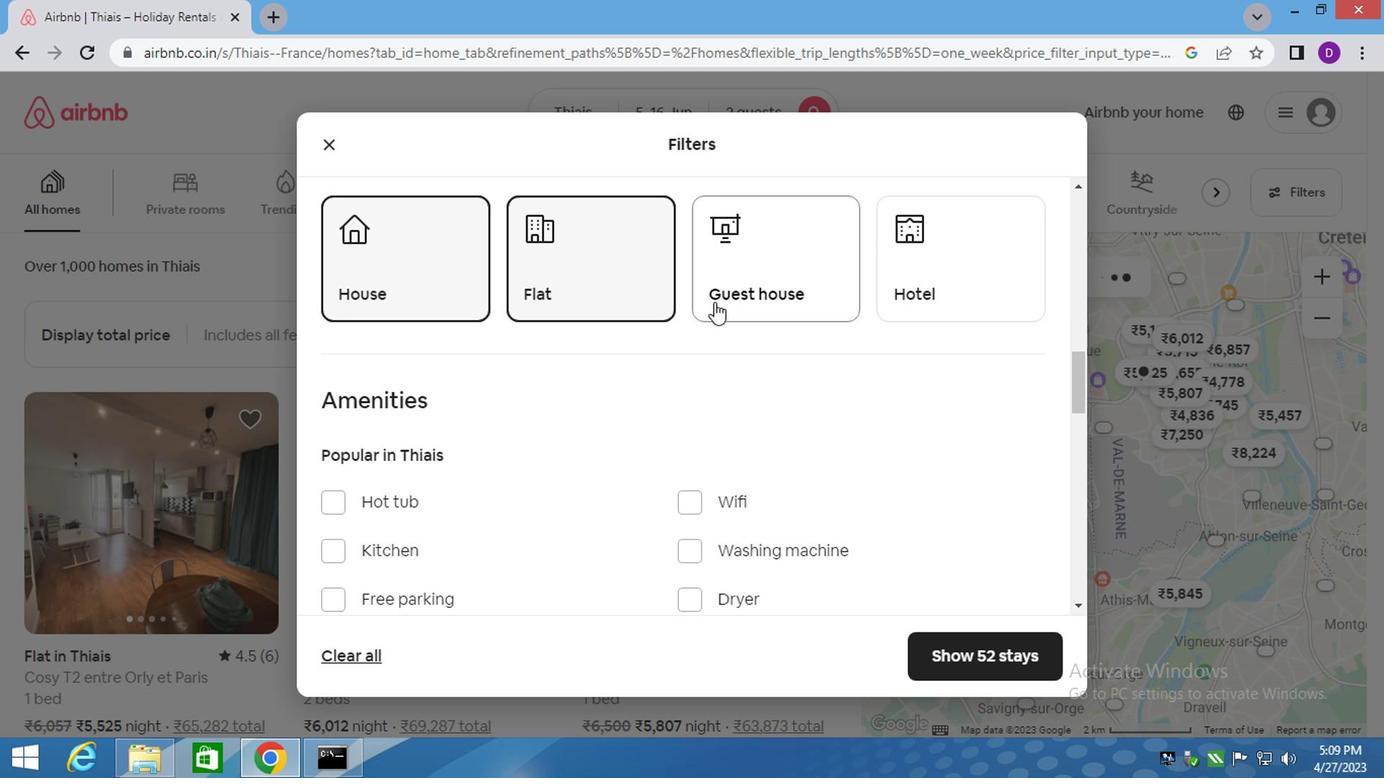 
Action: Mouse moved to (874, 292)
Screenshot: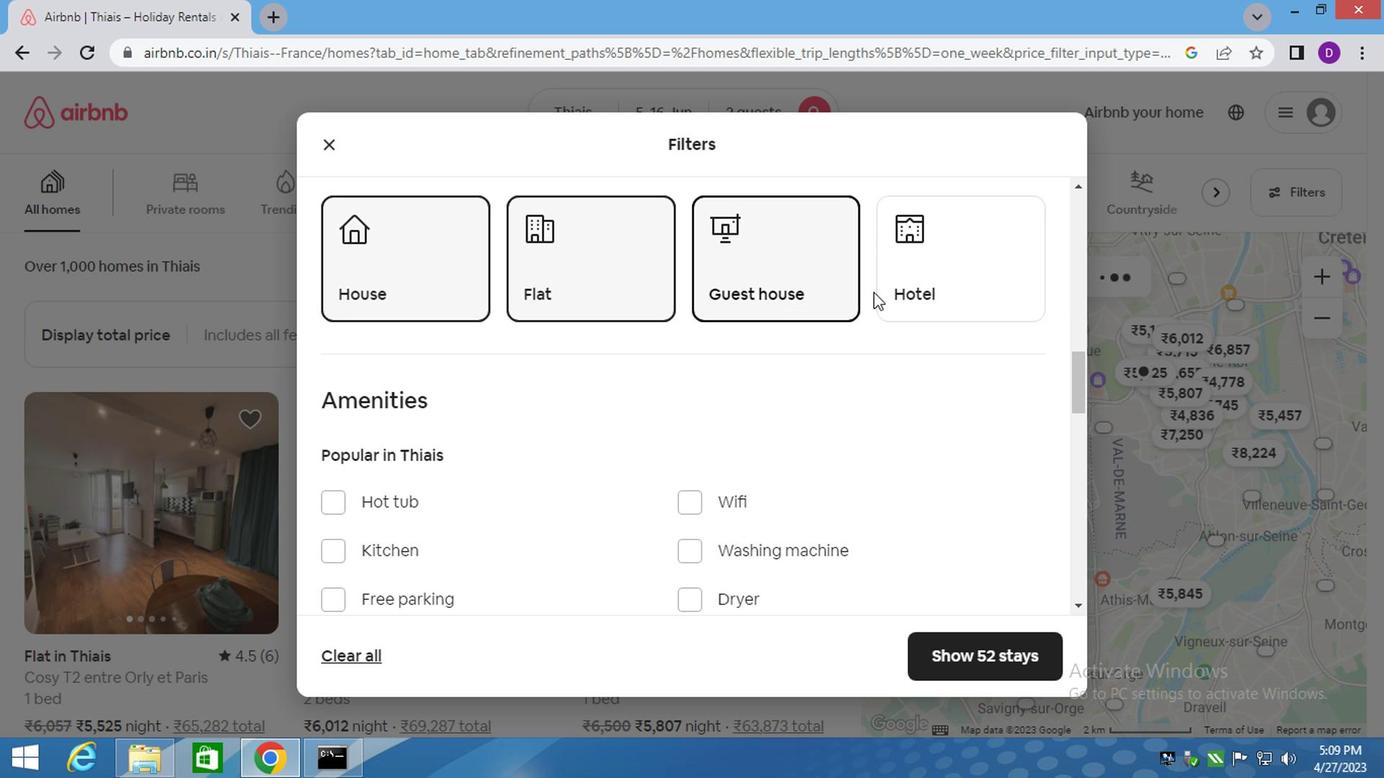
Action: Mouse pressed left at (874, 292)
Screenshot: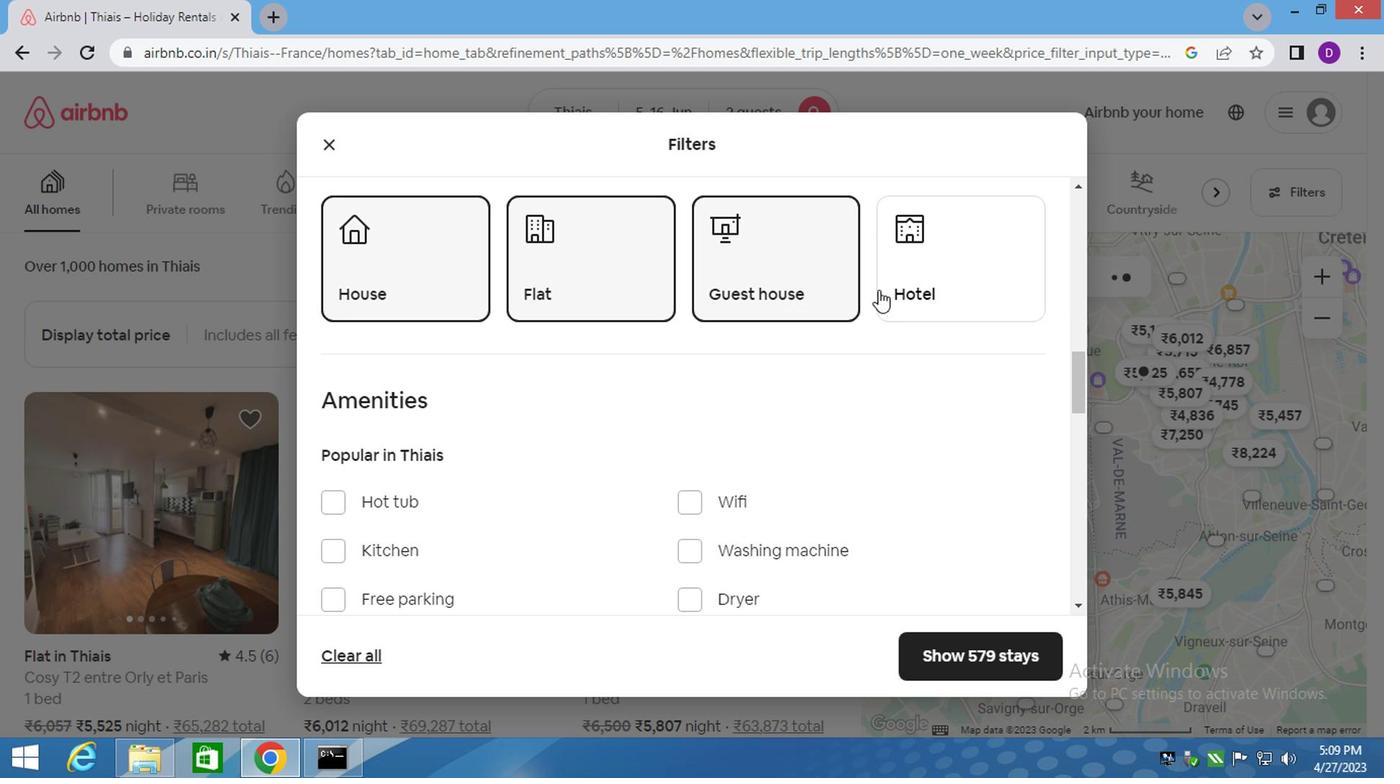 
Action: Mouse moved to (571, 439)
Screenshot: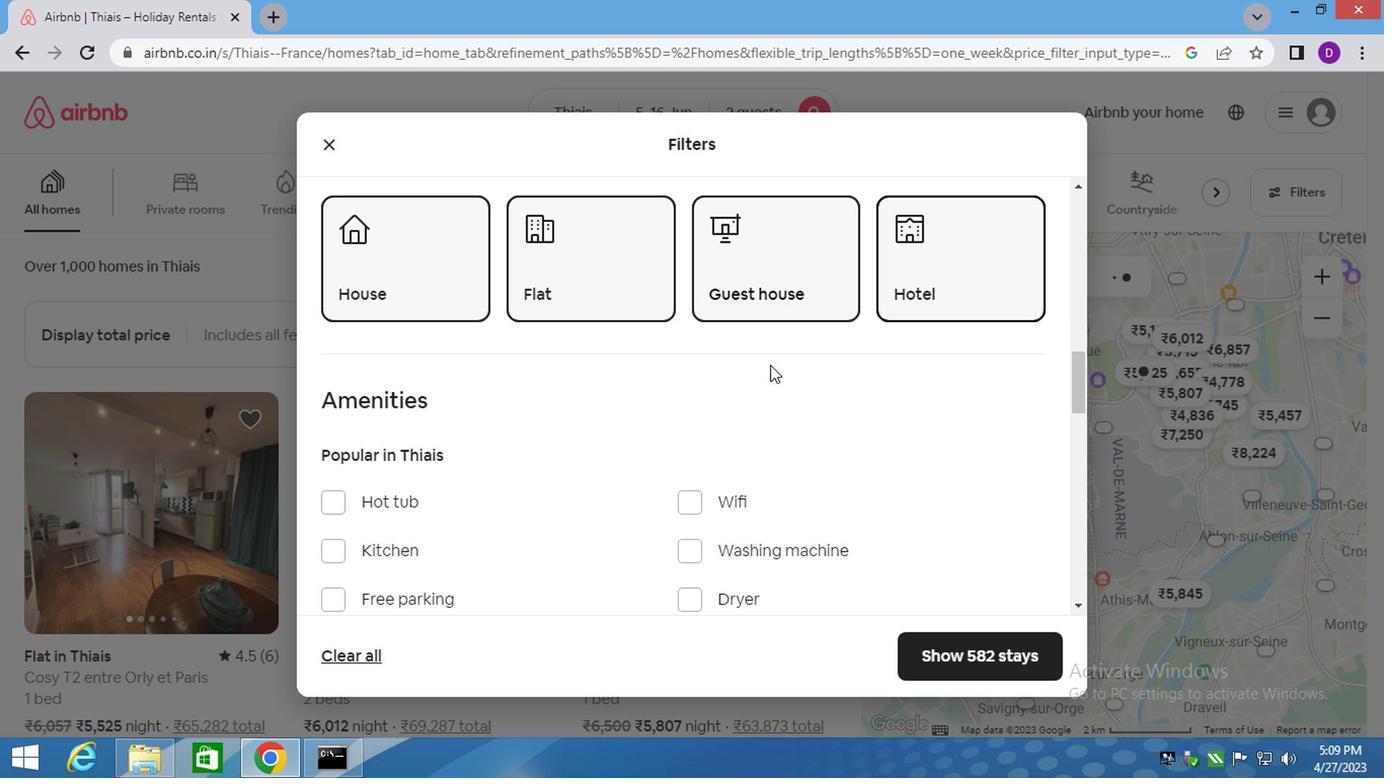 
Action: Mouse scrolled (571, 439) with delta (0, 0)
Screenshot: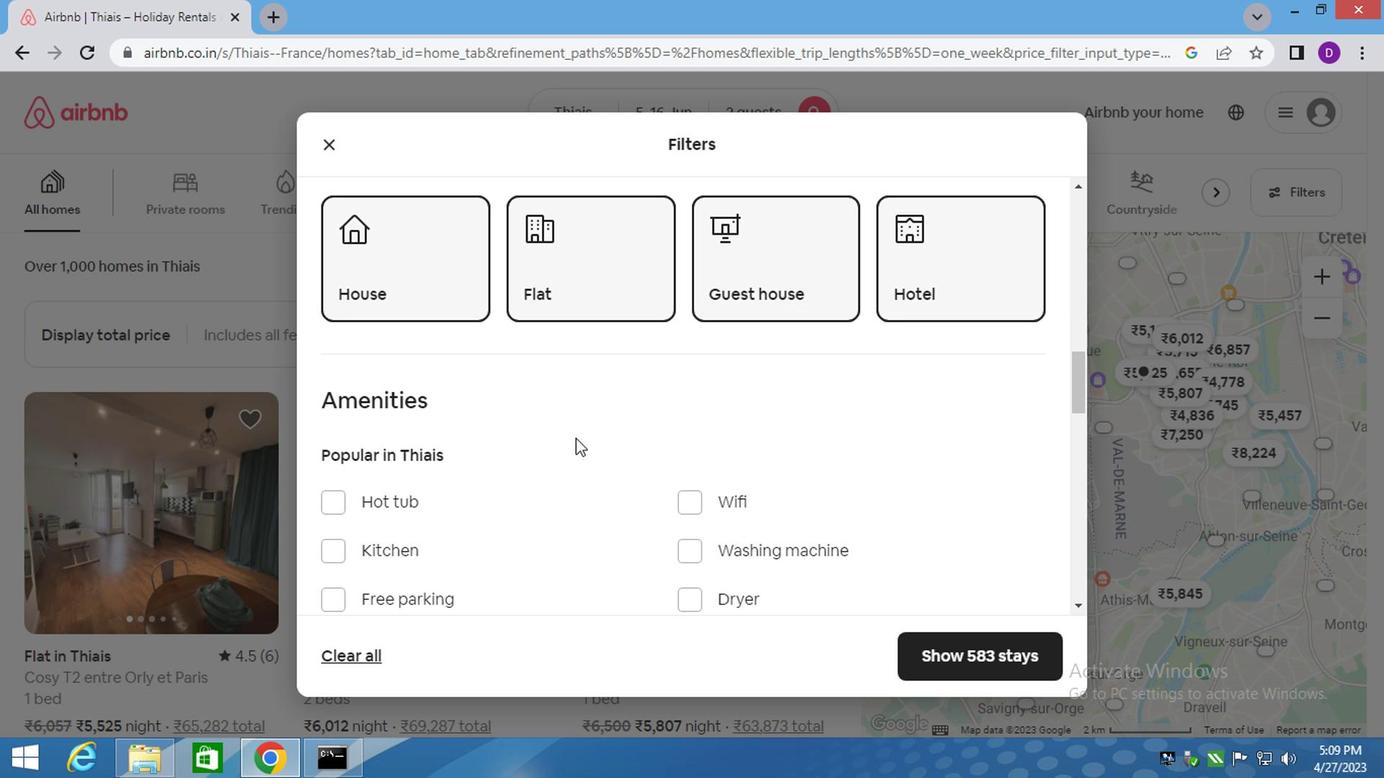 
Action: Mouse scrolled (571, 439) with delta (0, 0)
Screenshot: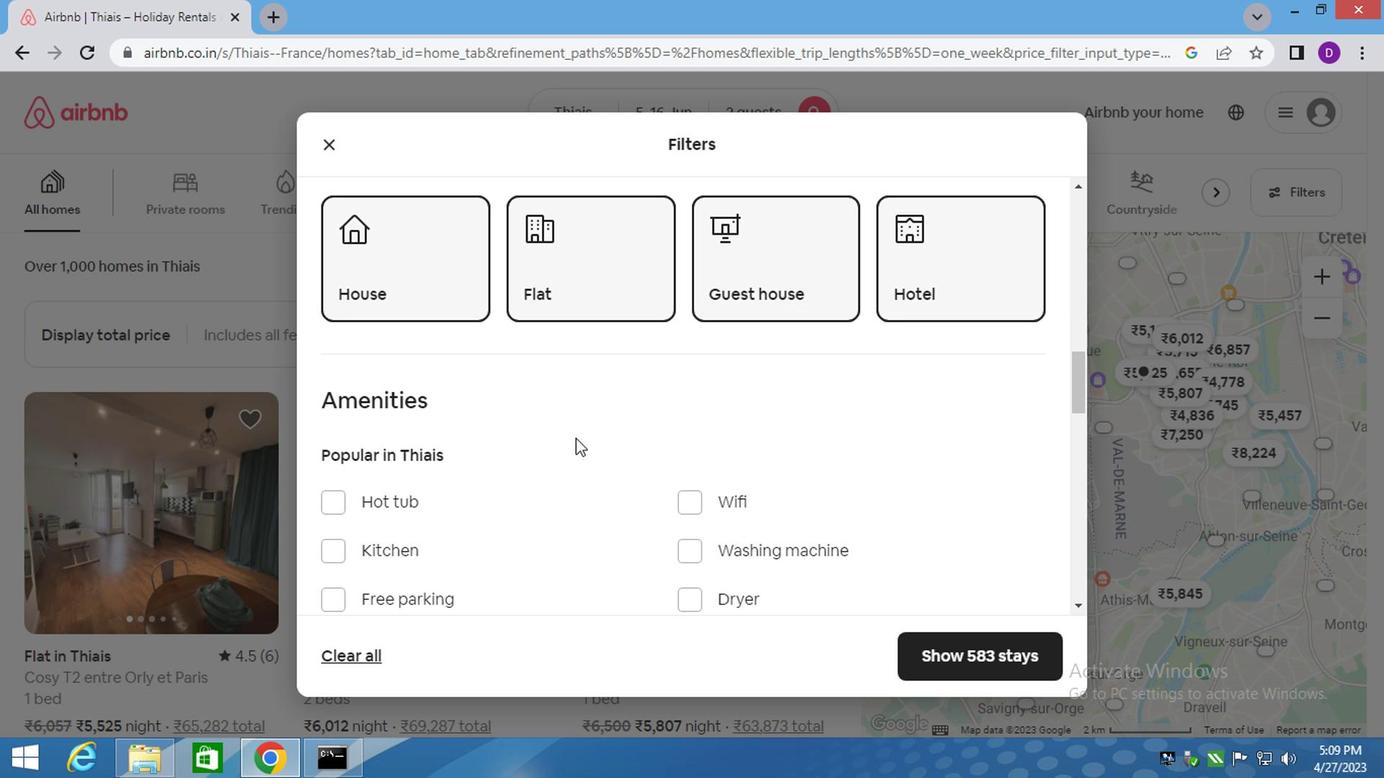 
Action: Mouse moved to (570, 441)
Screenshot: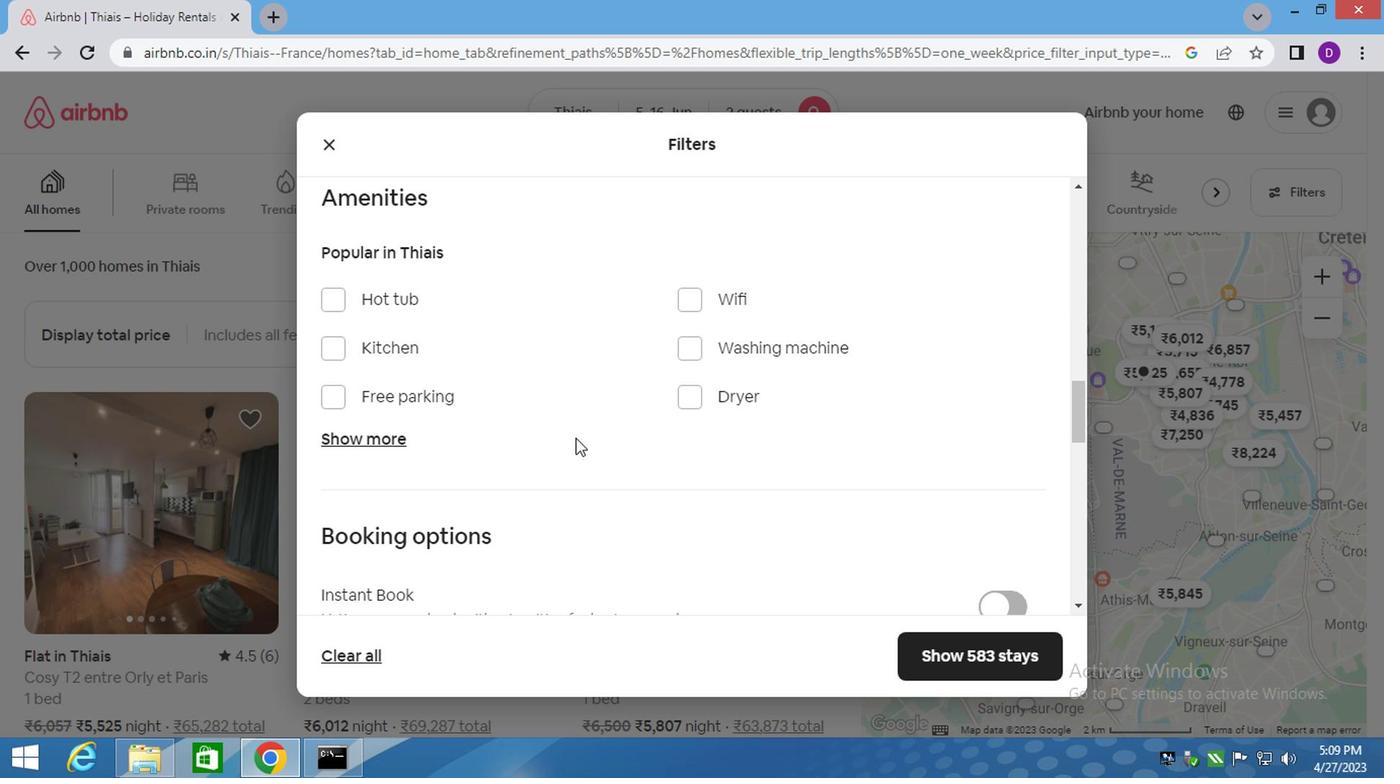 
Action: Mouse scrolled (570, 439) with delta (0, -1)
Screenshot: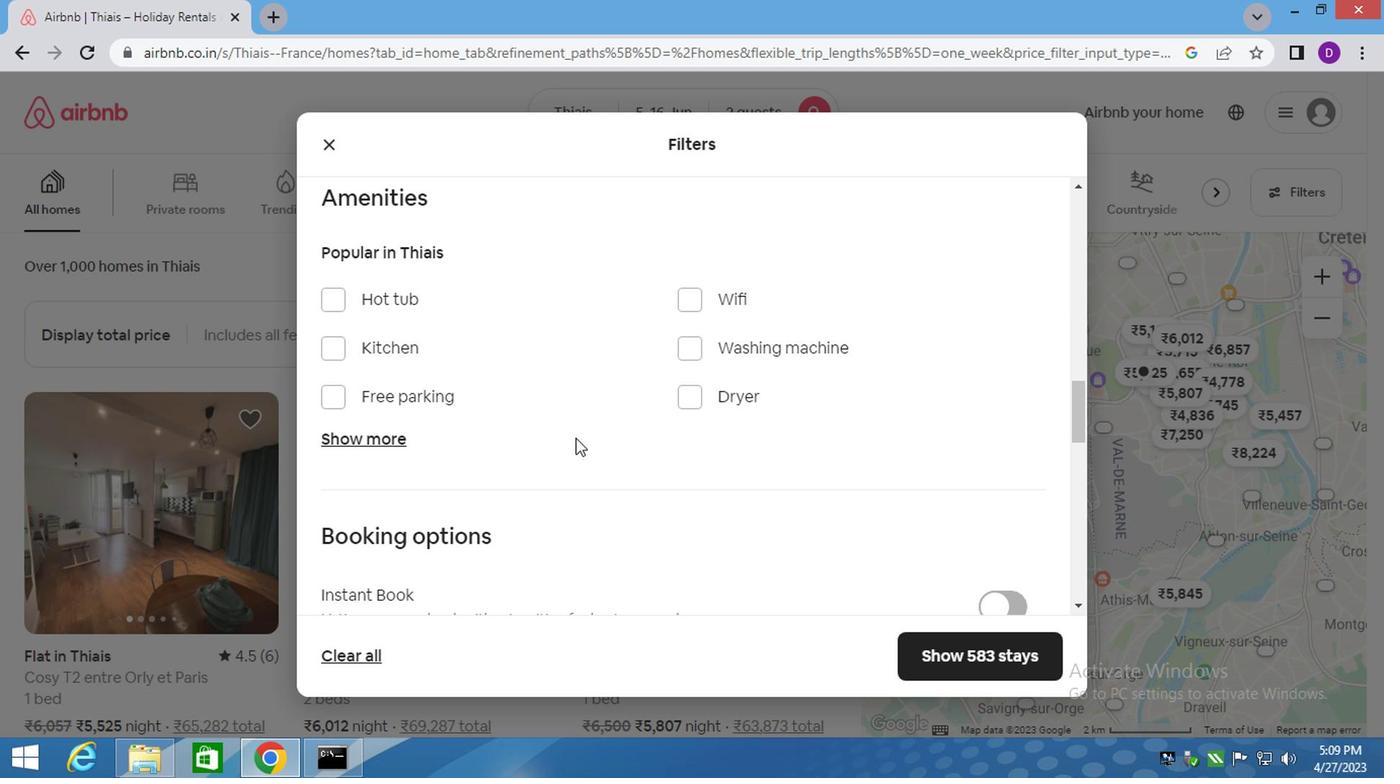 
Action: Mouse scrolled (570, 439) with delta (0, -1)
Screenshot: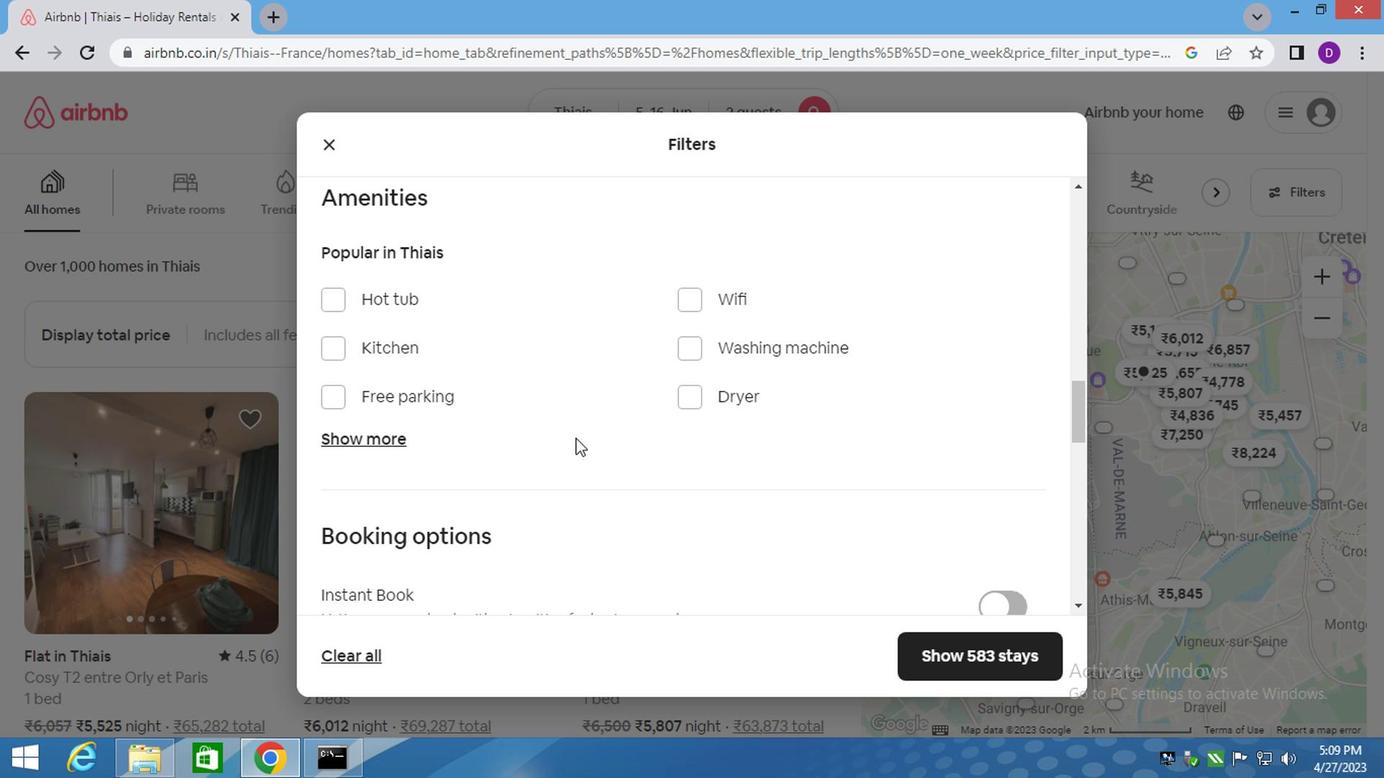 
Action: Mouse moved to (989, 475)
Screenshot: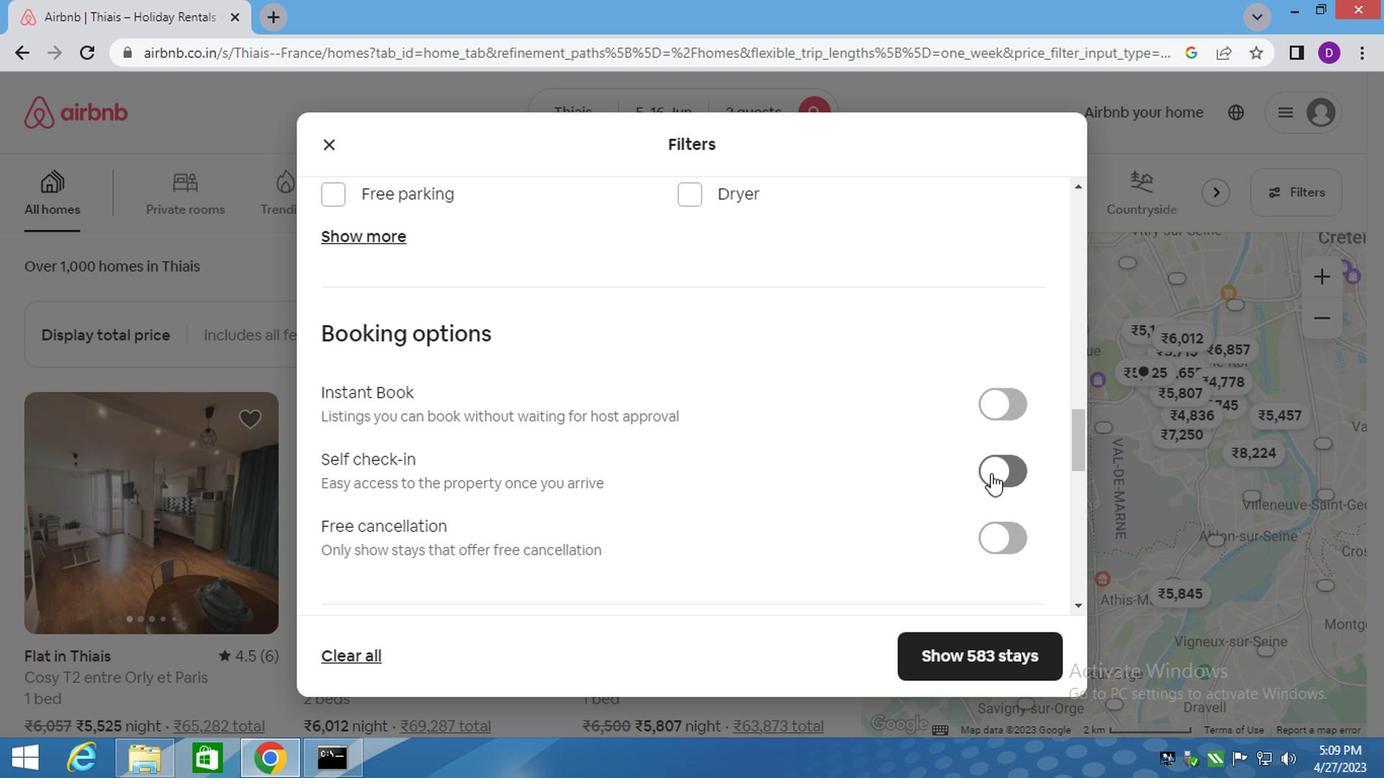 
Action: Mouse pressed left at (989, 475)
Screenshot: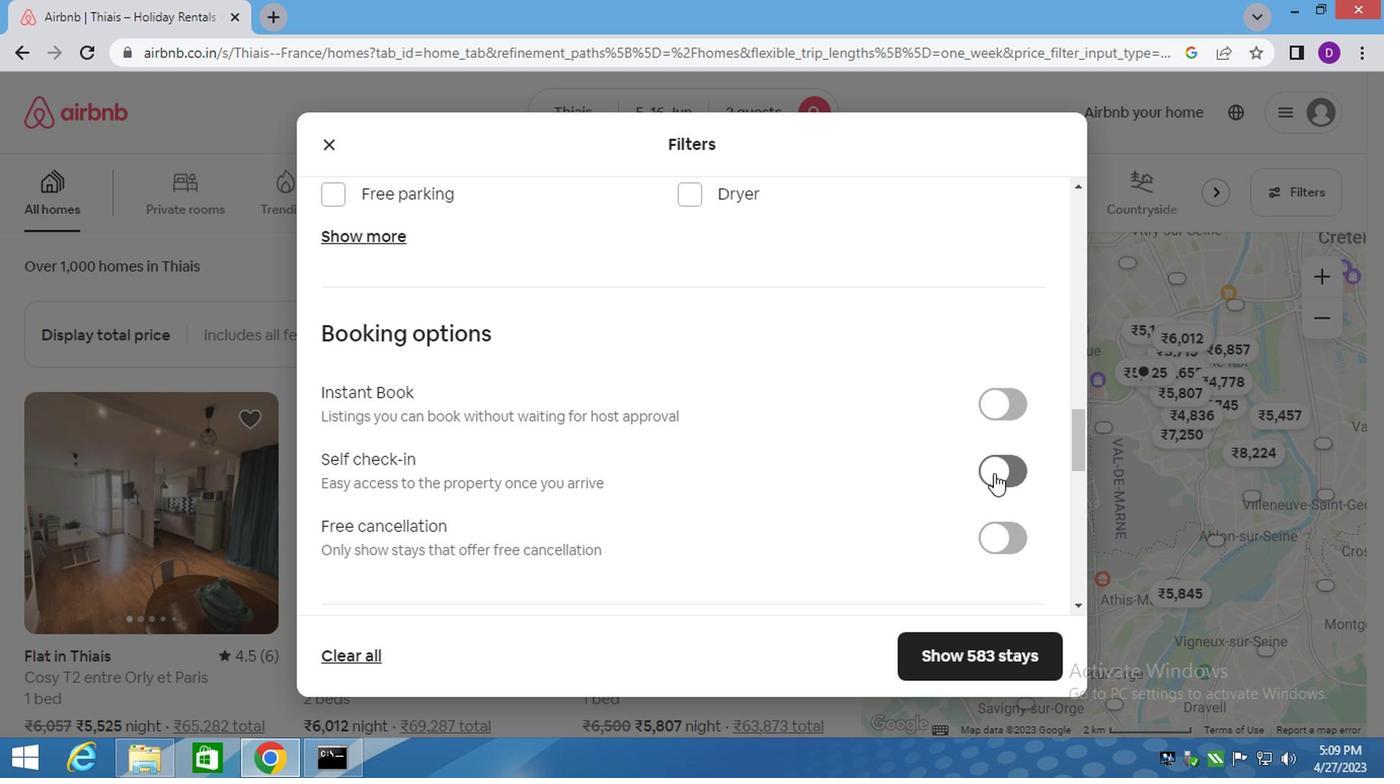 
Action: Mouse moved to (696, 495)
Screenshot: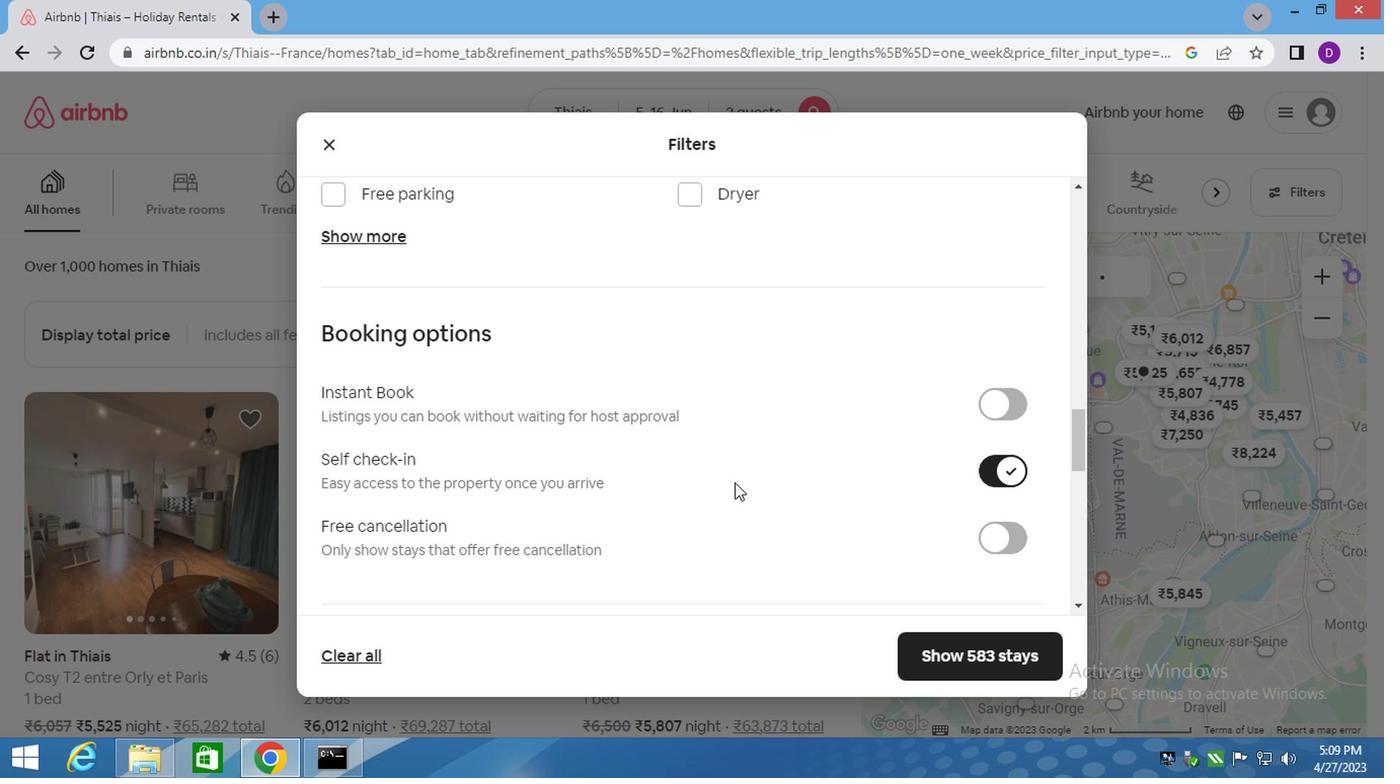 
Action: Mouse scrolled (696, 493) with delta (0, -1)
Screenshot: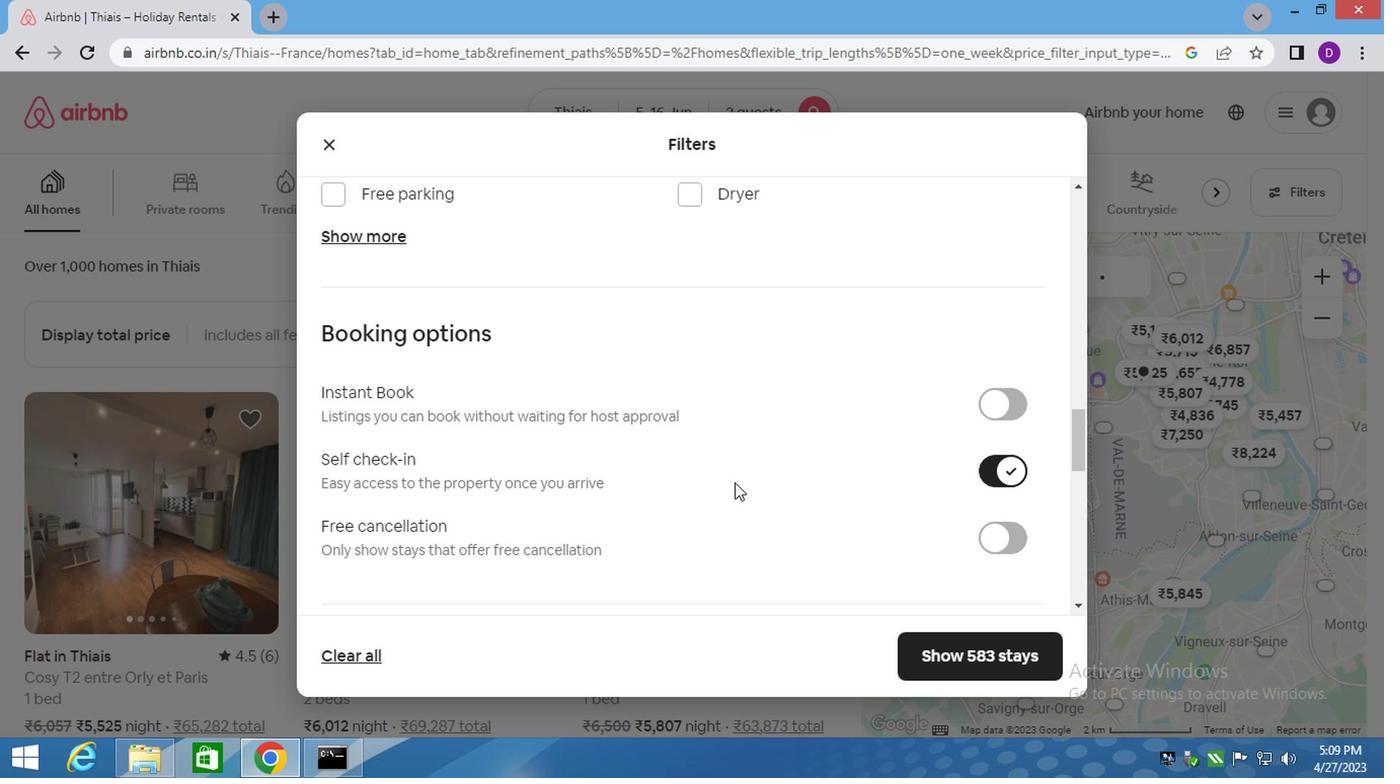 
Action: Mouse moved to (693, 496)
Screenshot: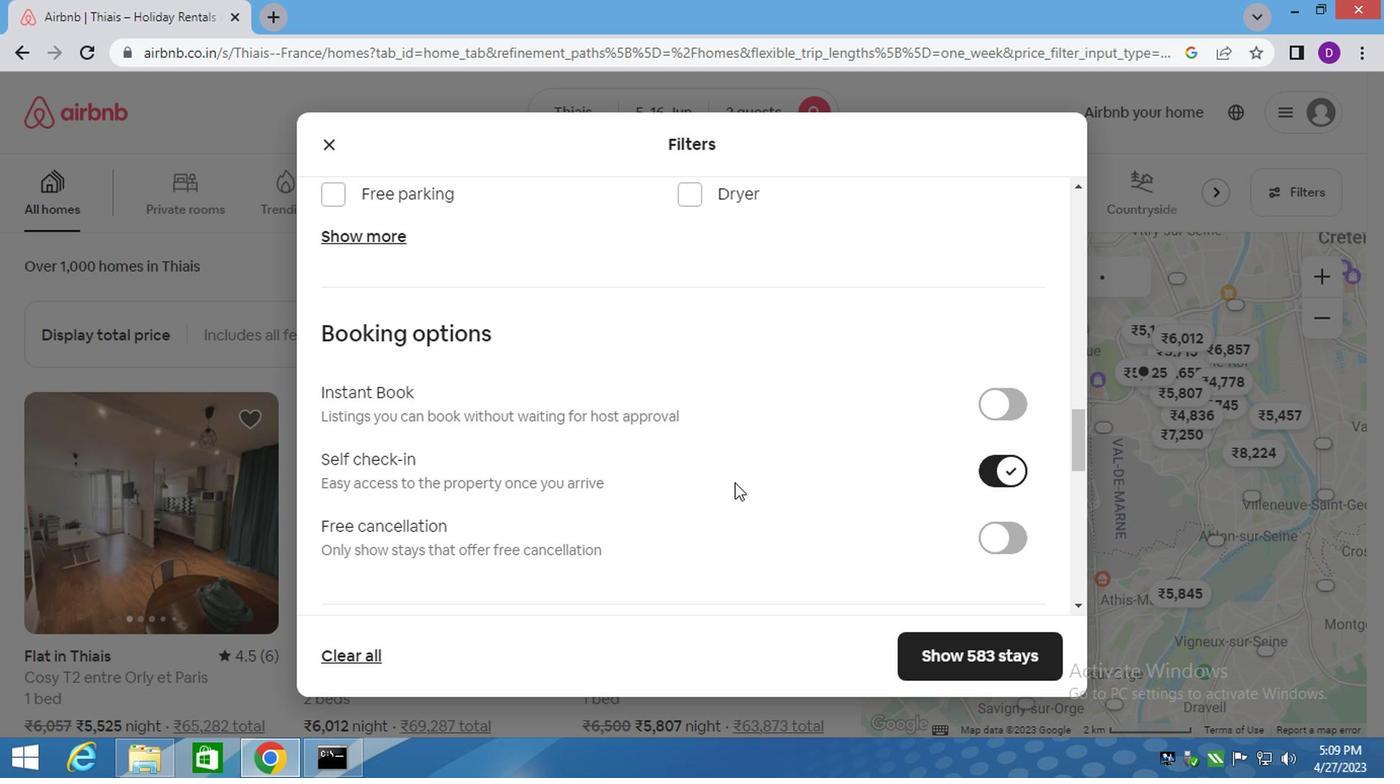 
Action: Mouse scrolled (693, 496) with delta (0, 0)
Screenshot: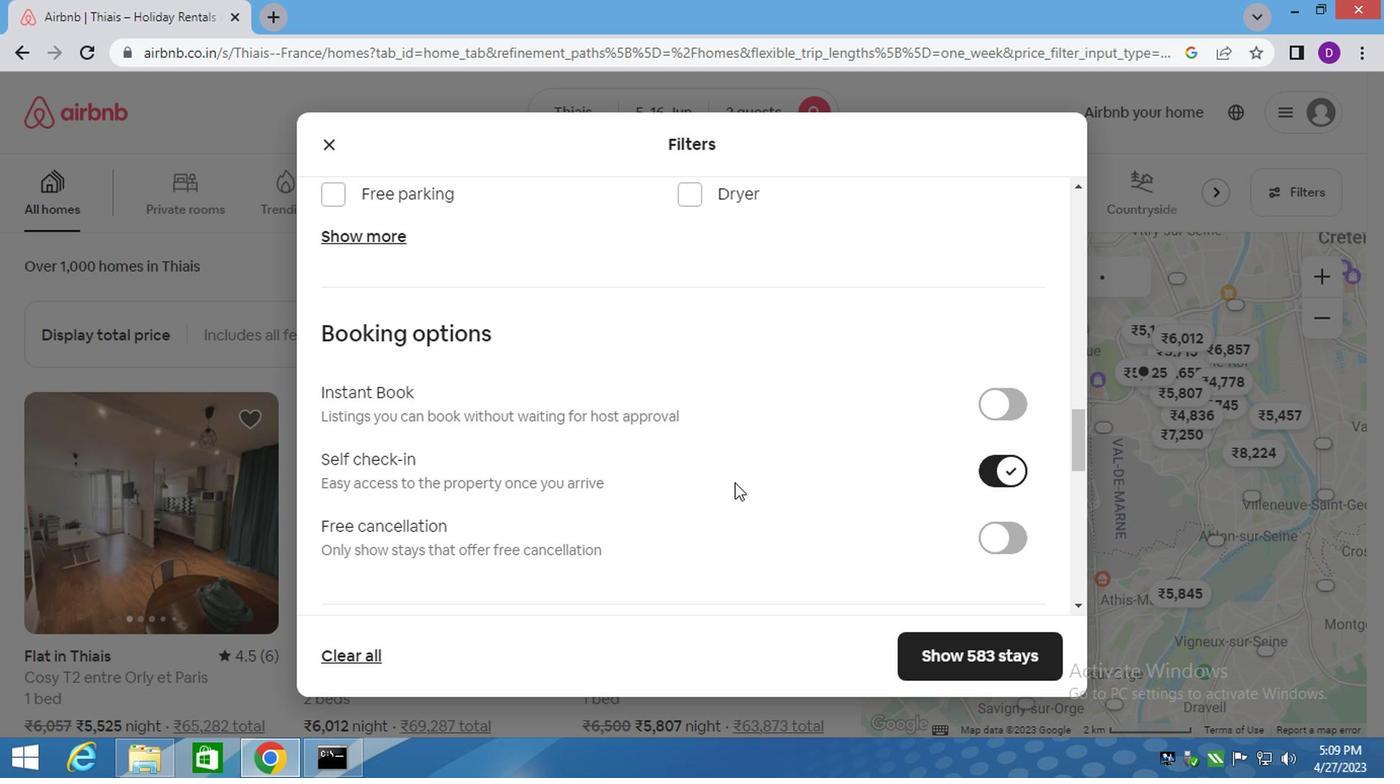 
Action: Mouse scrolled (693, 496) with delta (0, 0)
Screenshot: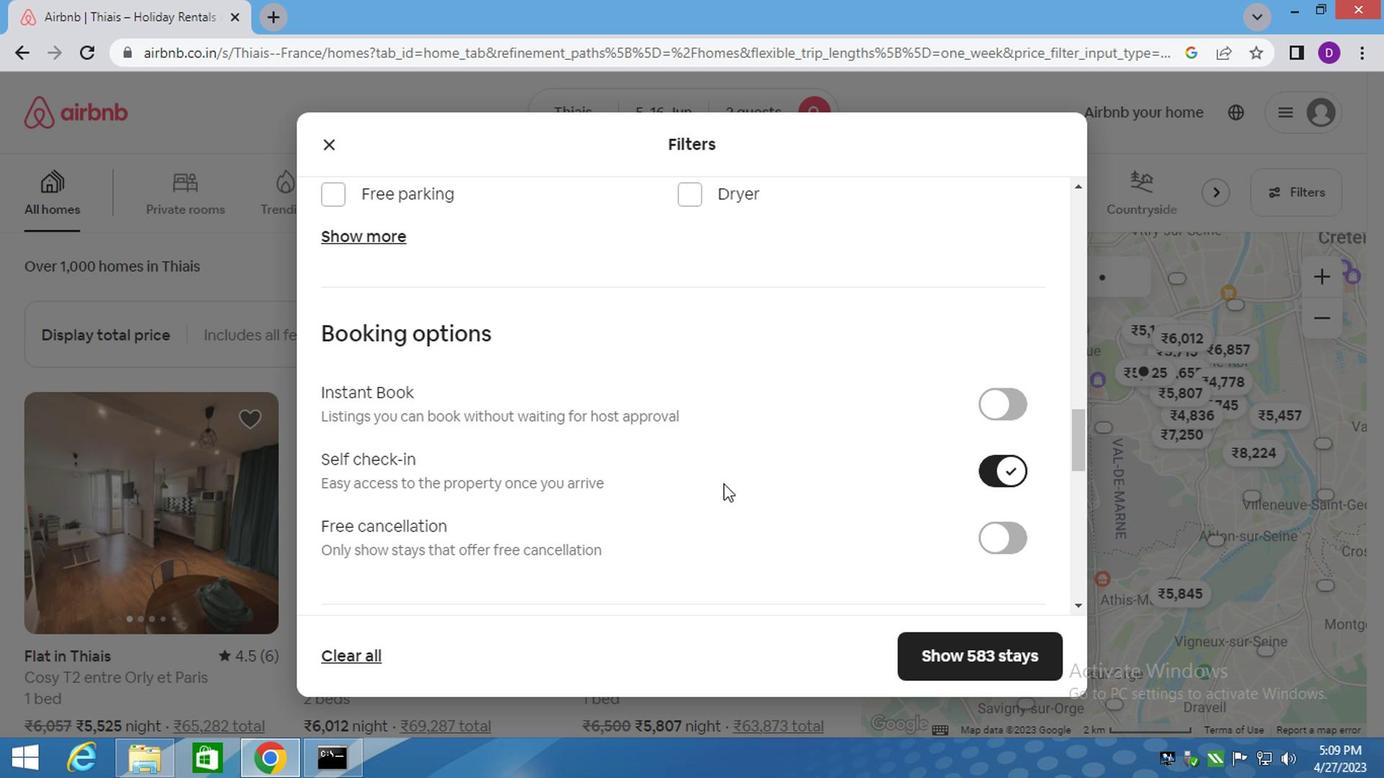 
Action: Mouse moved to (693, 498)
Screenshot: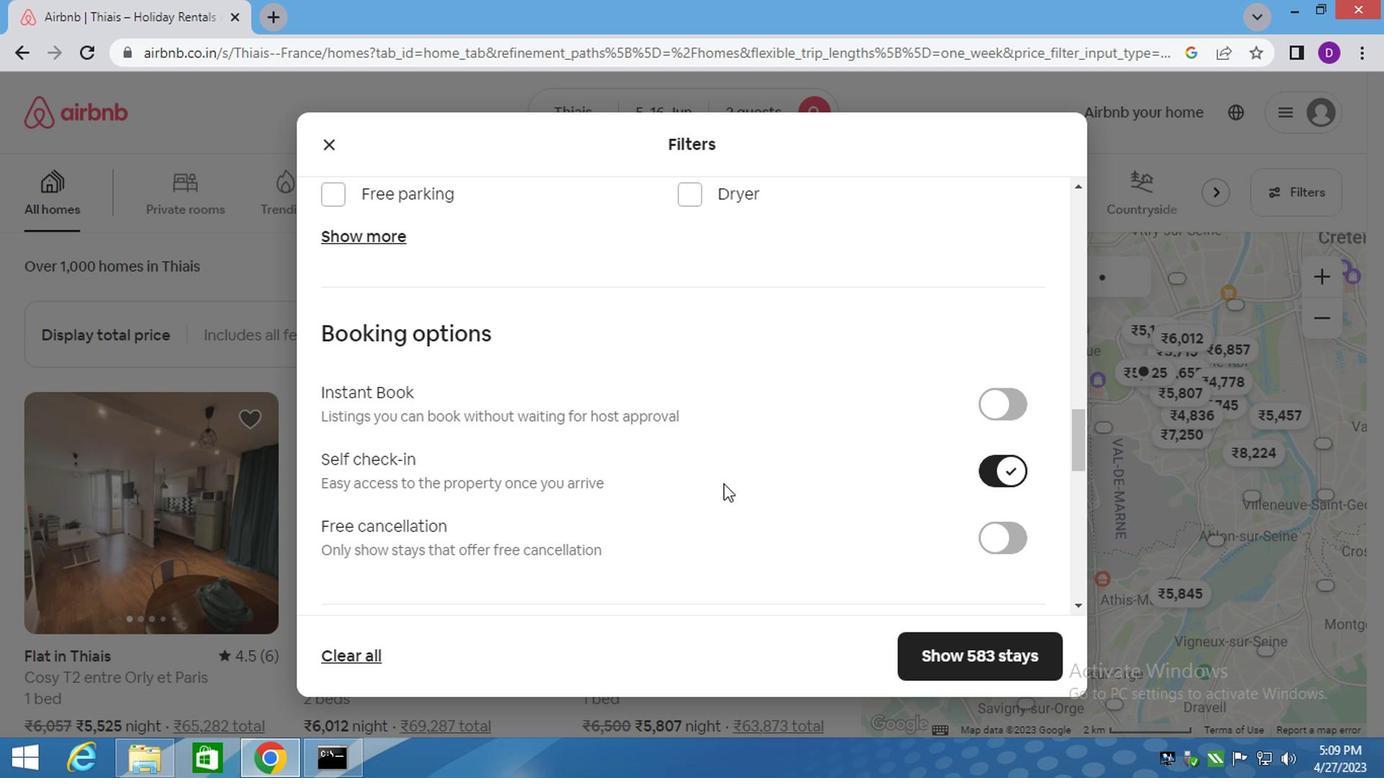 
Action: Mouse scrolled (693, 496) with delta (0, -1)
Screenshot: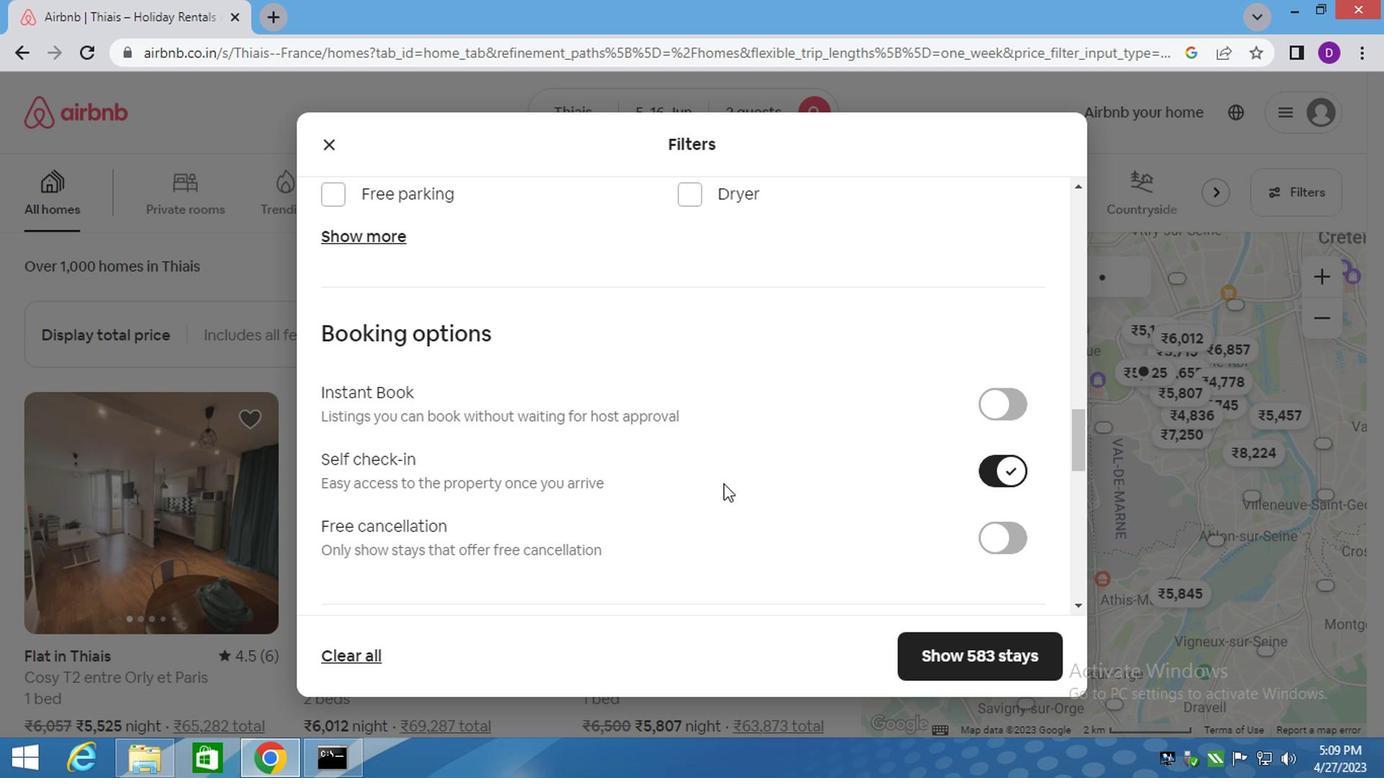 
Action: Mouse scrolled (693, 496) with delta (0, -1)
Screenshot: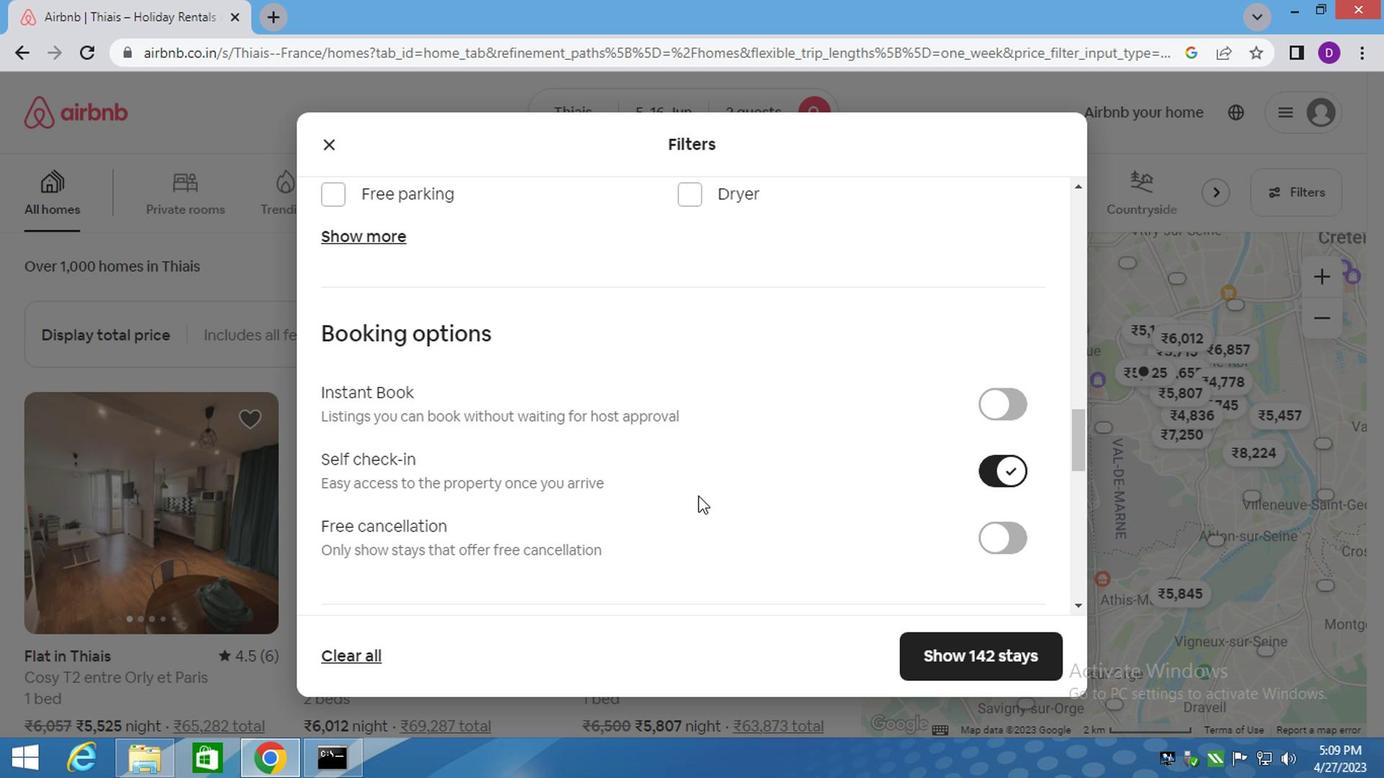 
Action: Mouse moved to (688, 503)
Screenshot: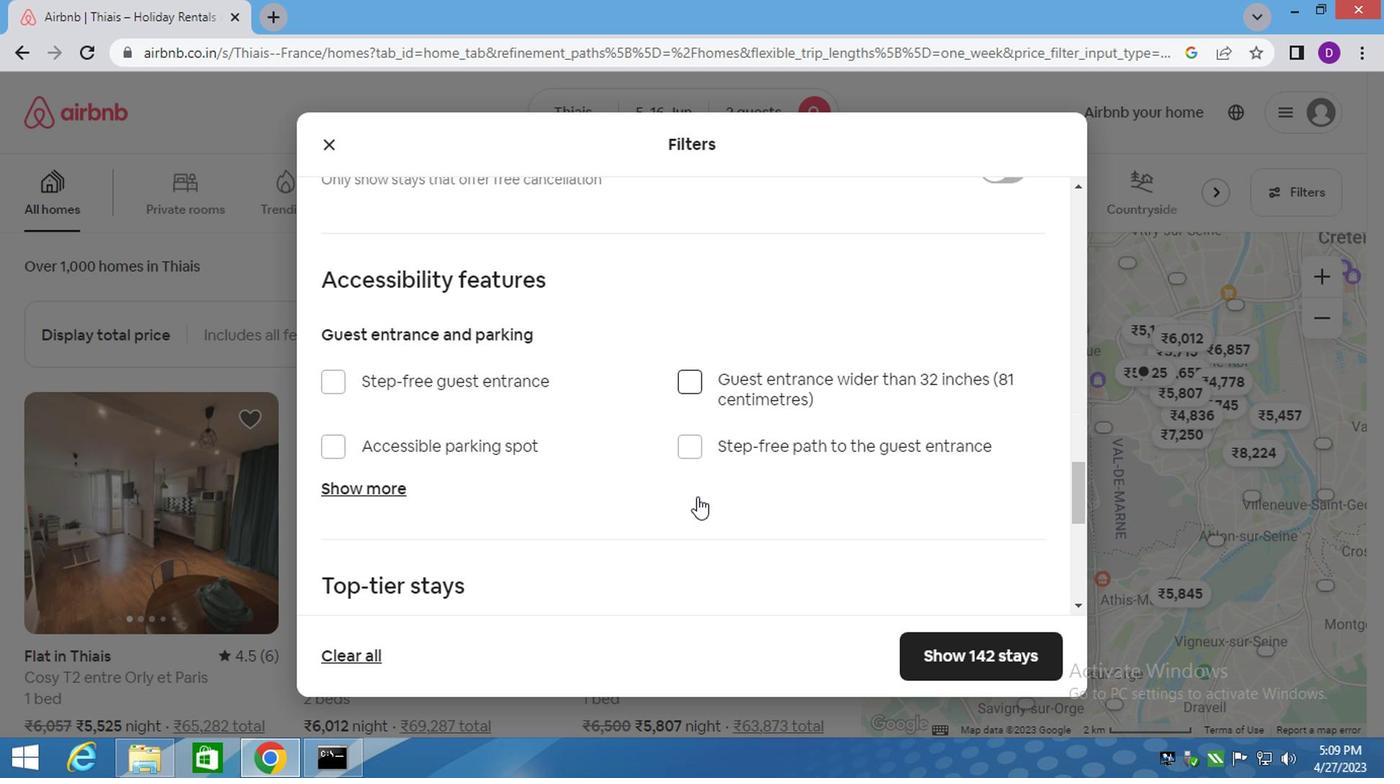 
Action: Mouse scrolled (688, 501) with delta (0, -1)
Screenshot: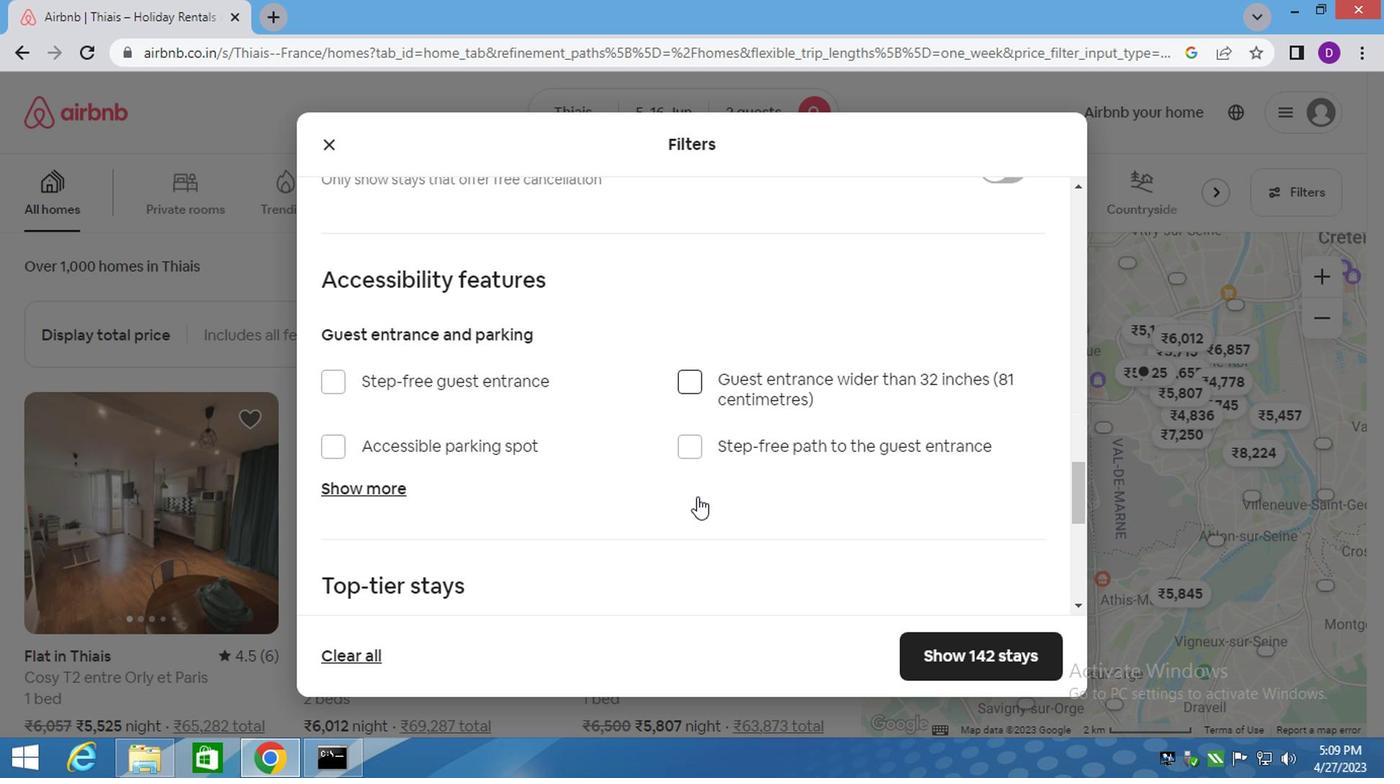 
Action: Mouse moved to (688, 506)
Screenshot: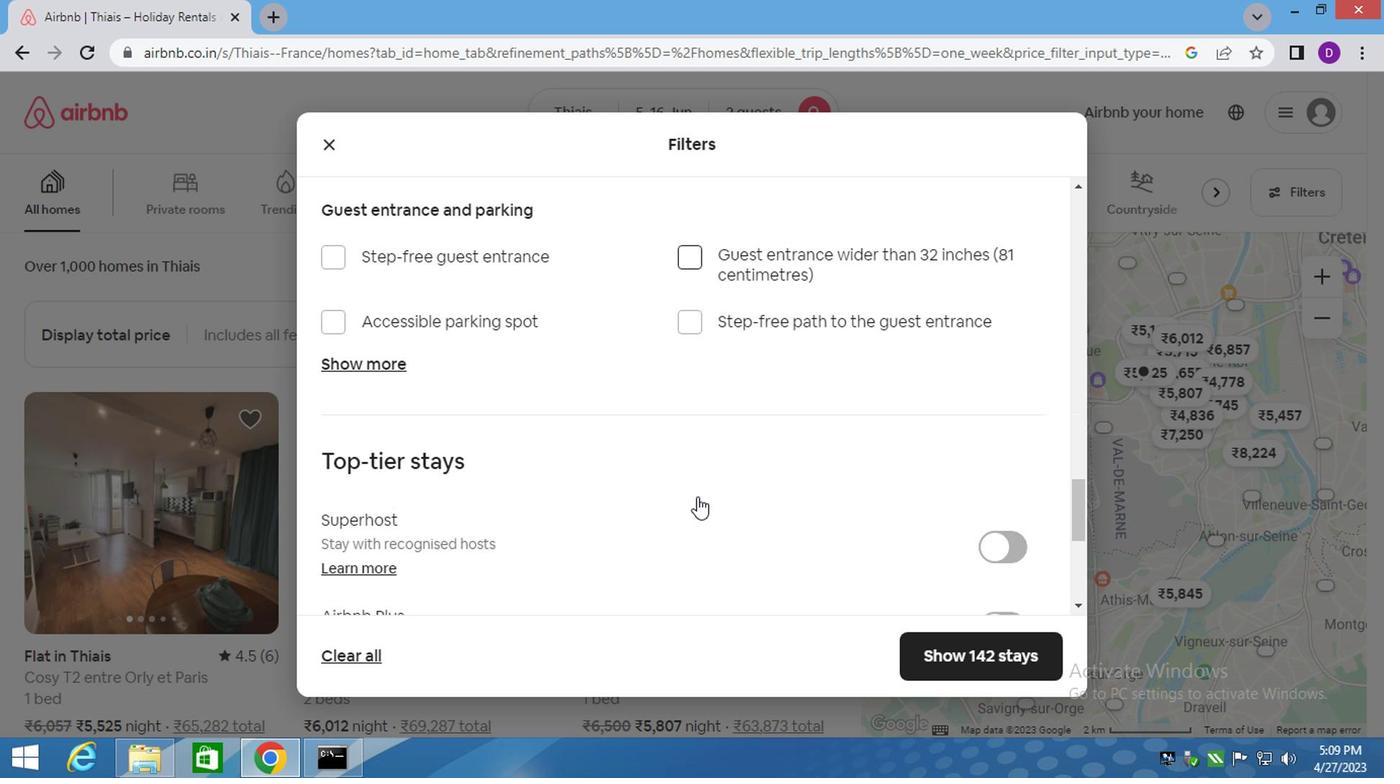 
Action: Mouse scrolled (688, 505) with delta (0, 0)
Screenshot: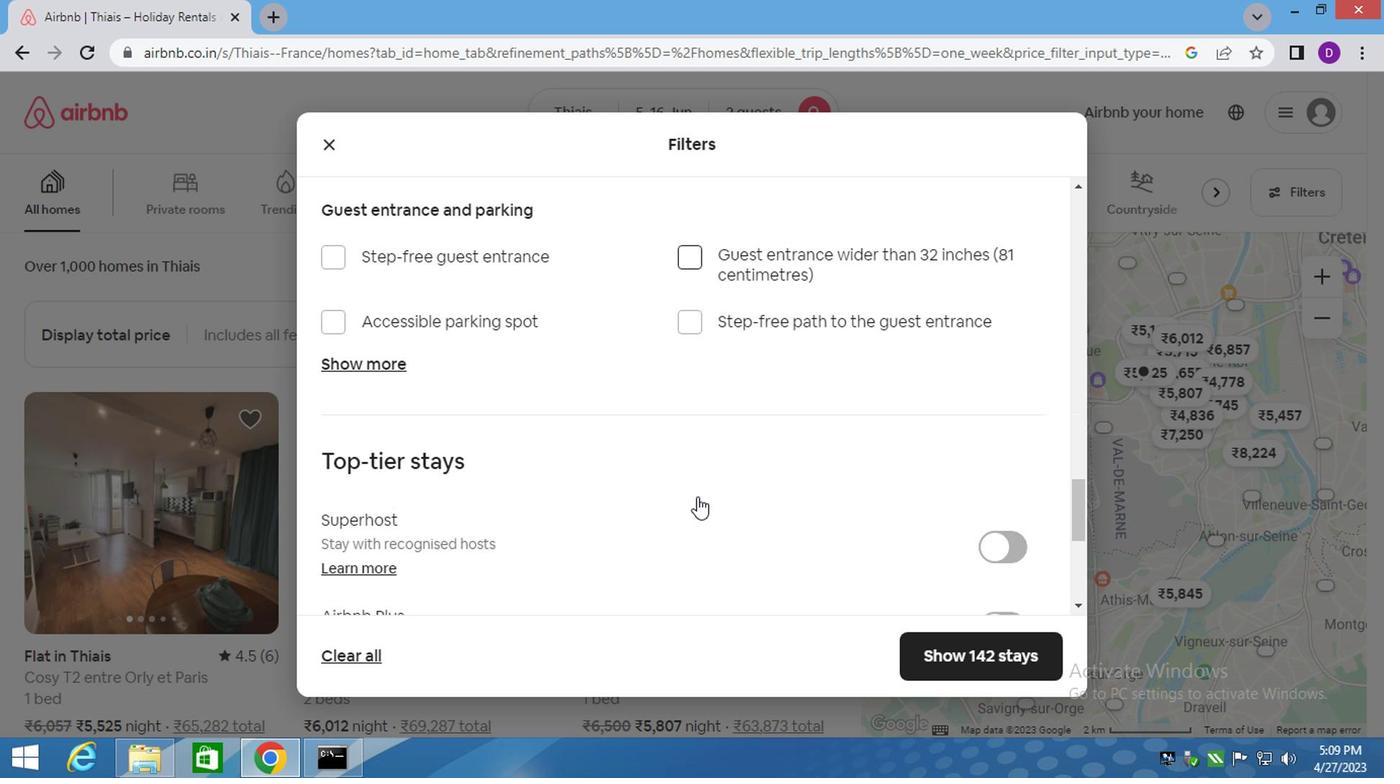
Action: Mouse moved to (685, 510)
Screenshot: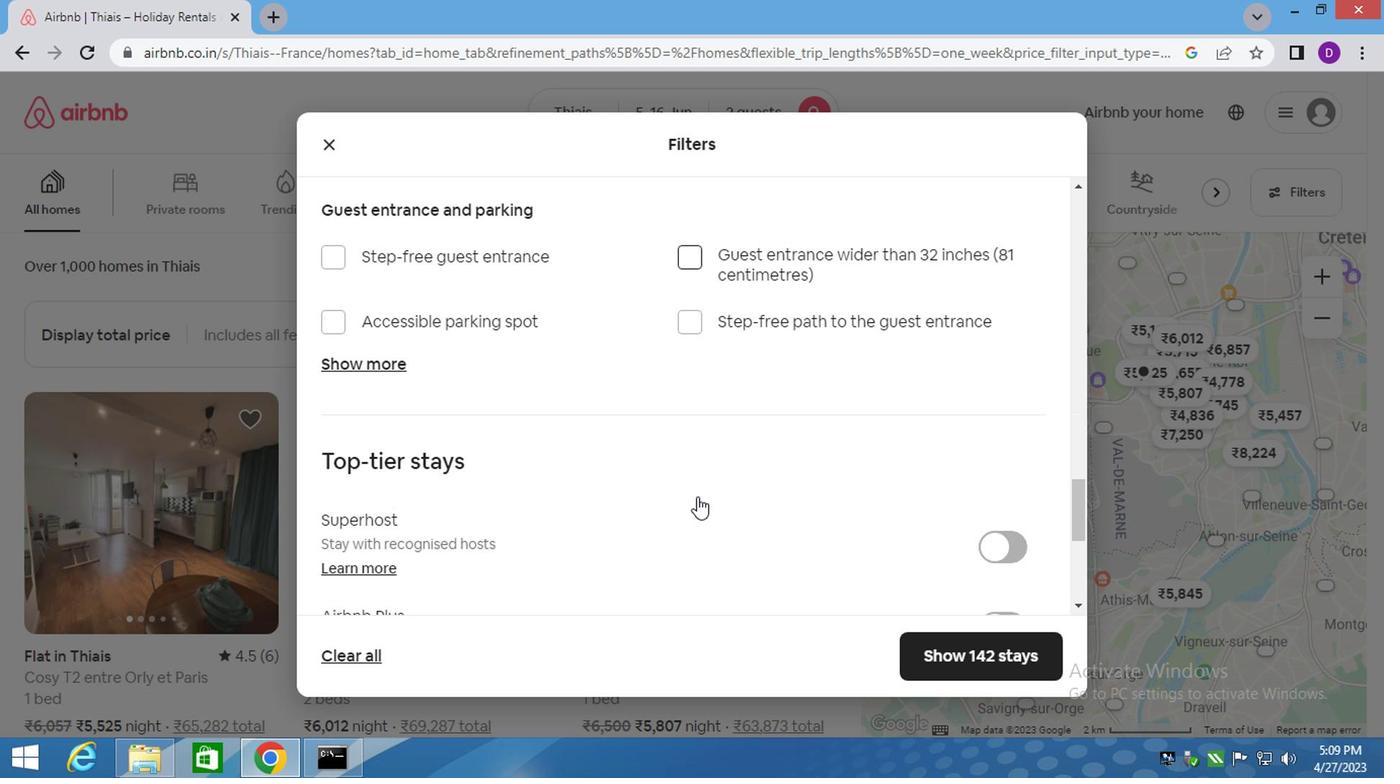 
Action: Mouse scrolled (687, 506) with delta (0, -1)
Screenshot: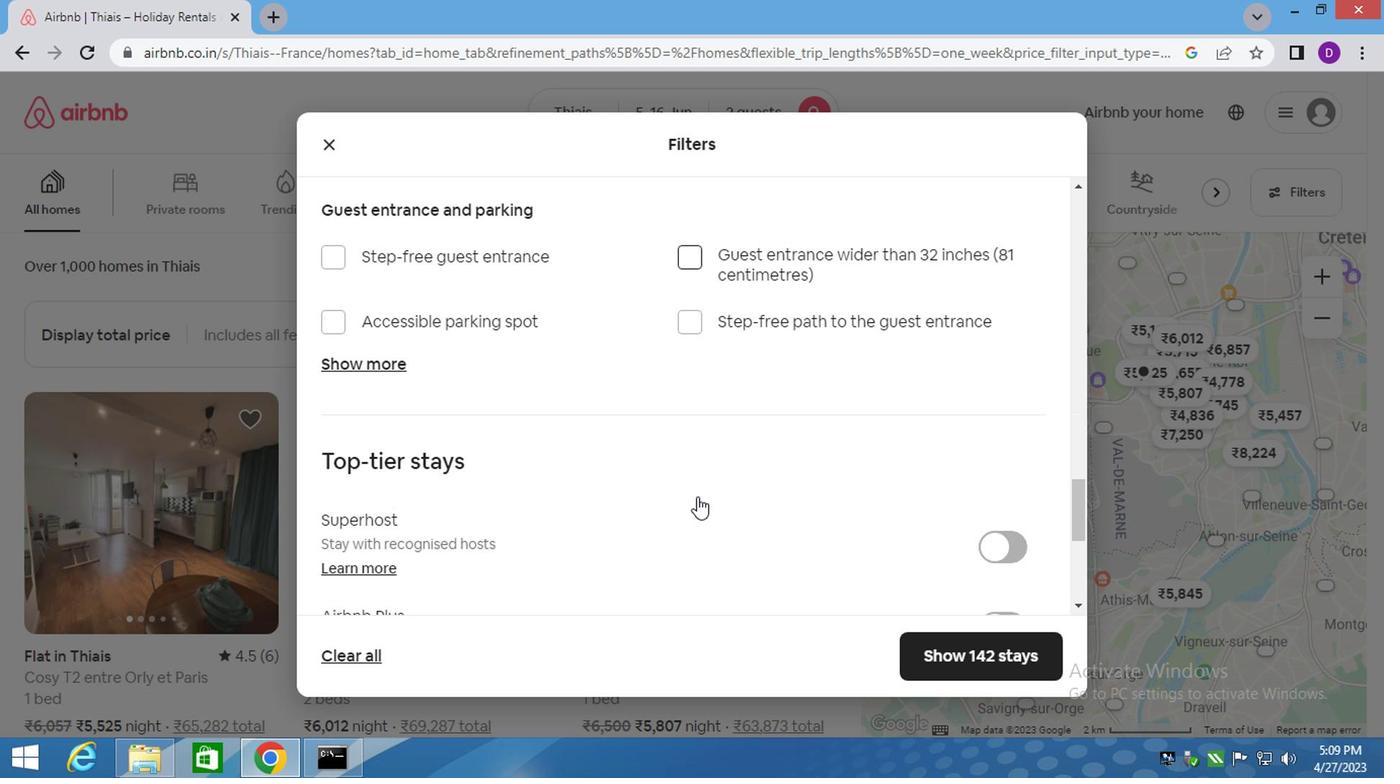 
Action: Mouse scrolled (685, 509) with delta (0, -1)
Screenshot: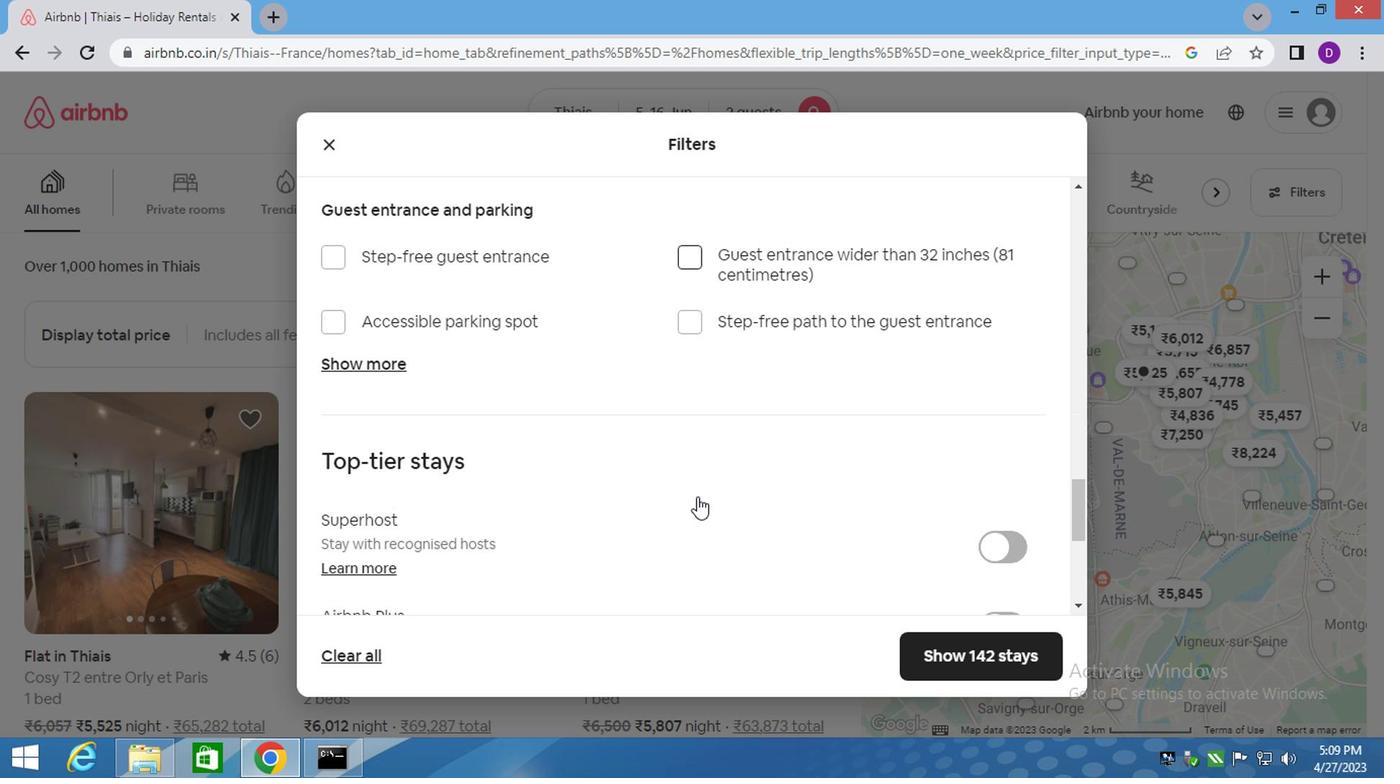 
Action: Mouse moved to (684, 511)
Screenshot: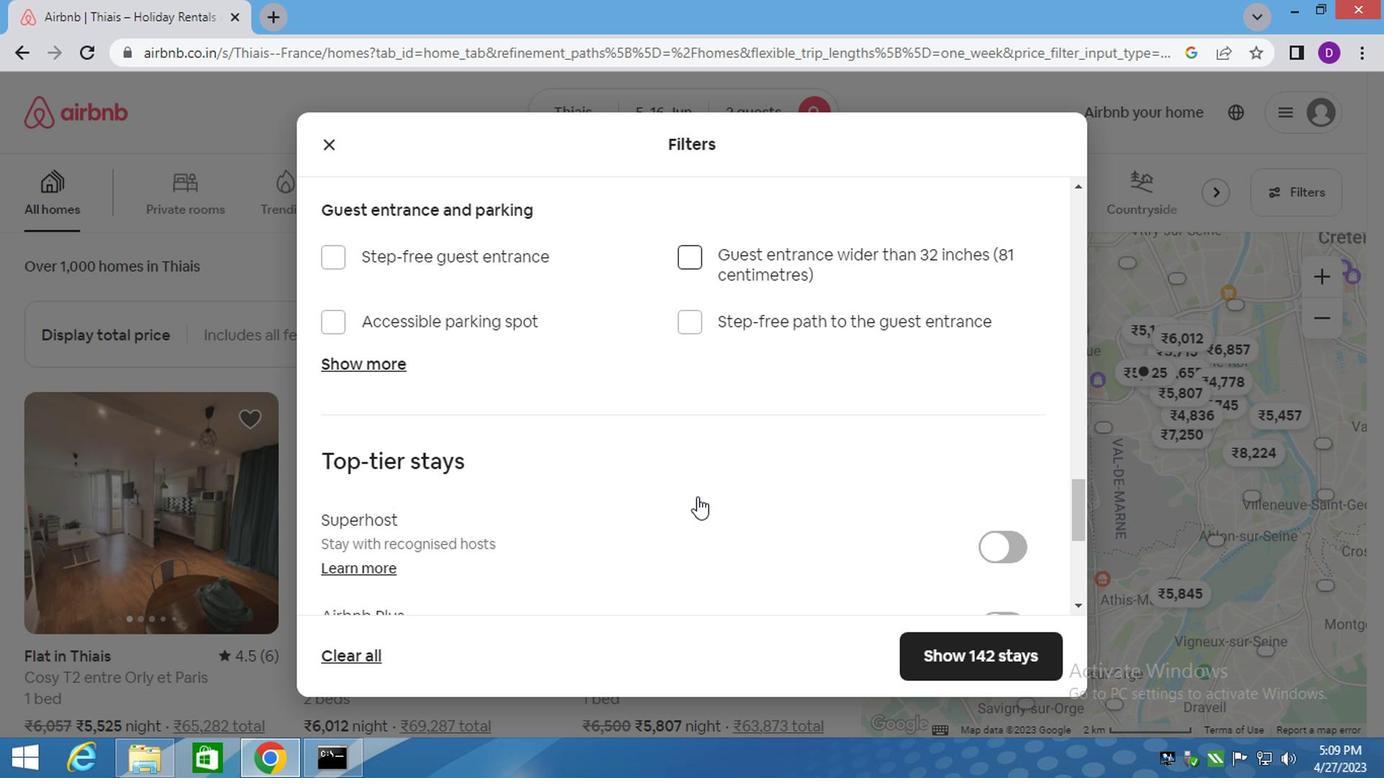 
Action: Mouse scrolled (684, 510) with delta (0, 0)
Screenshot: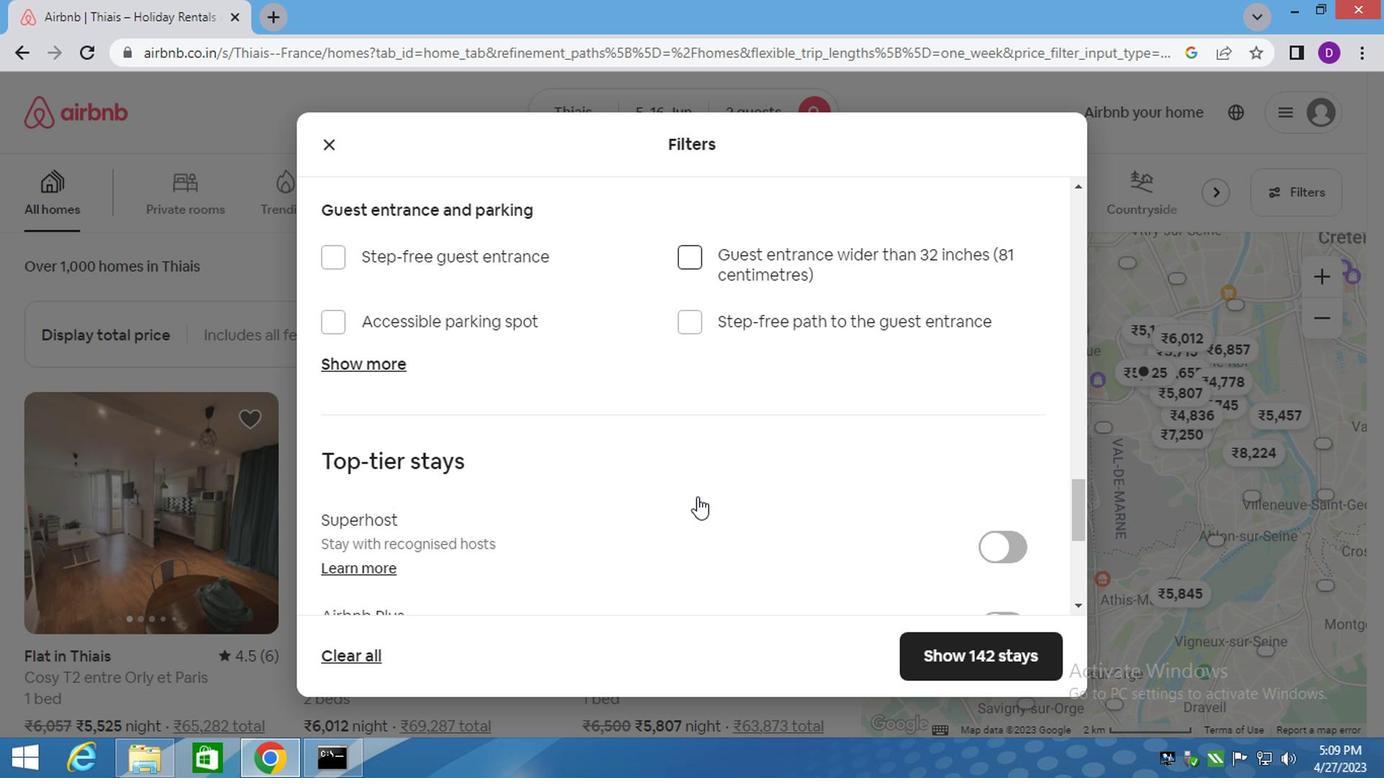 
Action: Mouse moved to (683, 511)
Screenshot: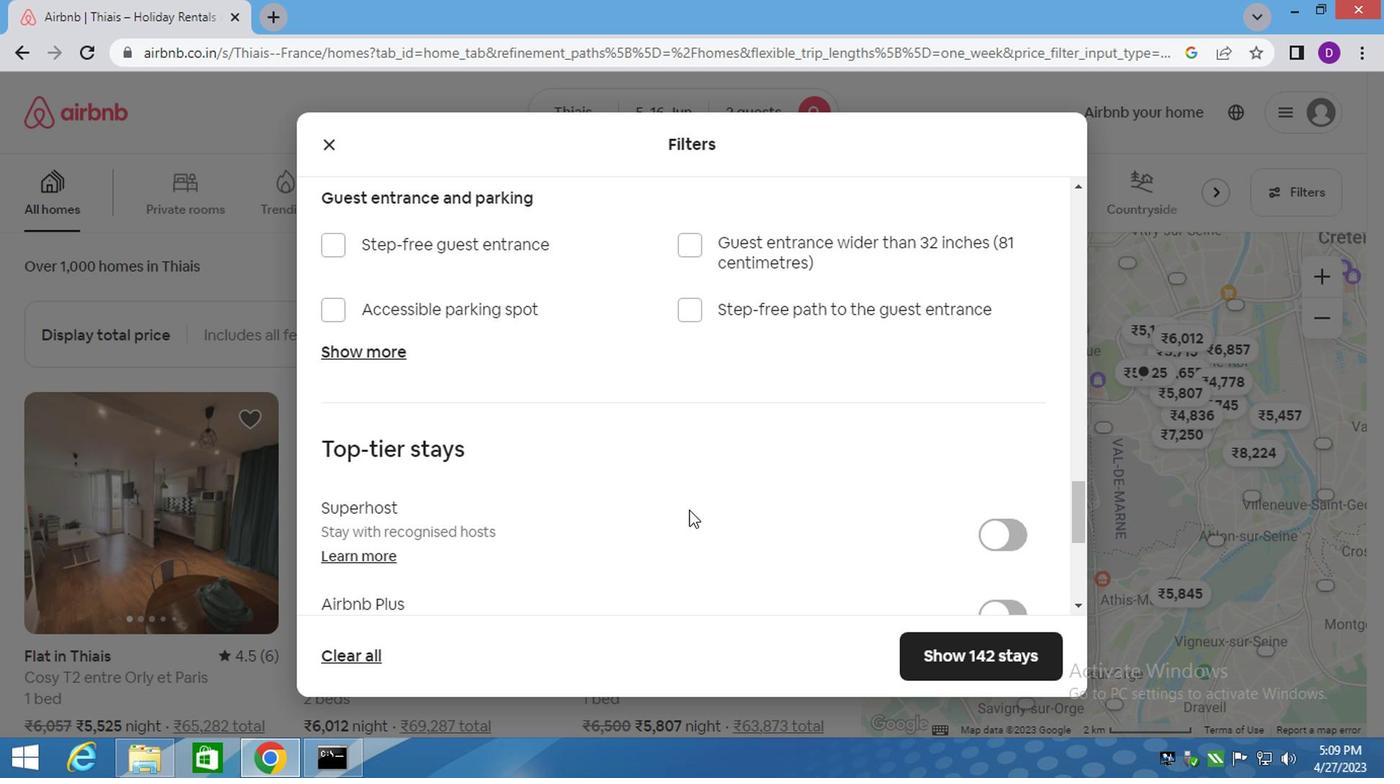 
Action: Mouse scrolled (683, 510) with delta (0, 0)
Screenshot: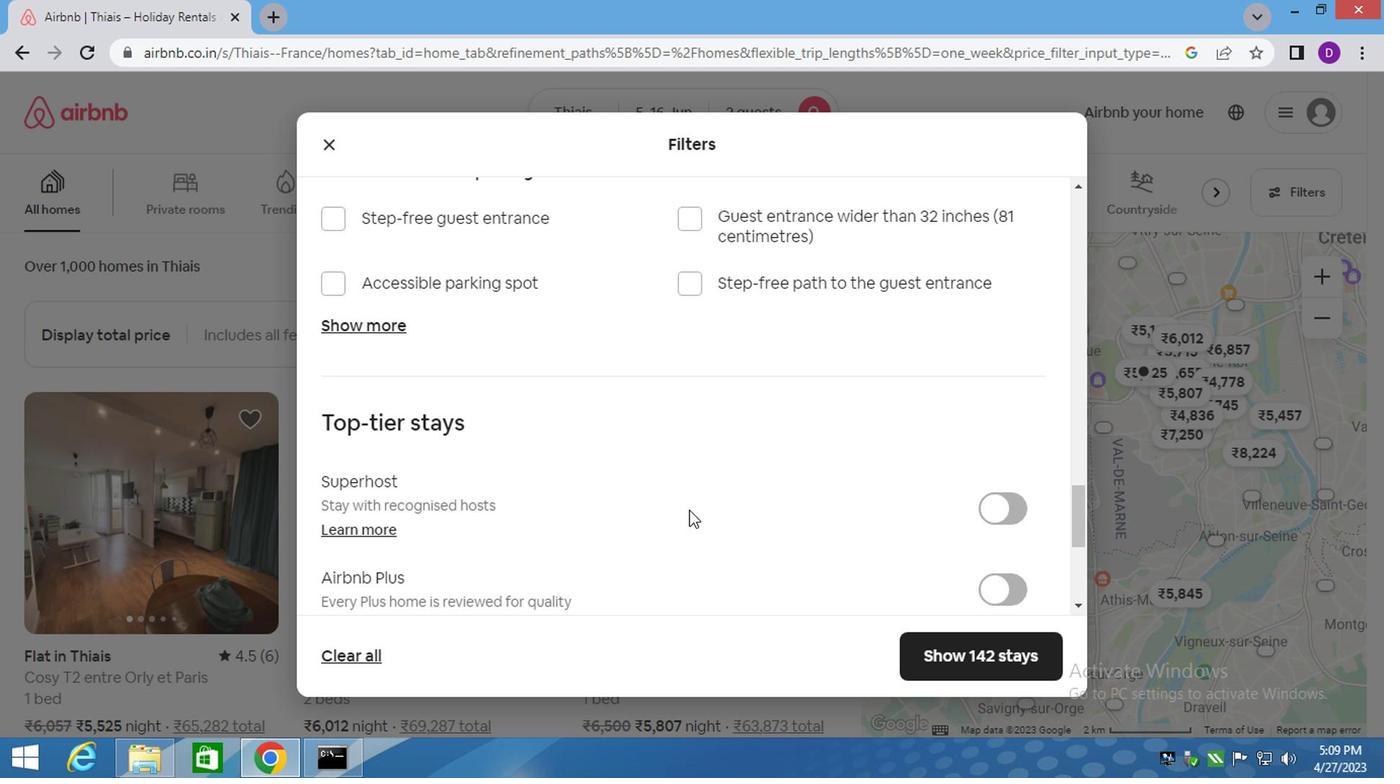 
Action: Mouse moved to (678, 514)
Screenshot: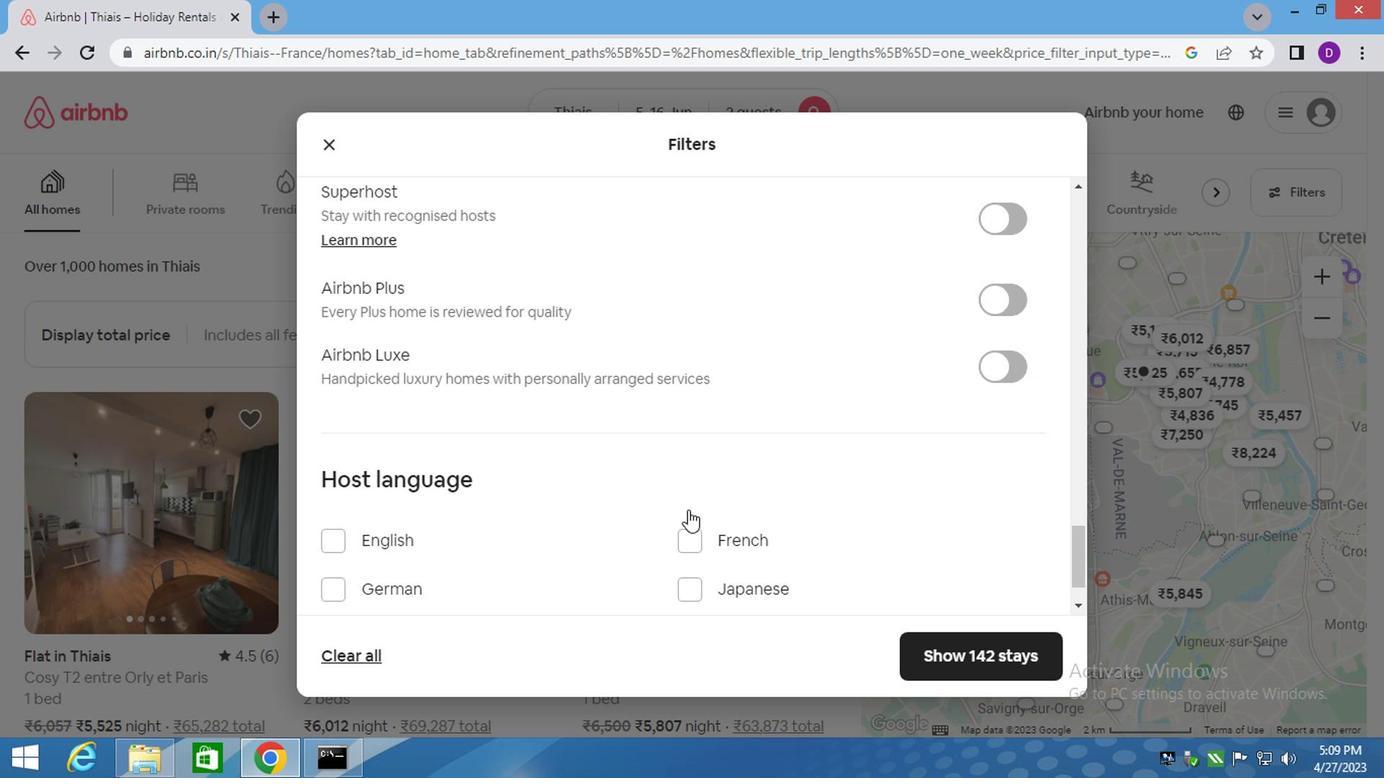 
Action: Mouse scrolled (681, 512) with delta (0, -1)
Screenshot: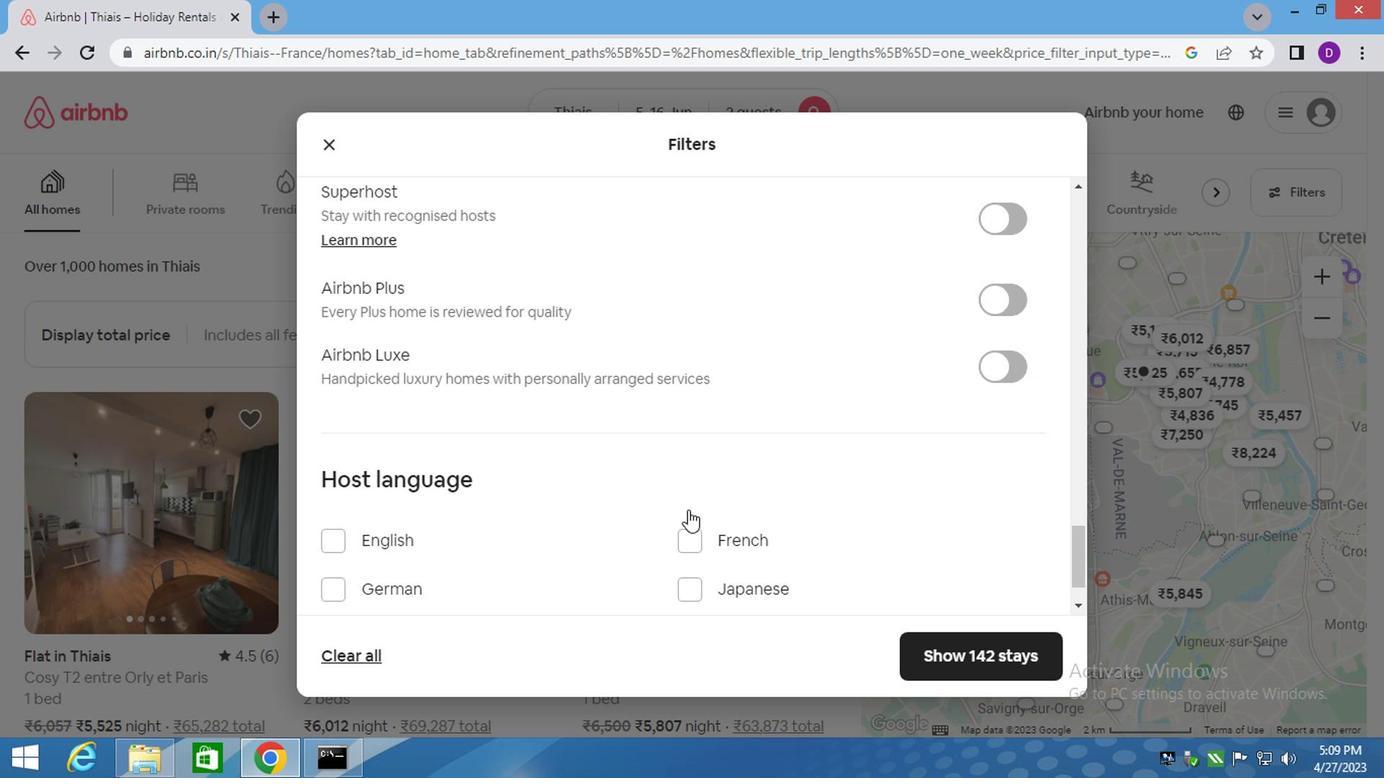 
Action: Mouse moved to (676, 517)
Screenshot: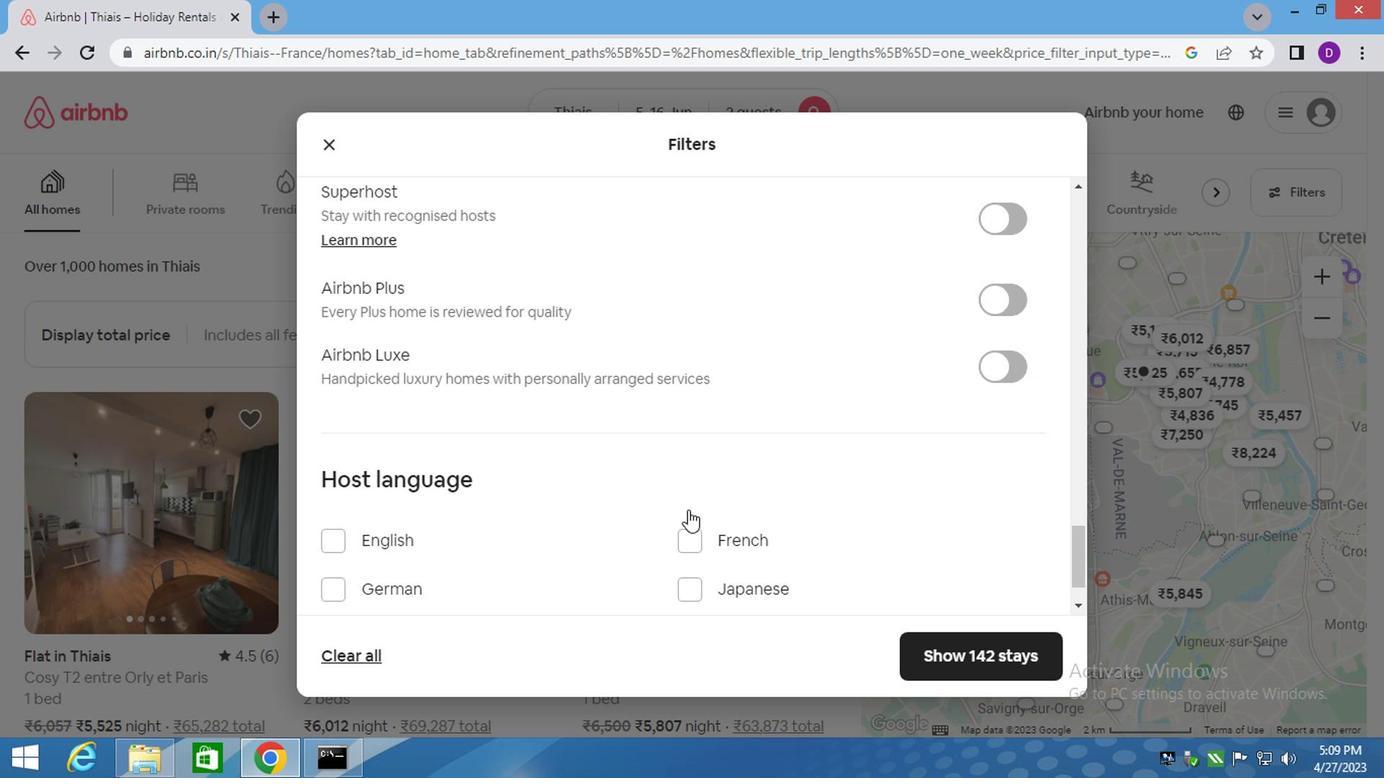 
Action: Mouse scrolled (676, 516) with delta (0, 0)
Screenshot: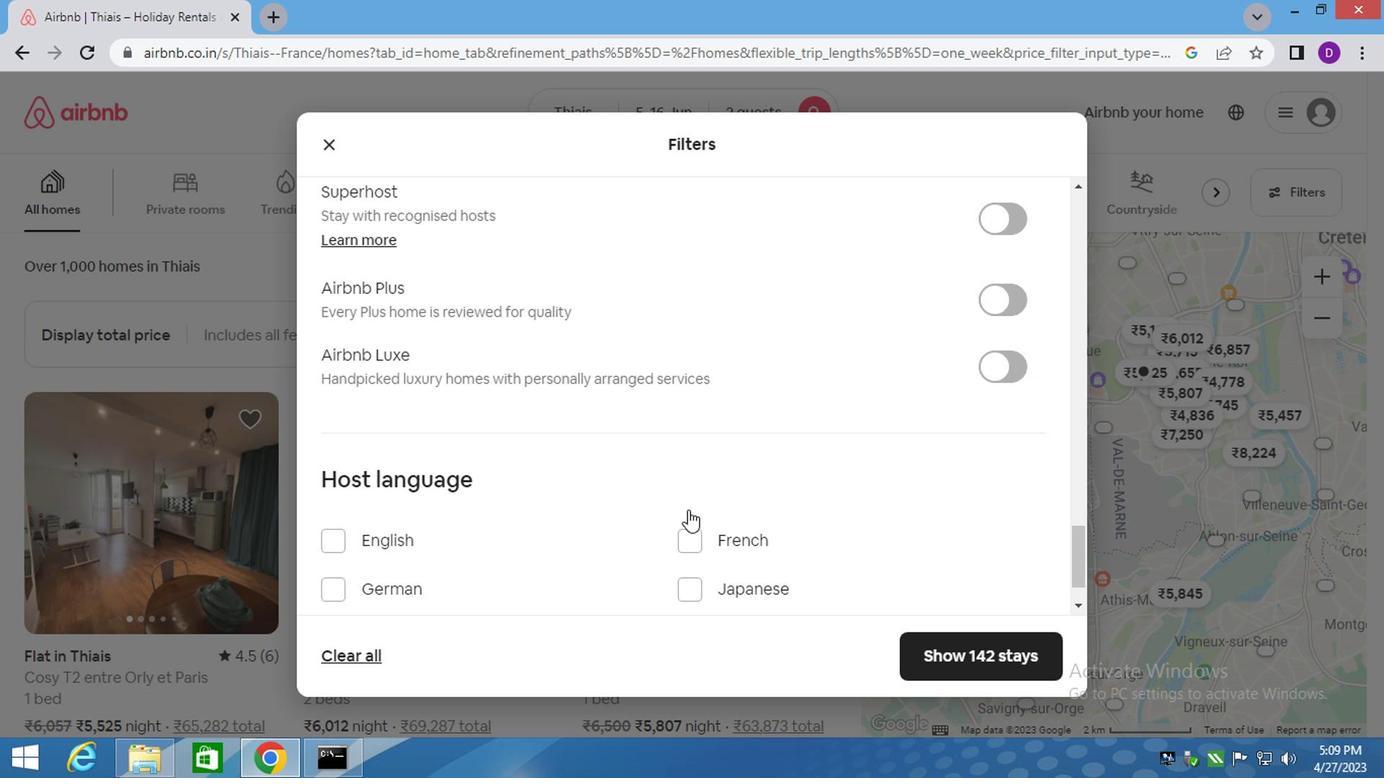 
Action: Mouse moved to (670, 519)
Screenshot: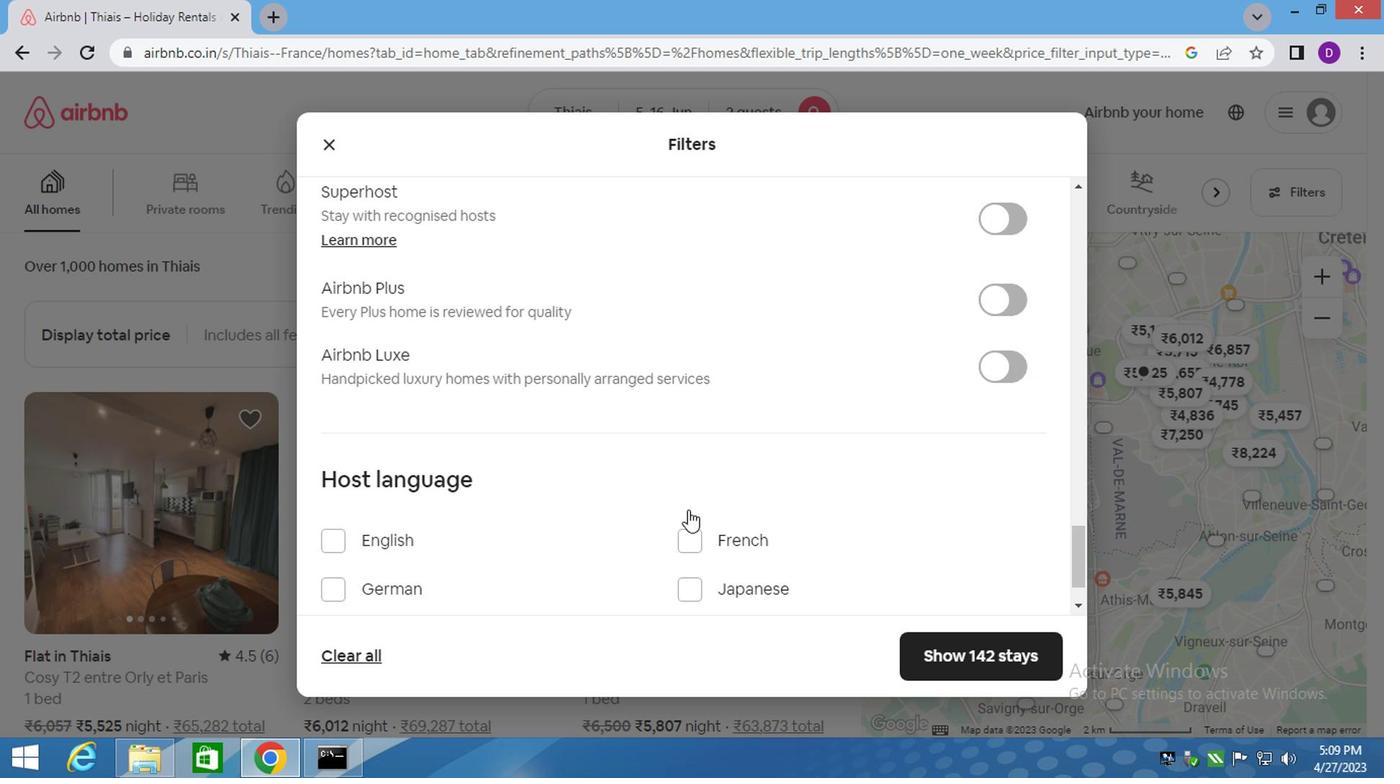 
Action: Mouse scrolled (670, 518) with delta (0, 0)
Screenshot: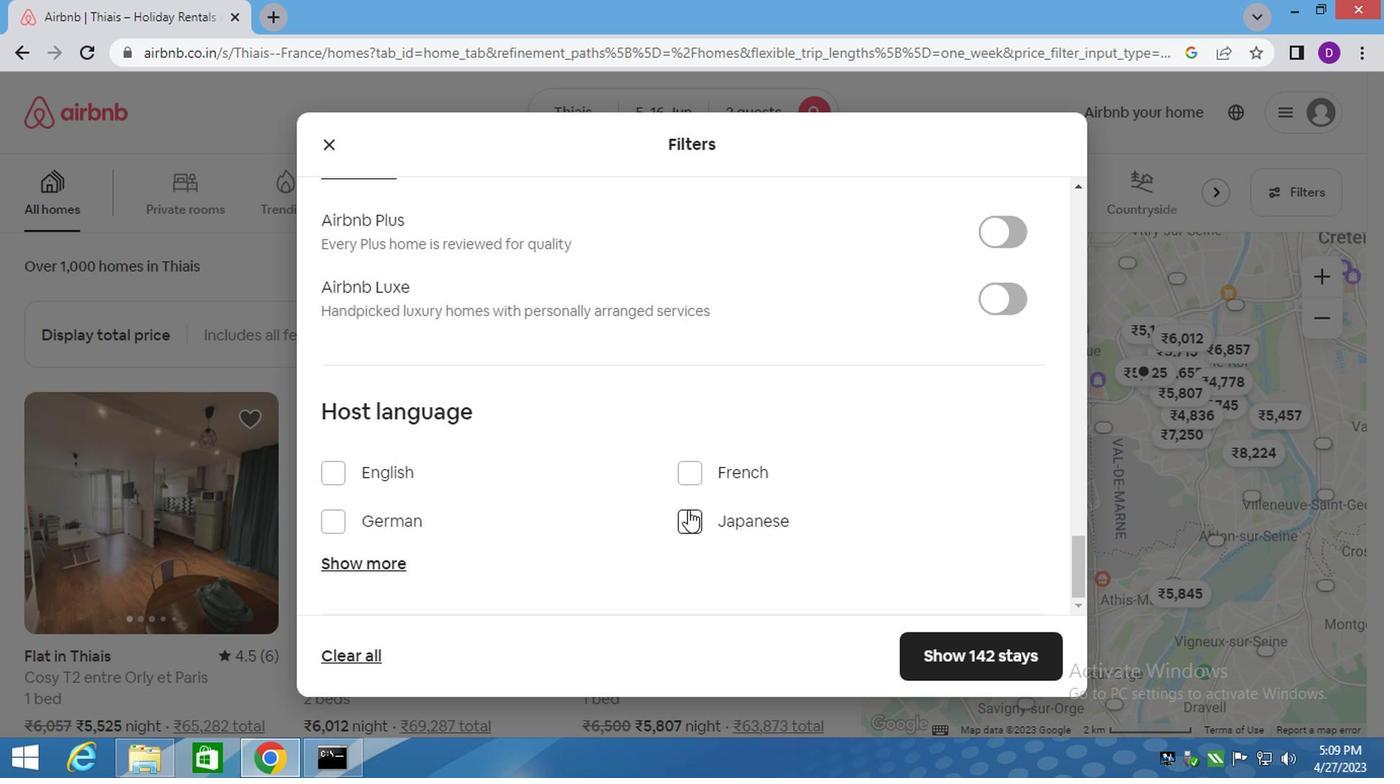 
Action: Mouse moved to (665, 521)
Screenshot: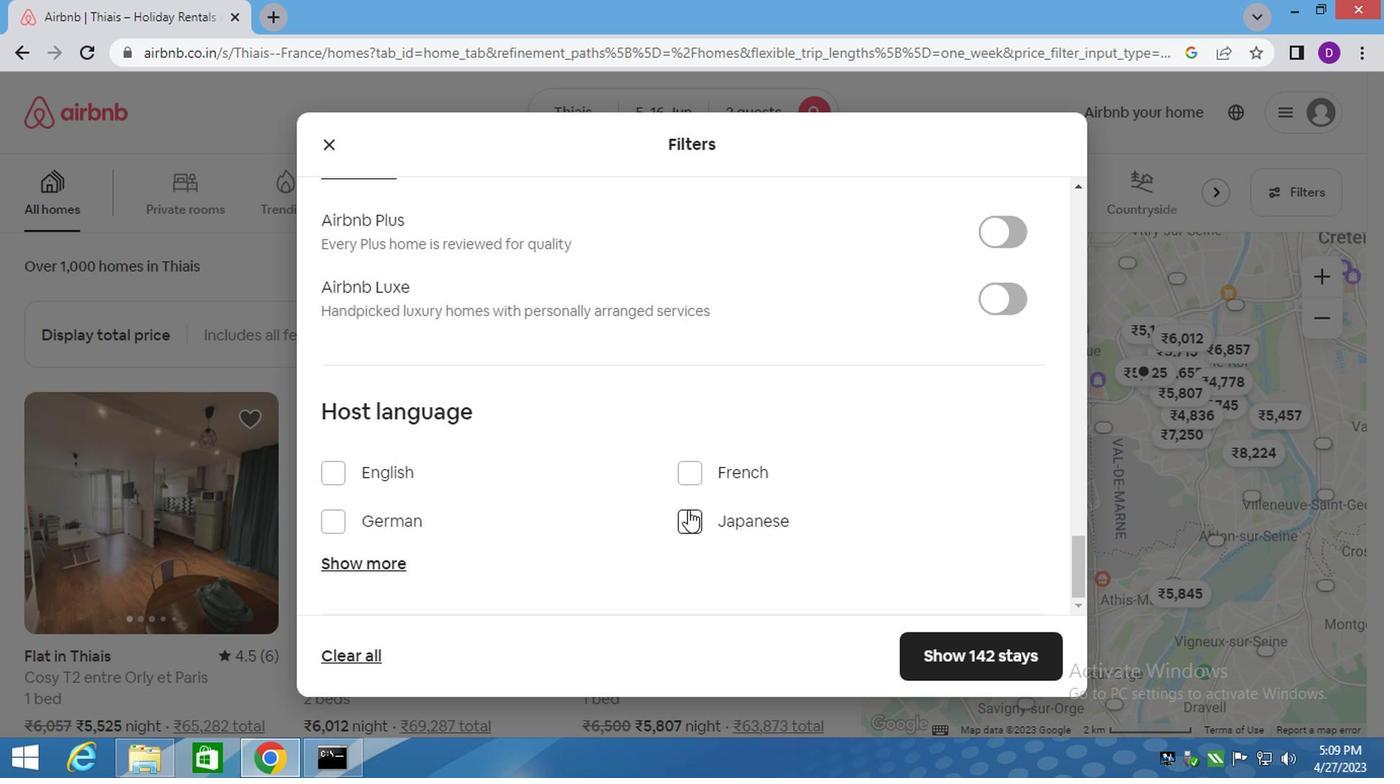 
Action: Mouse scrolled (667, 519) with delta (0, -1)
Screenshot: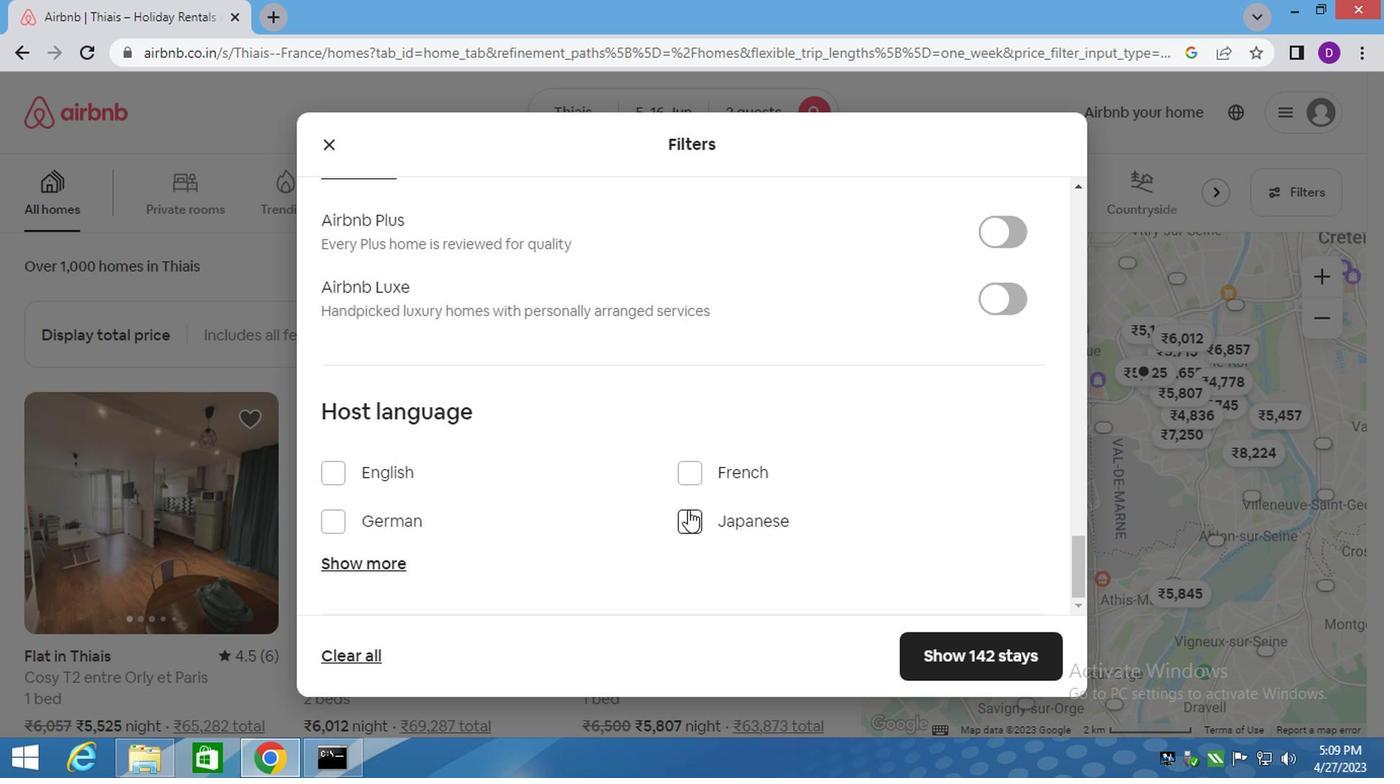 
Action: Mouse scrolled (665, 519) with delta (0, -1)
Screenshot: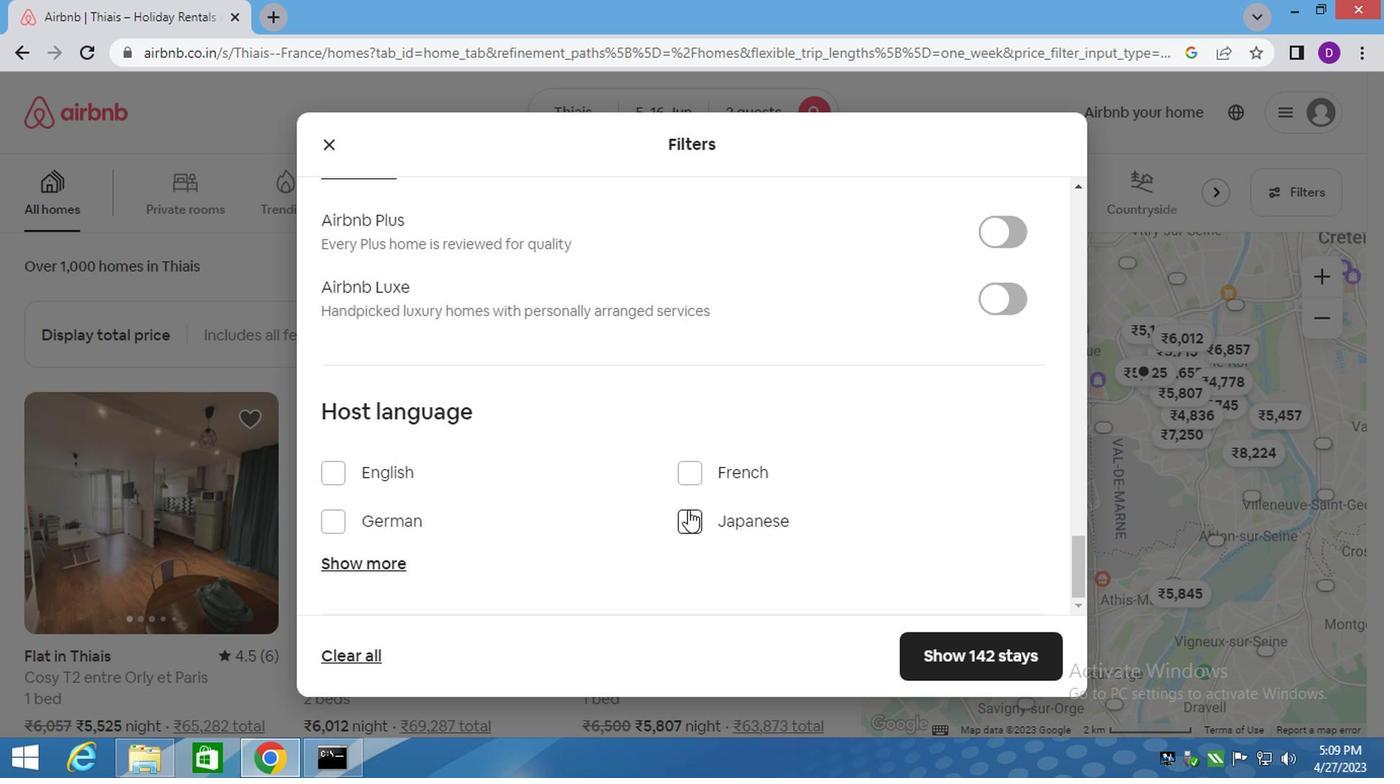 
Action: Mouse moved to (325, 473)
Screenshot: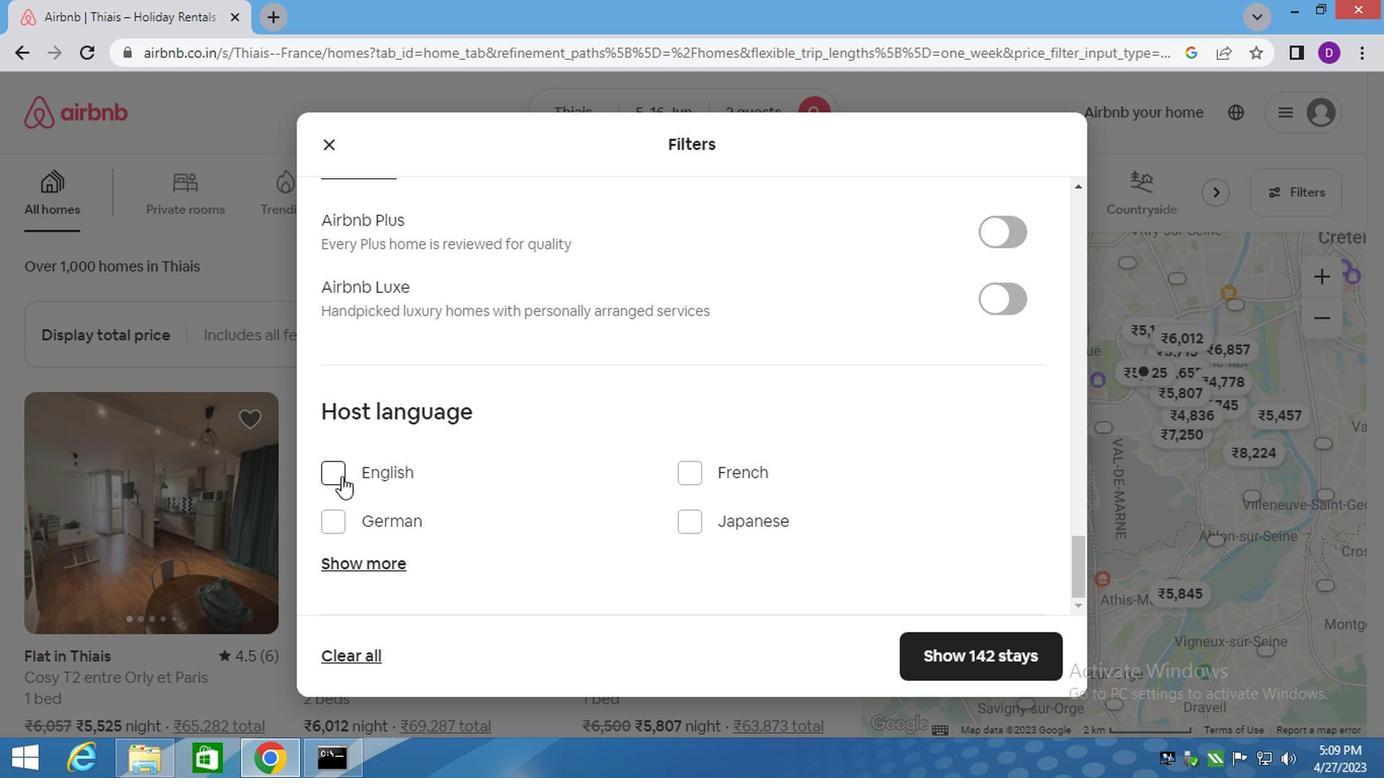 
Action: Mouse pressed left at (325, 473)
Screenshot: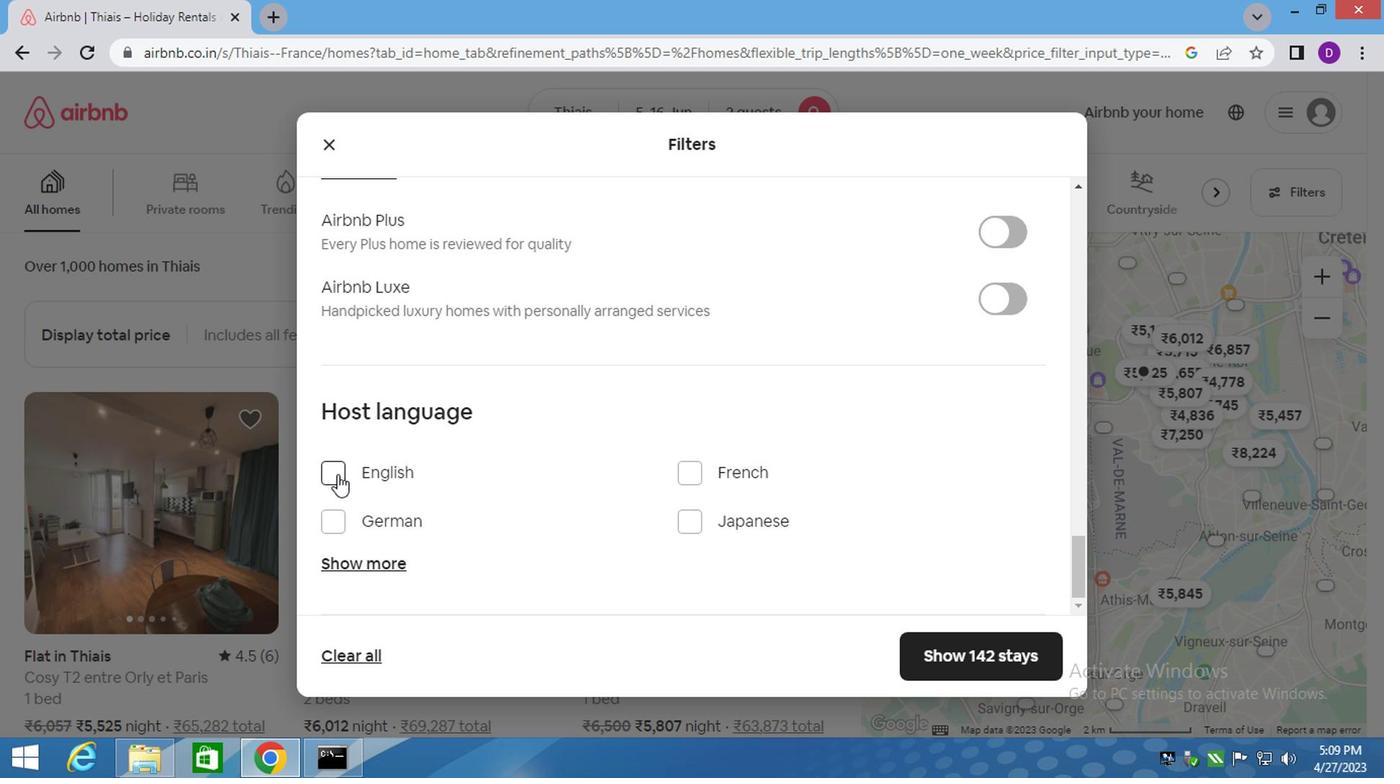 
Action: Mouse moved to (969, 658)
Screenshot: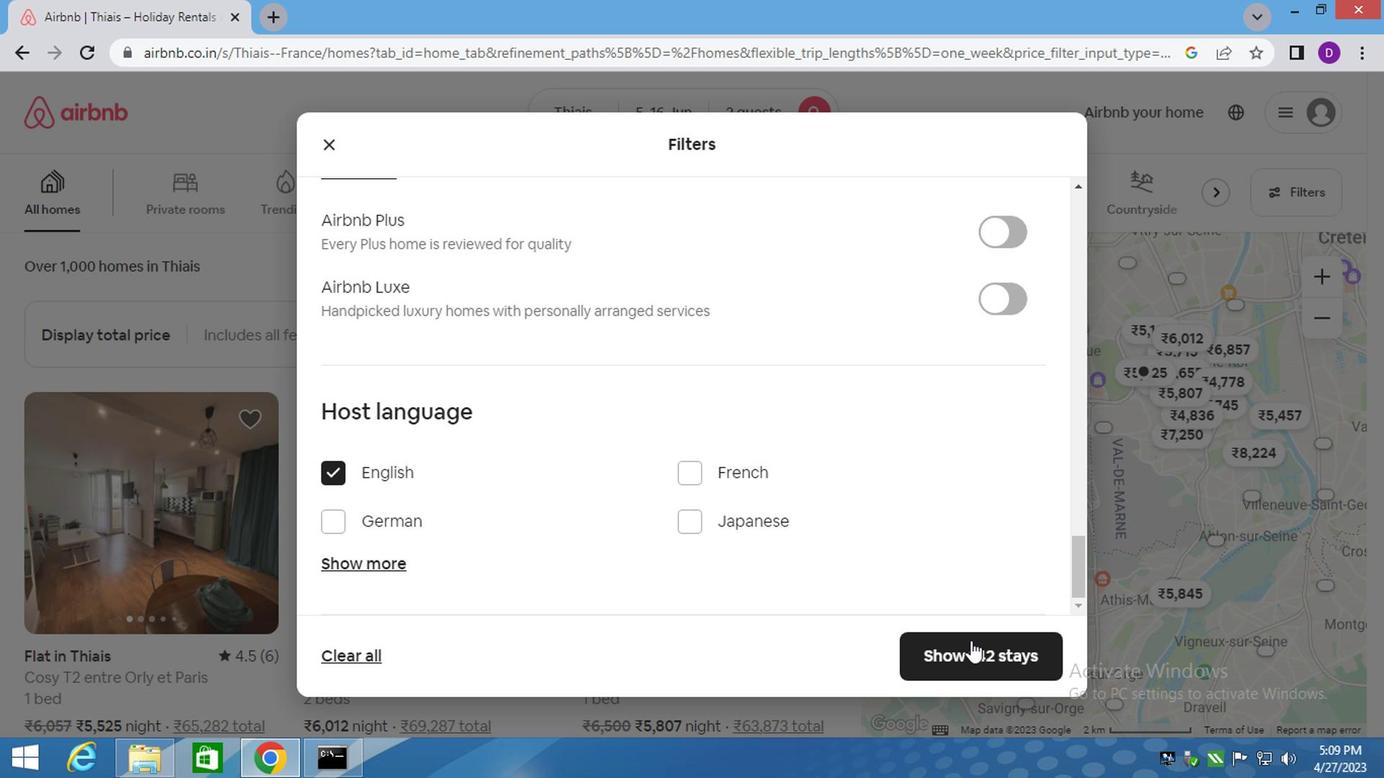 
Action: Mouse pressed left at (969, 658)
Screenshot: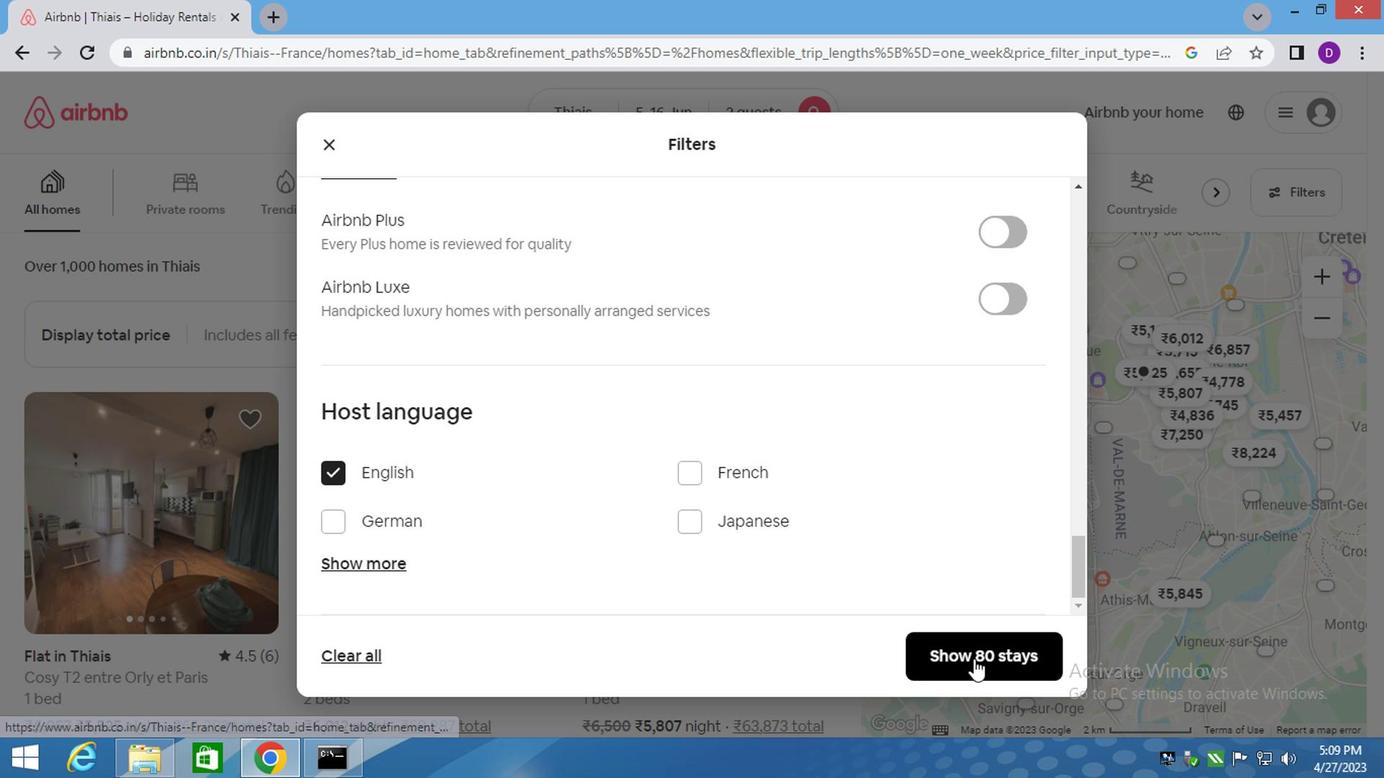 
